 Task: Add an event with the title Meeting with Team HR, date '2023/22/06', time 7:00 AM to 9:00 AMand add a description: The meeting with Team HR was a highly anticipated and crucial gathering that brought together the members of the team to discuss important matters and collaborate on various projects. It took place in a well-appointed conference room, providing a professional and conducive environment for productive discussions., put the event into Tomato . Add location for the event as: 123 Main Street, City Center, New York, USA, logged in from the account softage.1@softage.netand send the event invitation to softage.2@softage.net and softage.3@softage.net. Set a reminder for the event Doesn't repeat
Action: Mouse moved to (55, 121)
Screenshot: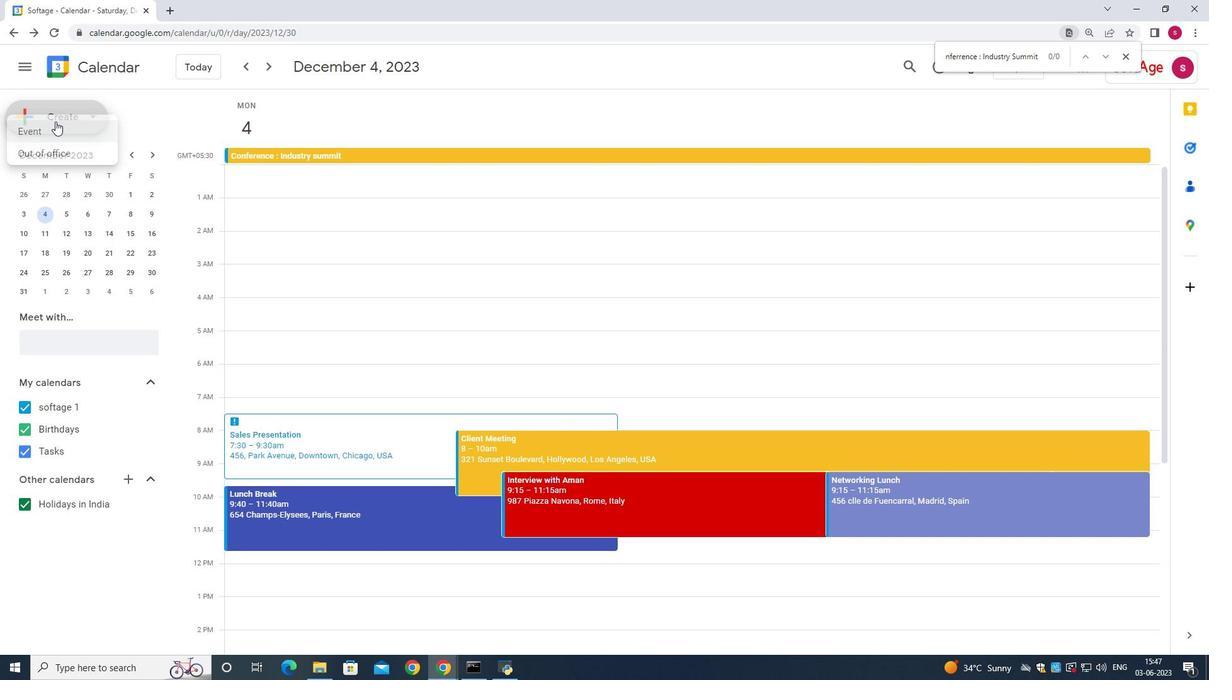 
Action: Mouse pressed left at (55, 121)
Screenshot: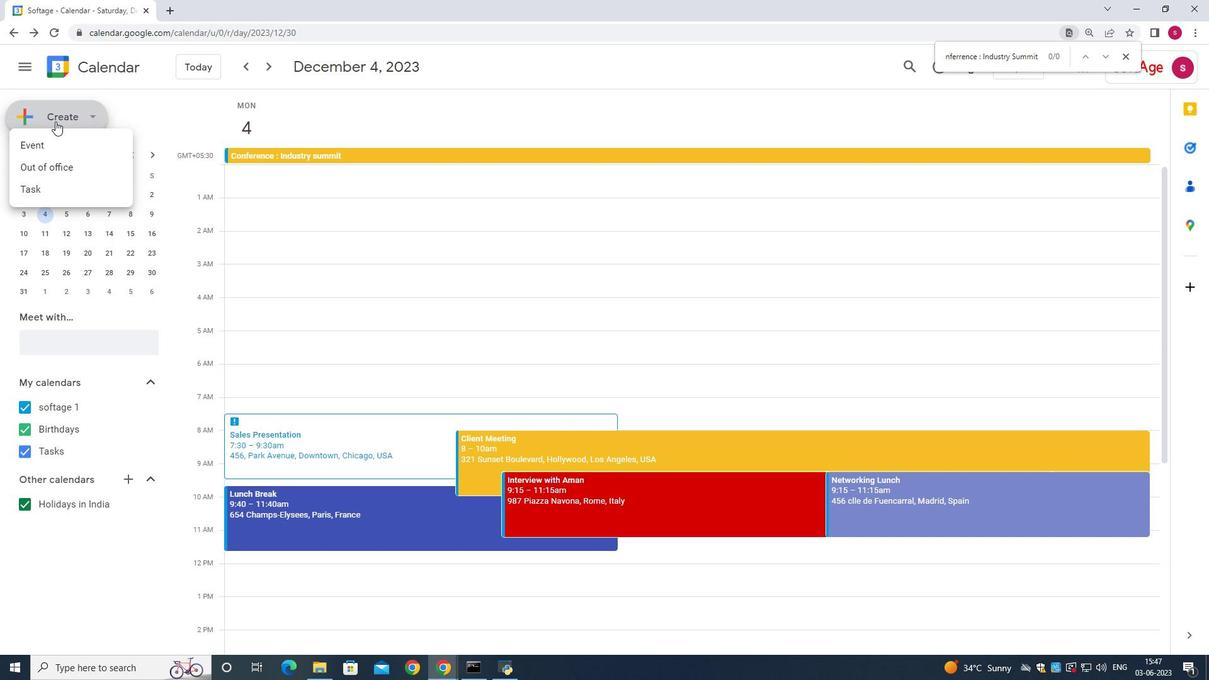 
Action: Mouse moved to (50, 167)
Screenshot: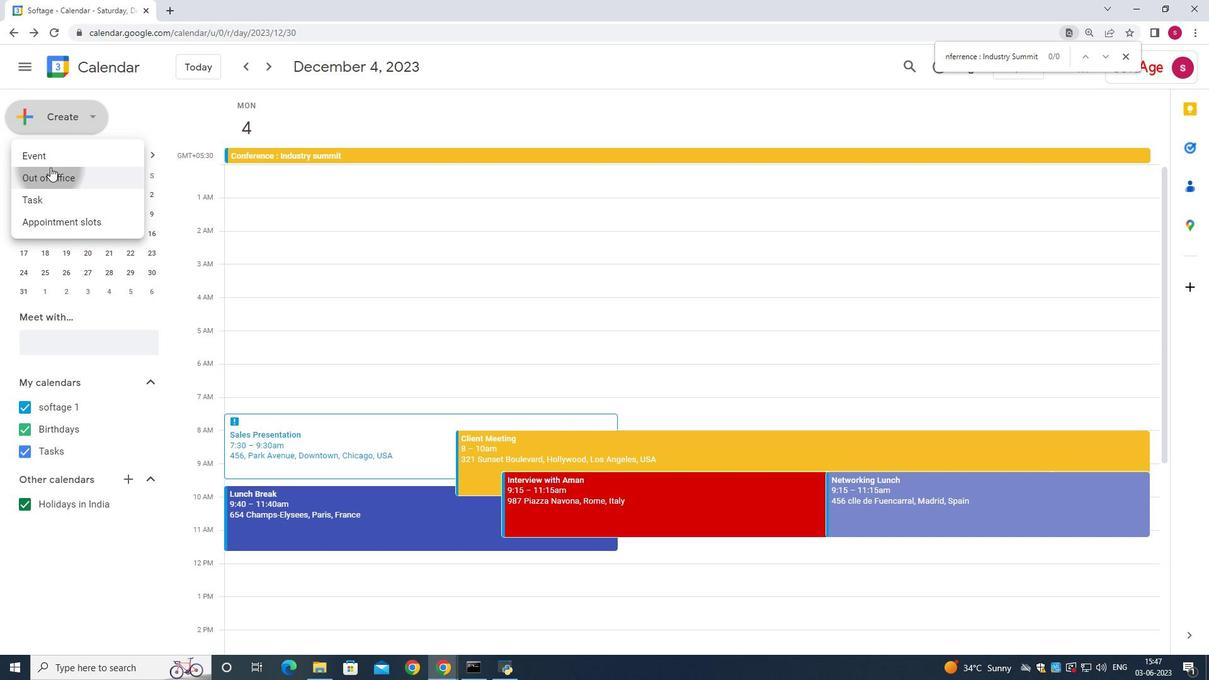 
Action: Mouse pressed left at (50, 167)
Screenshot: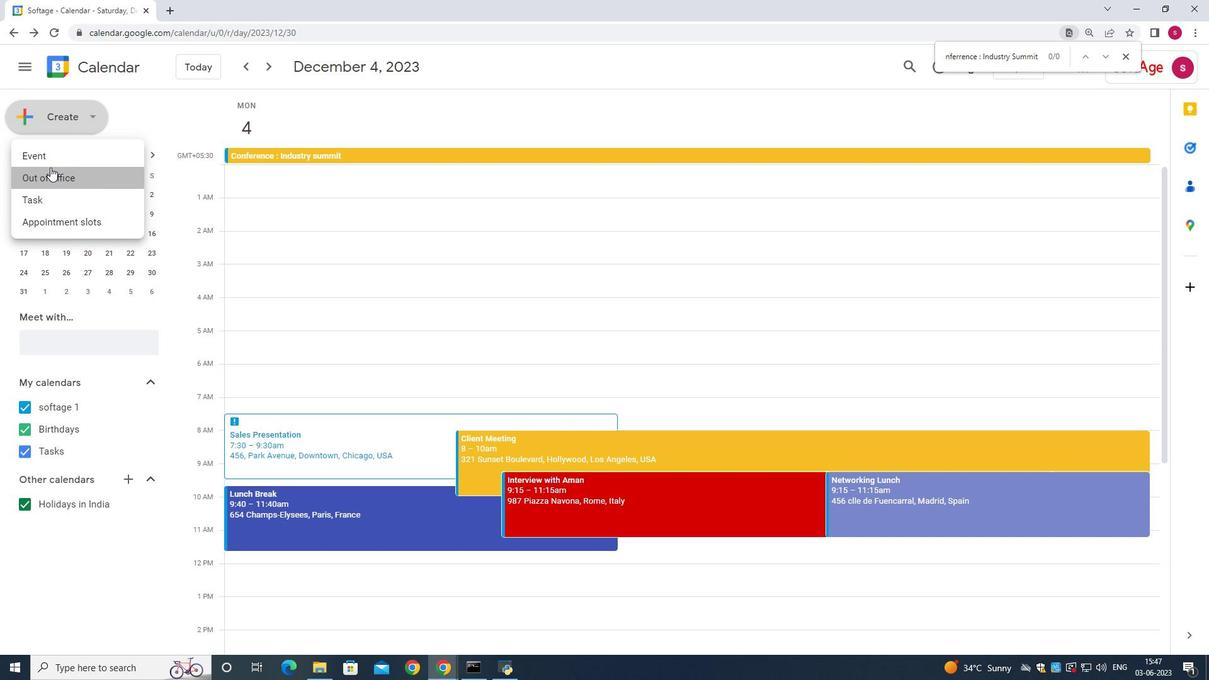 
Action: Mouse moved to (50, 120)
Screenshot: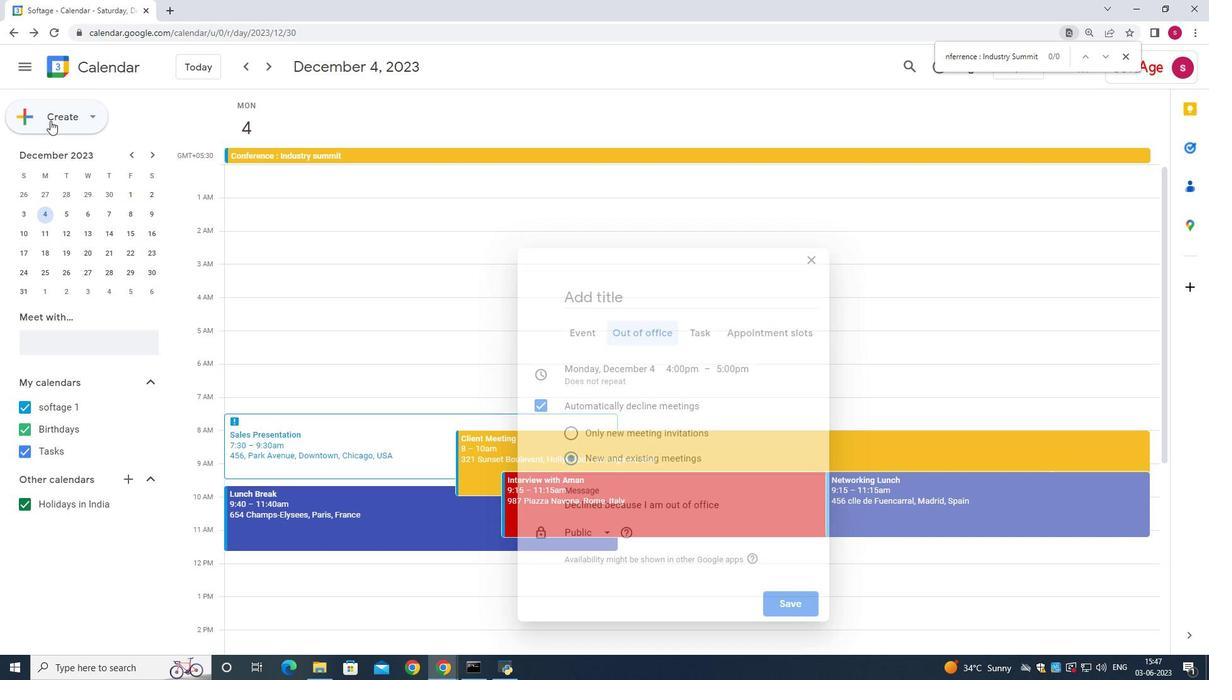 
Action: Mouse pressed left at (50, 120)
Screenshot: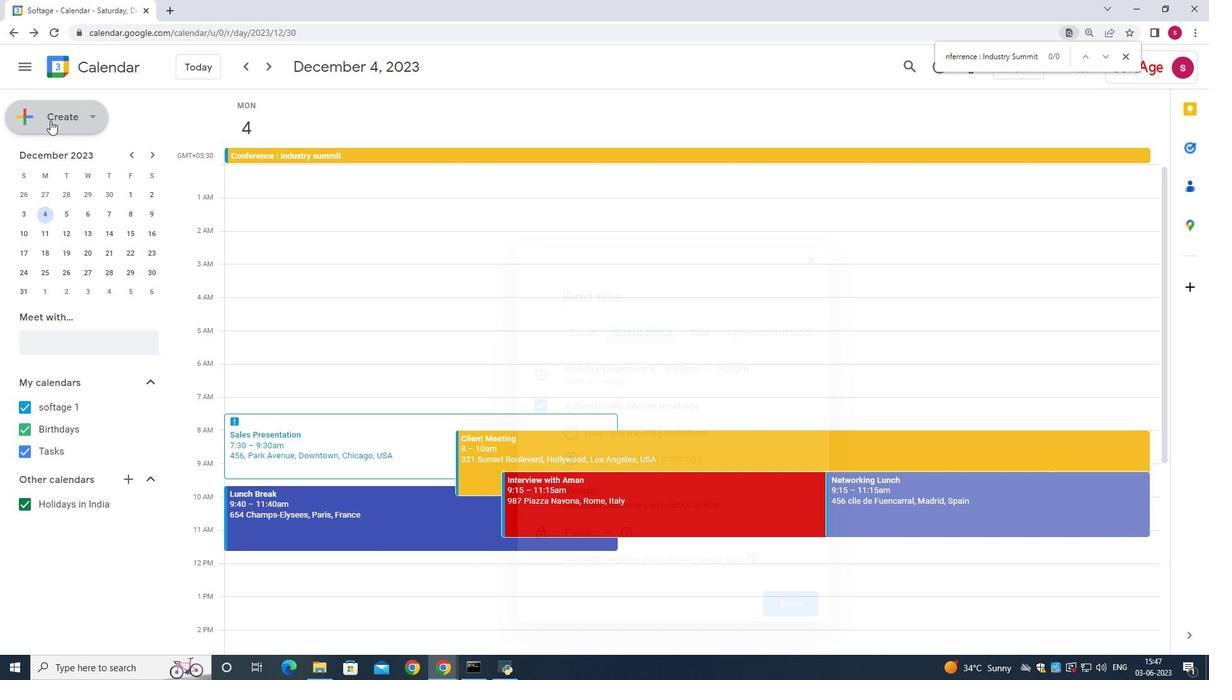 
Action: Mouse moved to (56, 151)
Screenshot: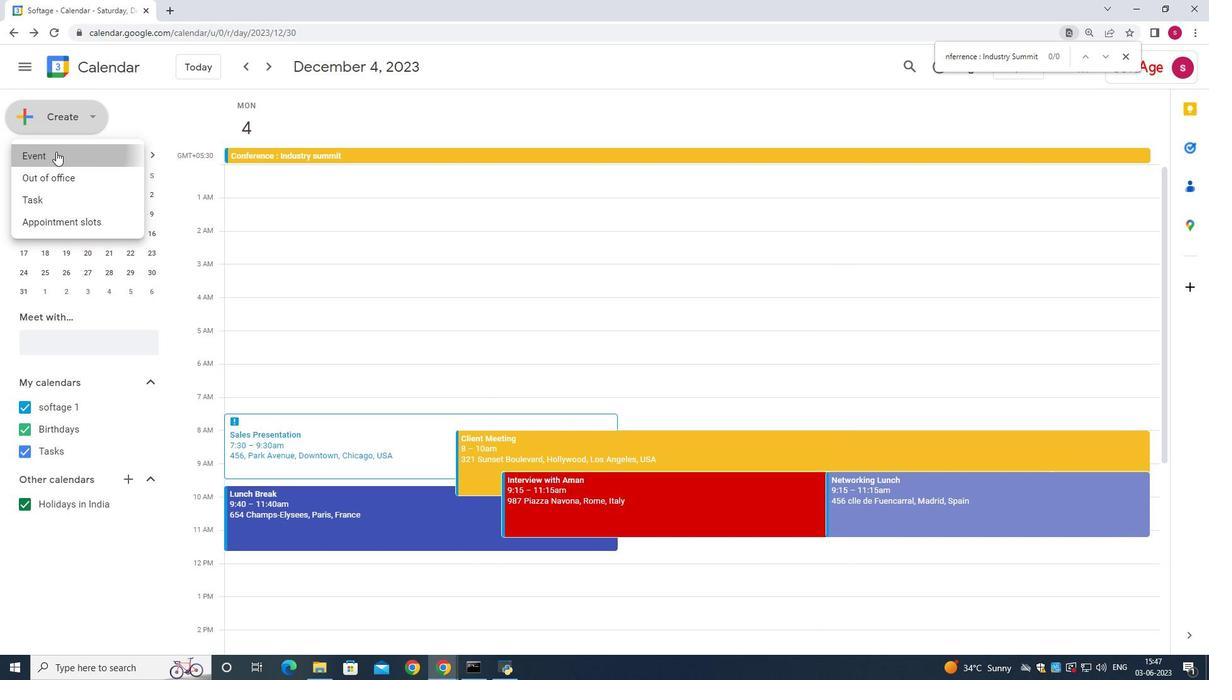 
Action: Mouse pressed left at (56, 151)
Screenshot: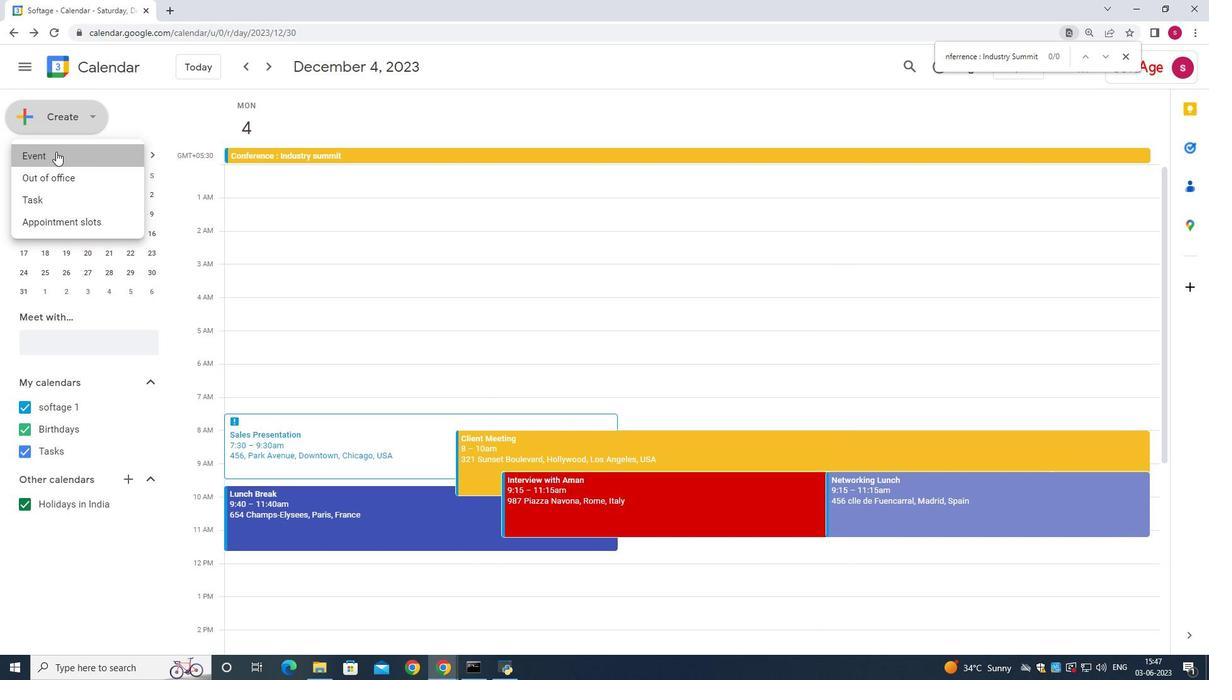 
Action: Mouse moved to (601, 335)
Screenshot: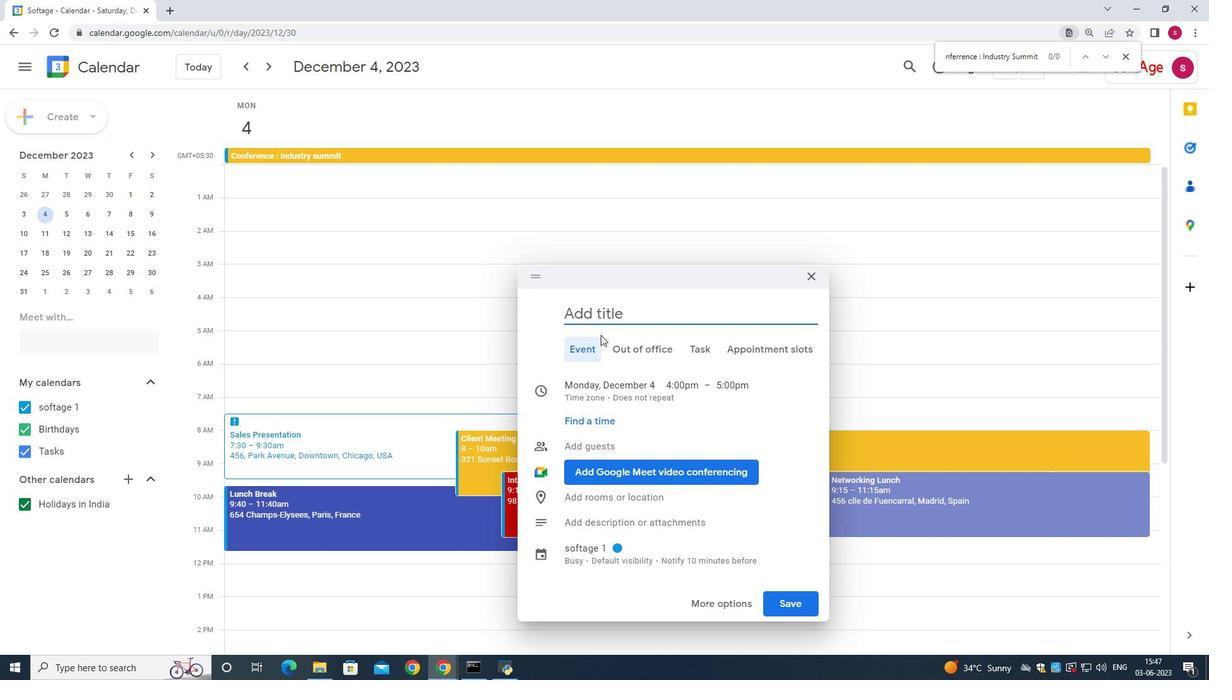 
Action: Key pressed <Key.shift>Monthly<Key.space><Key.shift><Key.shift><Key.shift><Key.shift>Financial<Key.space><Key.shift><Key.shift><Key.shift><Key.shift><Key.shift><Key.shift>Review
Screenshot: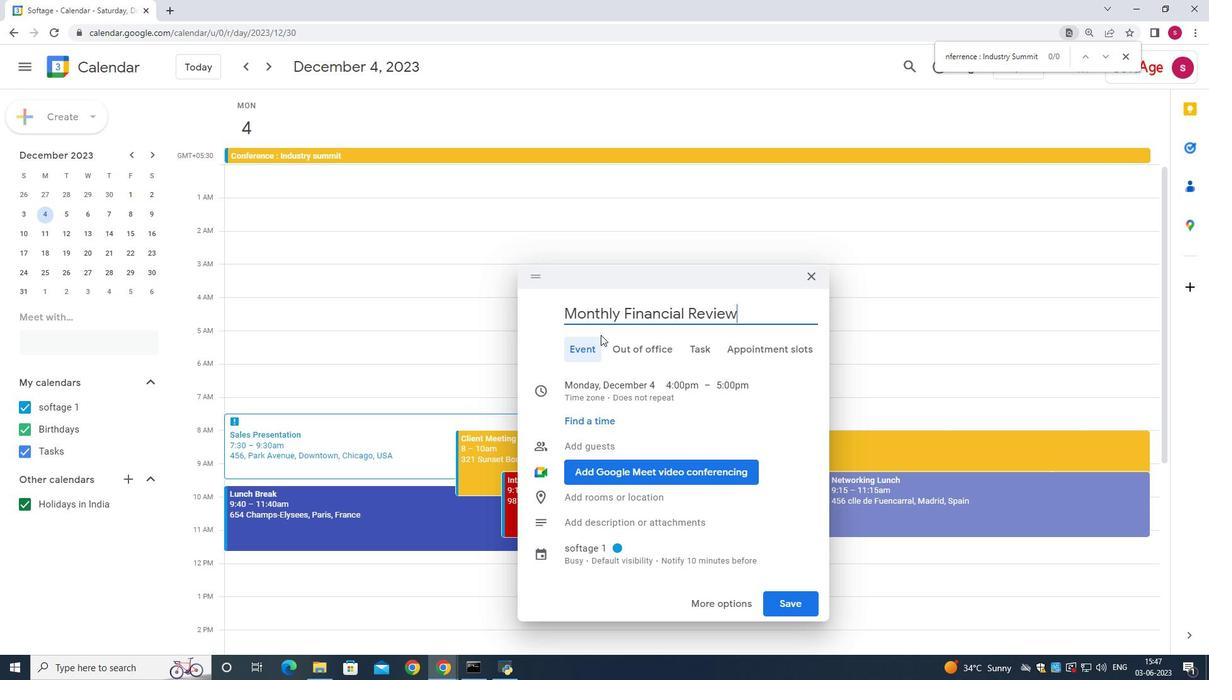 
Action: Mouse moved to (594, 384)
Screenshot: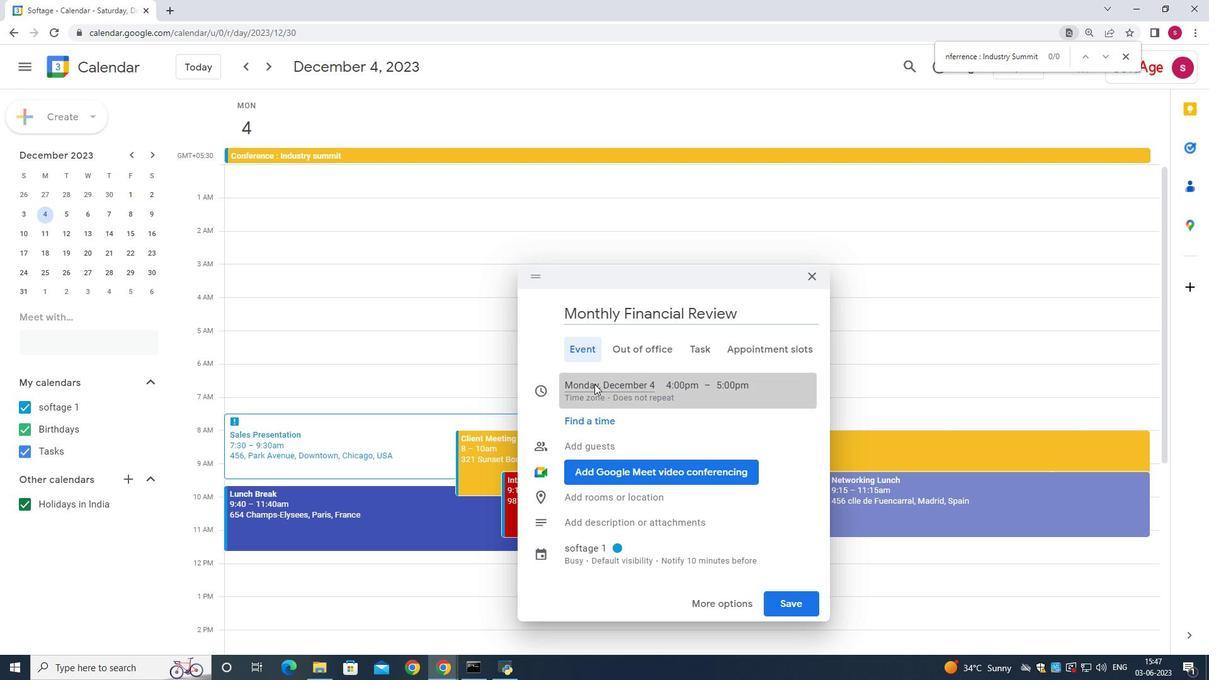 
Action: Mouse pressed left at (594, 384)
Screenshot: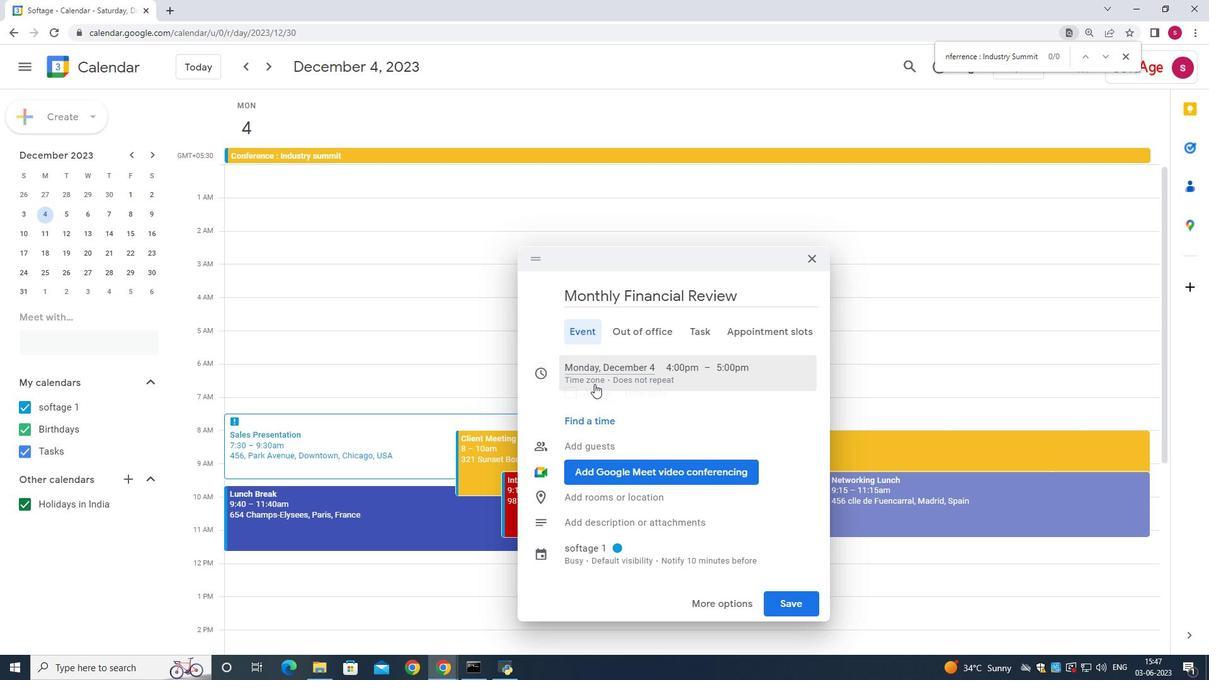 
Action: Mouse moved to (715, 374)
Screenshot: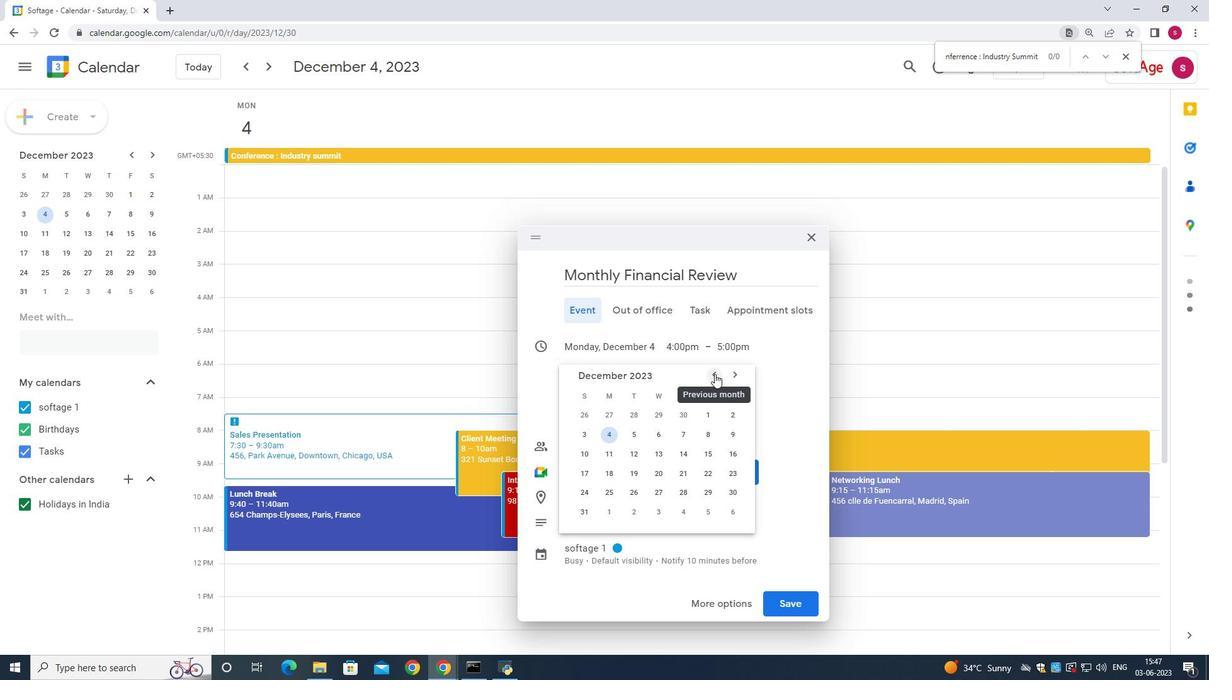 
Action: Mouse pressed left at (715, 374)
Screenshot: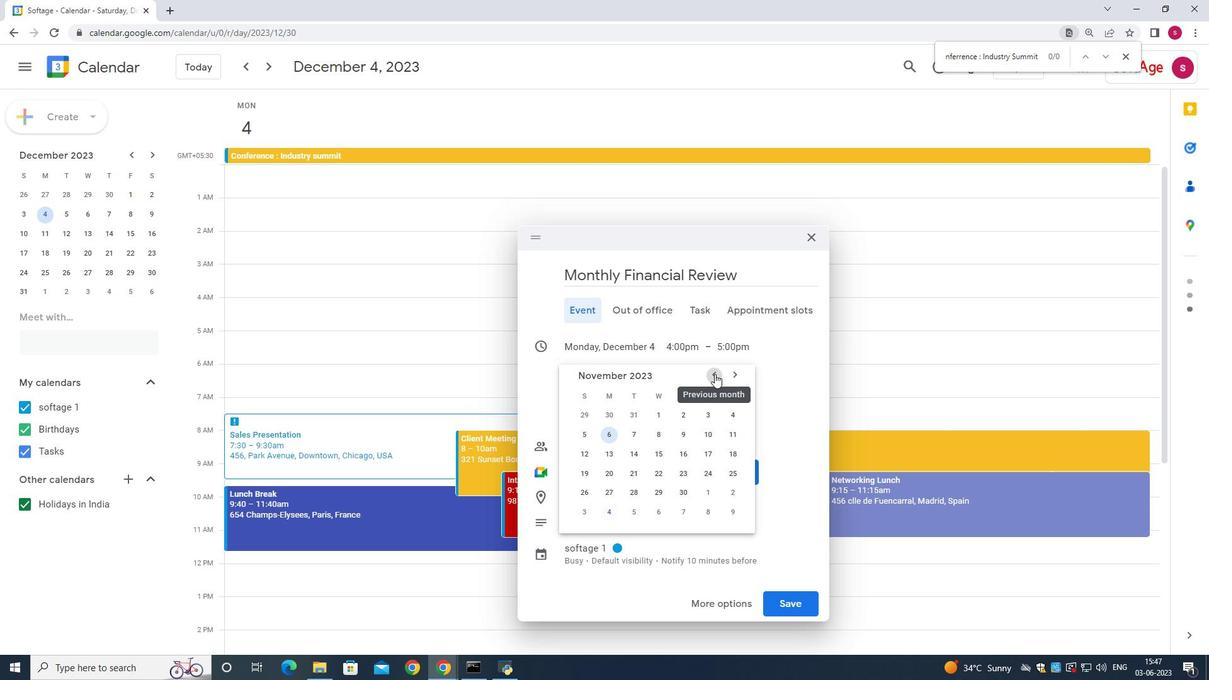 
Action: Mouse pressed left at (715, 374)
Screenshot: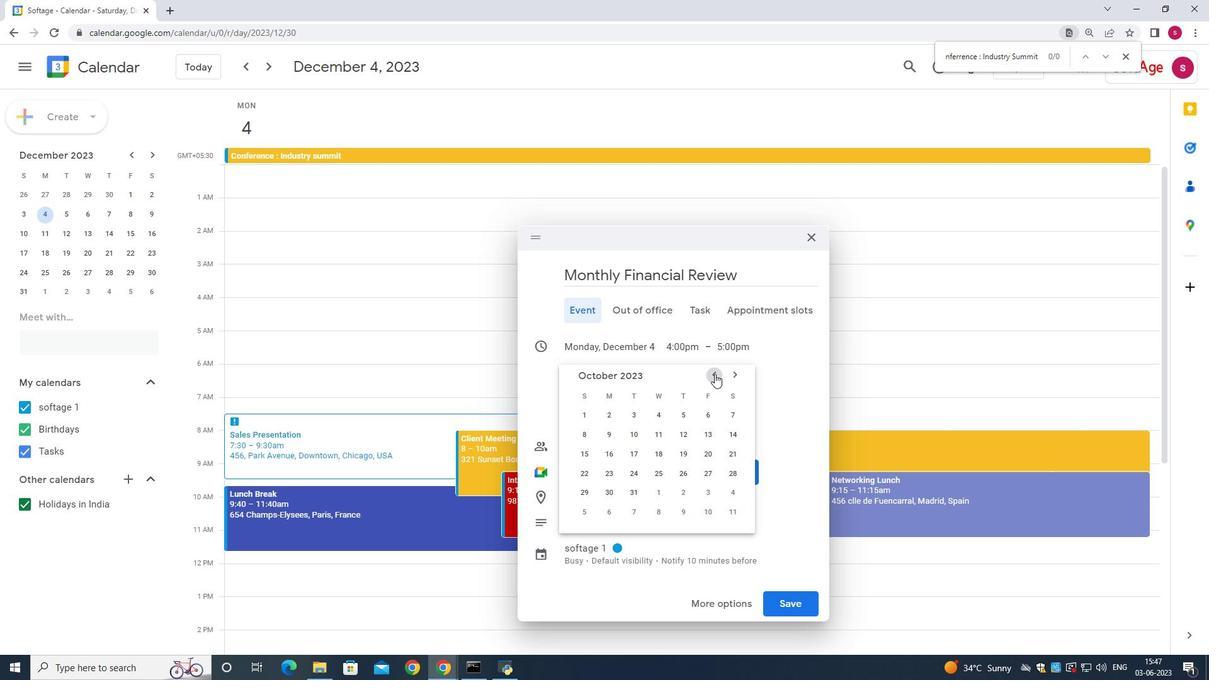 
Action: Mouse pressed left at (715, 374)
Screenshot: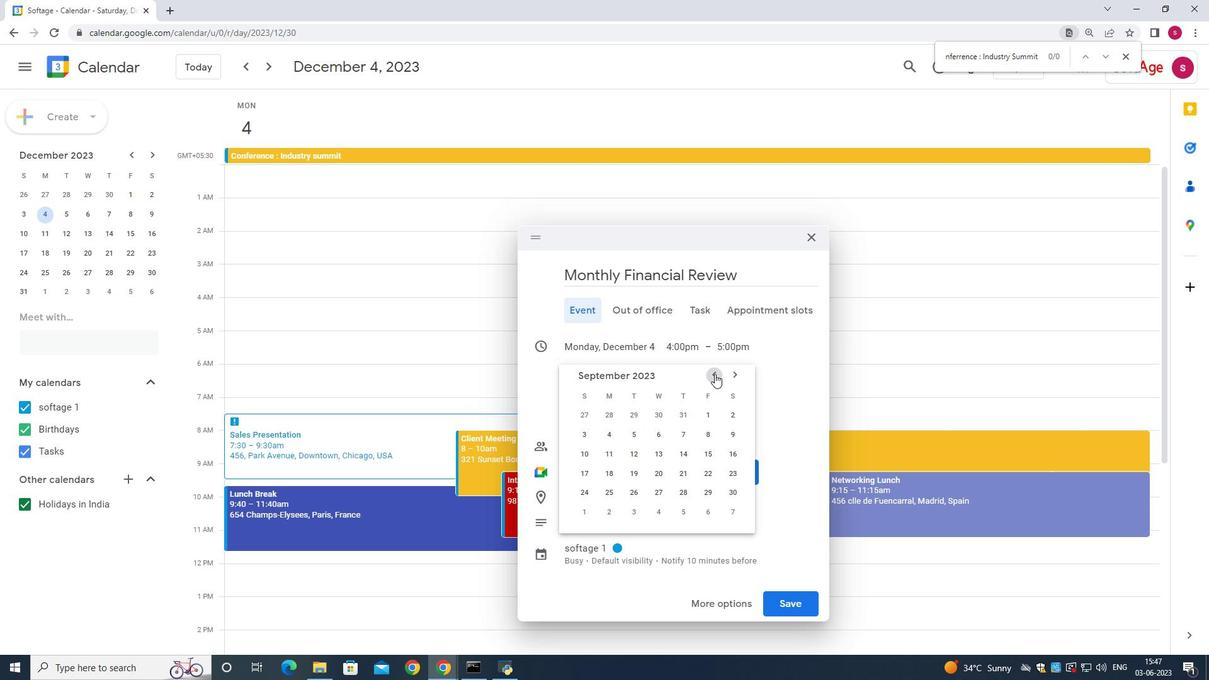 
Action: Mouse pressed left at (715, 374)
Screenshot: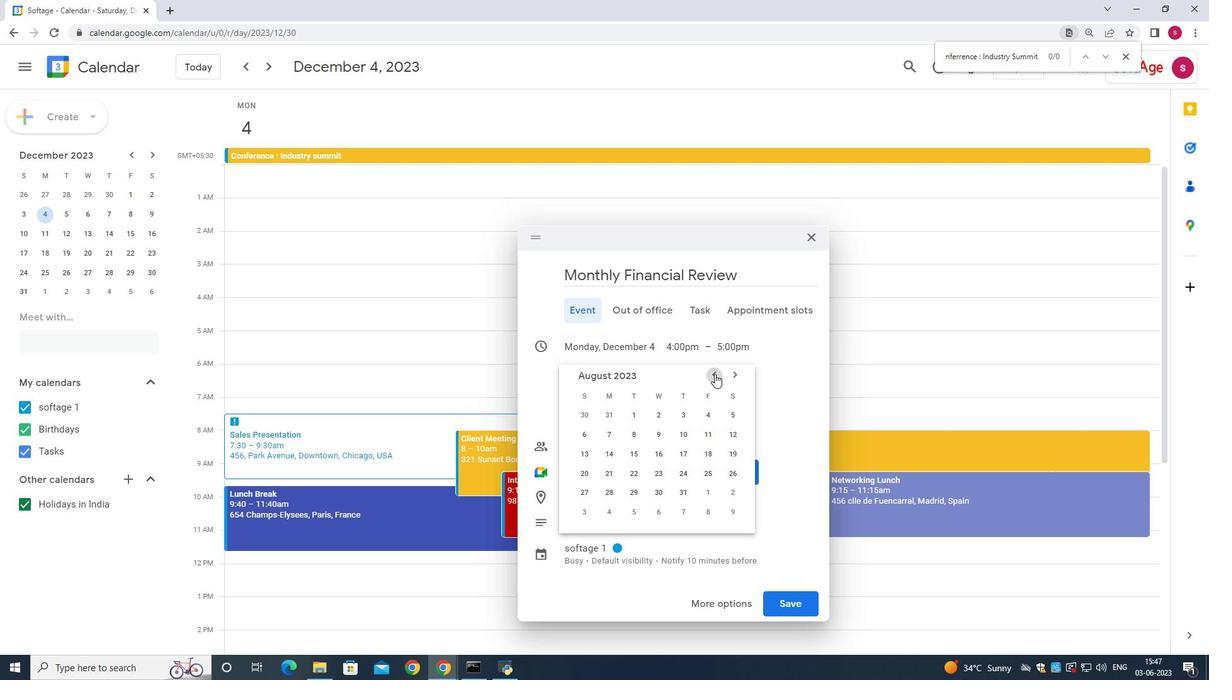 
Action: Mouse pressed left at (715, 374)
Screenshot: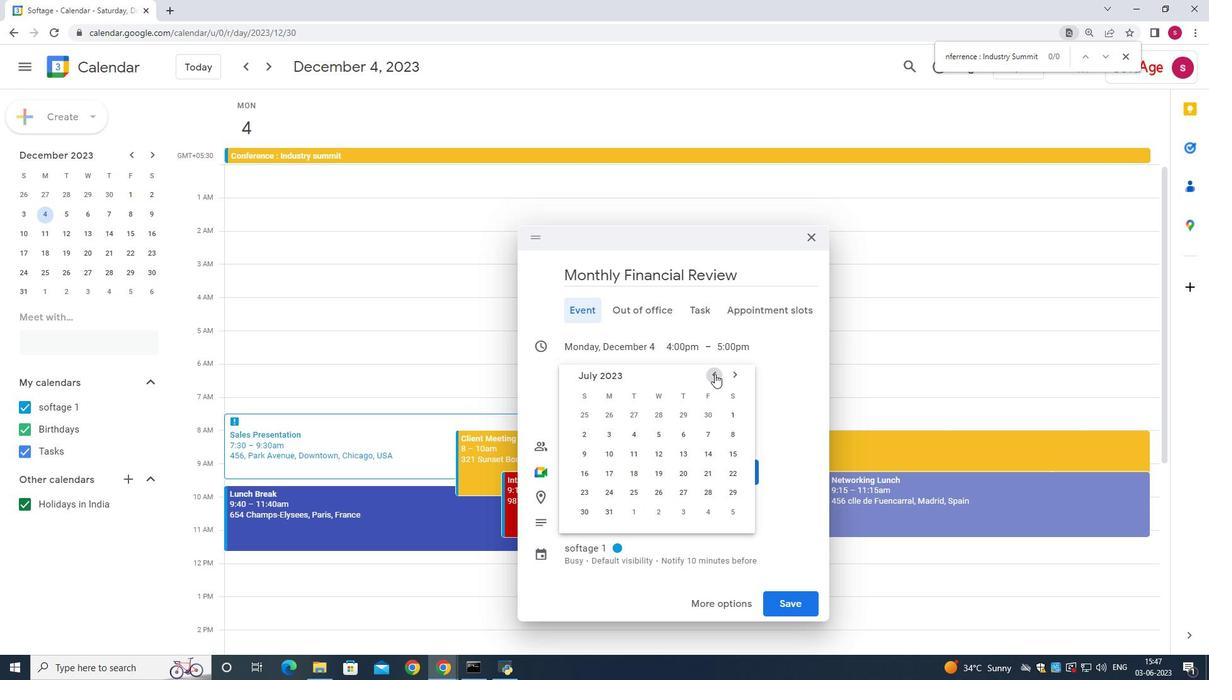 
Action: Mouse pressed left at (715, 374)
Screenshot: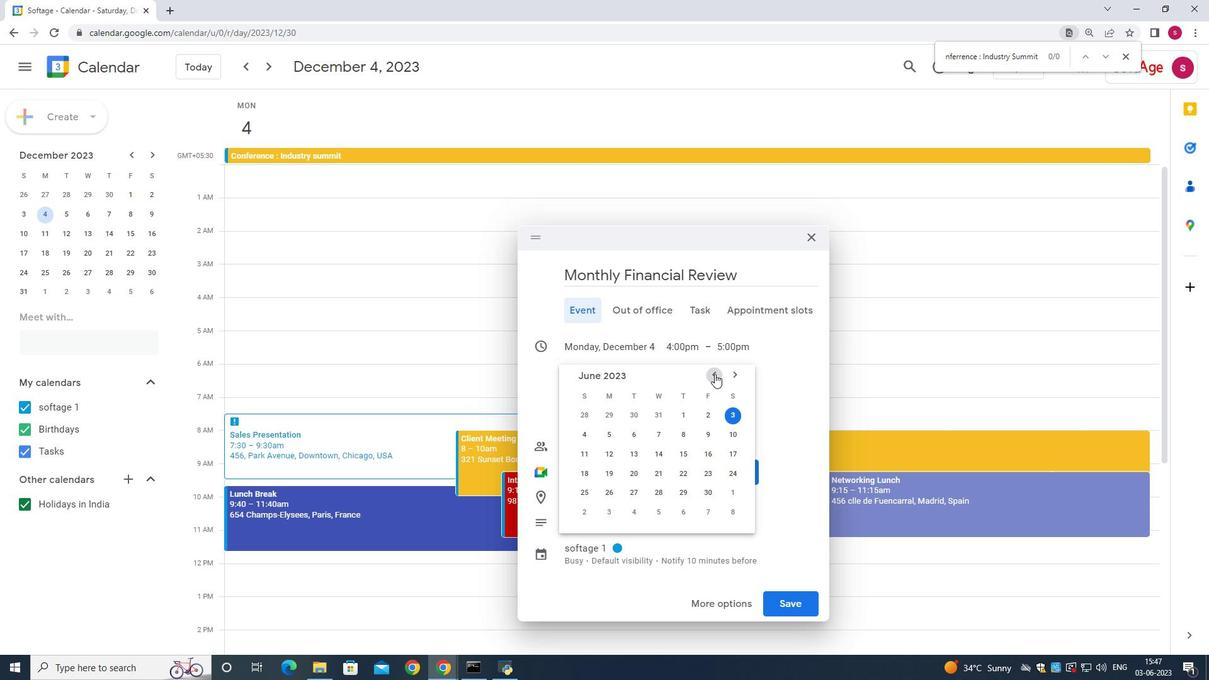 
Action: Mouse pressed left at (715, 374)
Screenshot: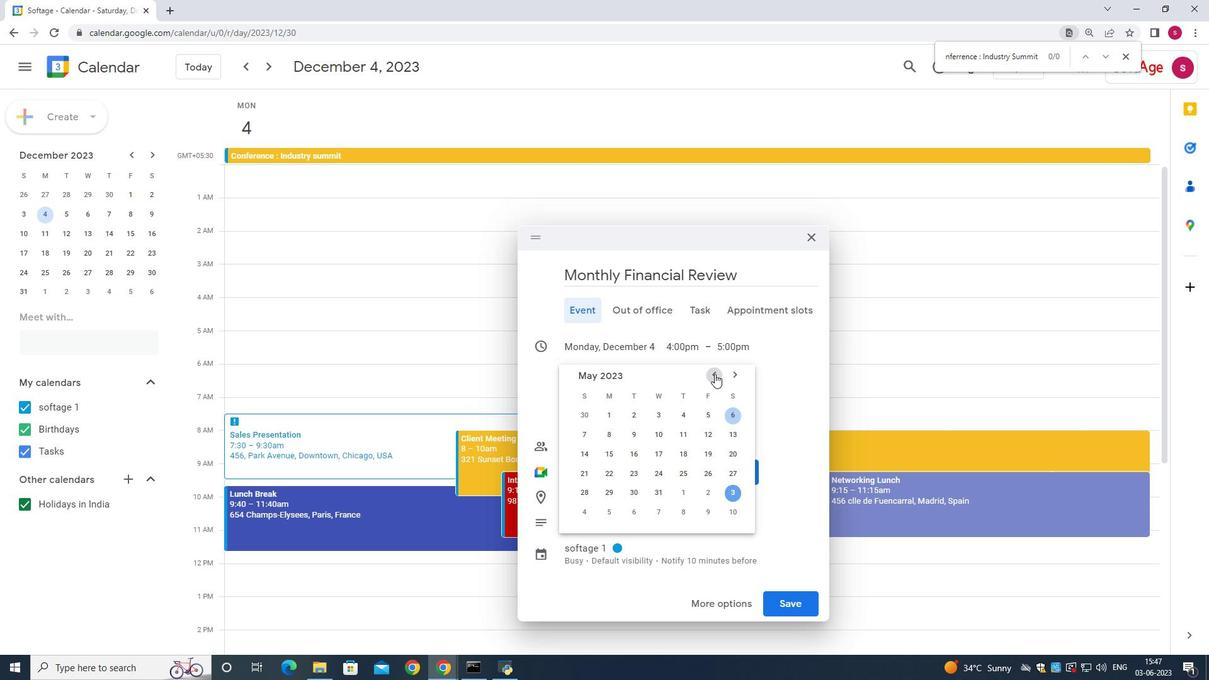 
Action: Mouse moved to (585, 491)
Screenshot: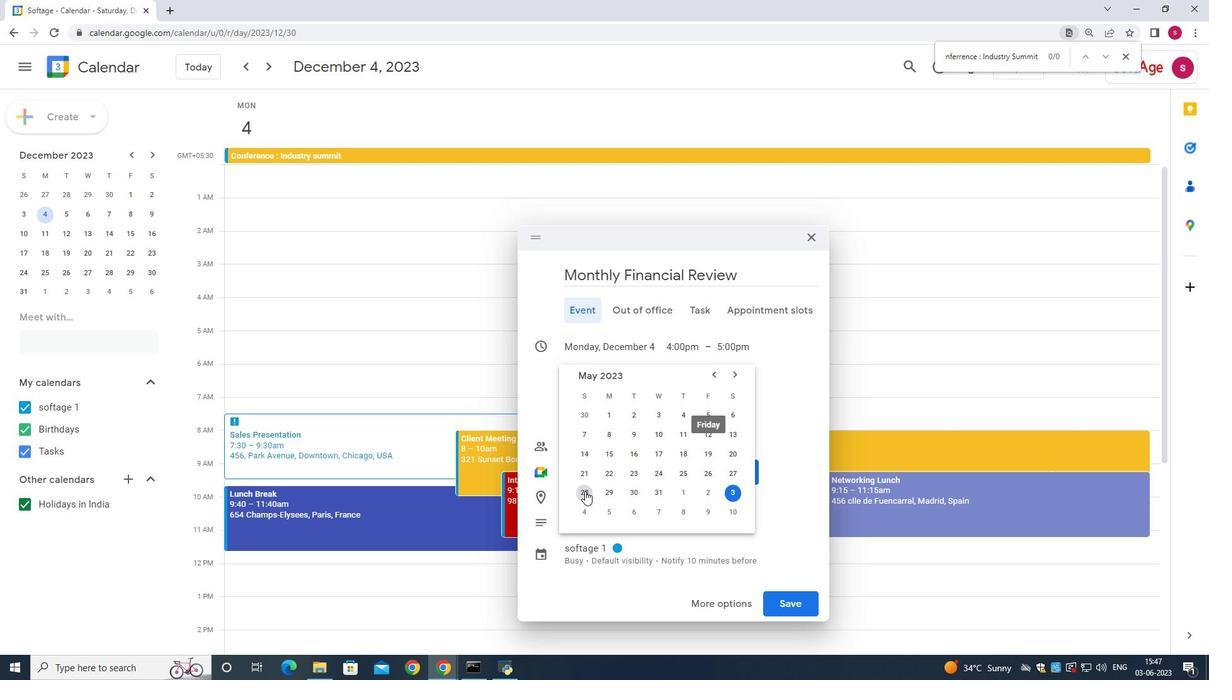 
Action: Mouse pressed left at (585, 491)
Screenshot: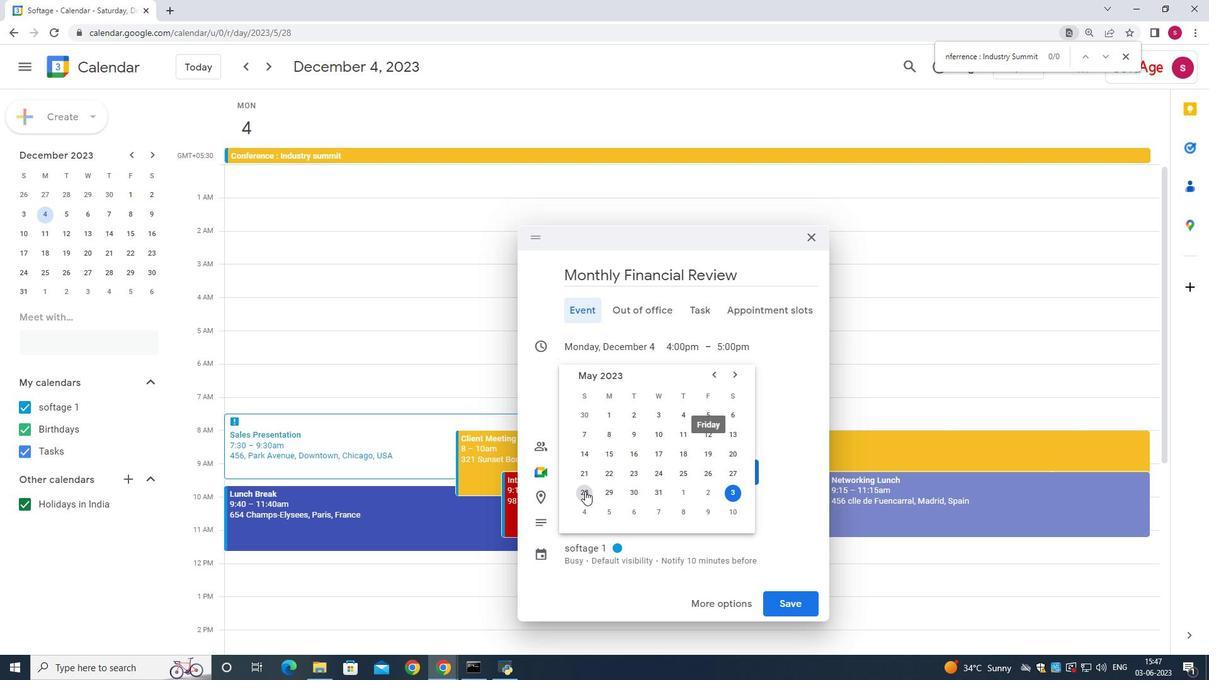 
Action: Mouse moved to (667, 293)
Screenshot: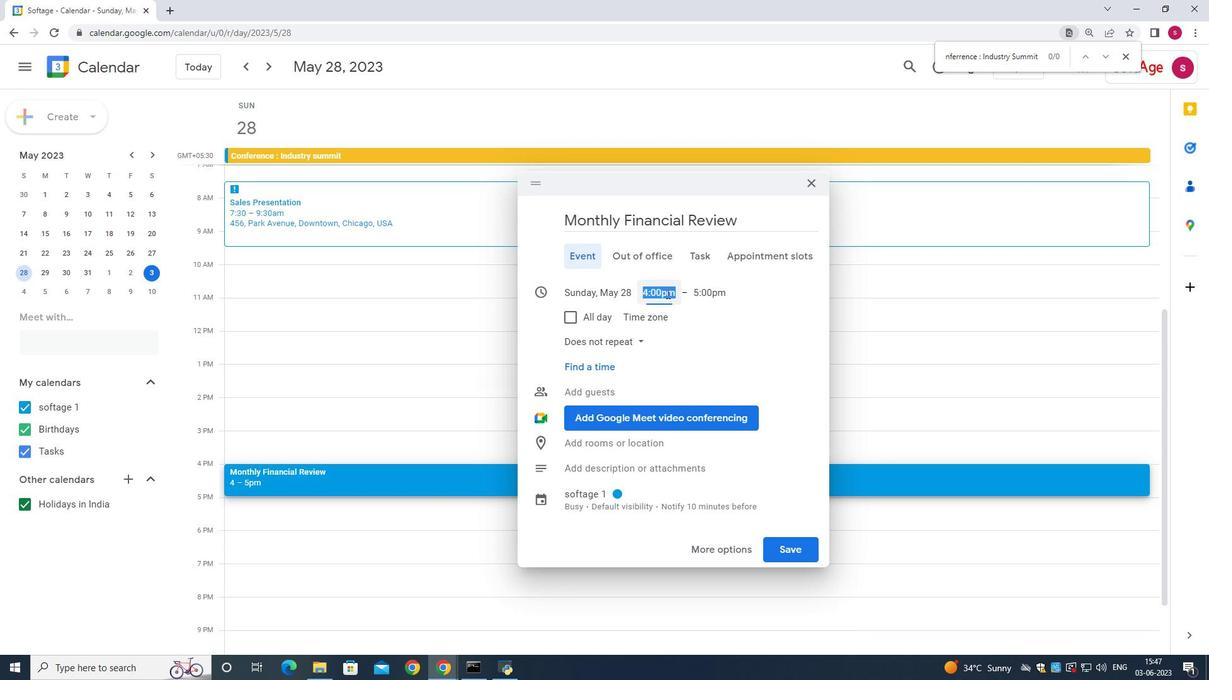 
Action: Mouse pressed left at (667, 293)
Screenshot: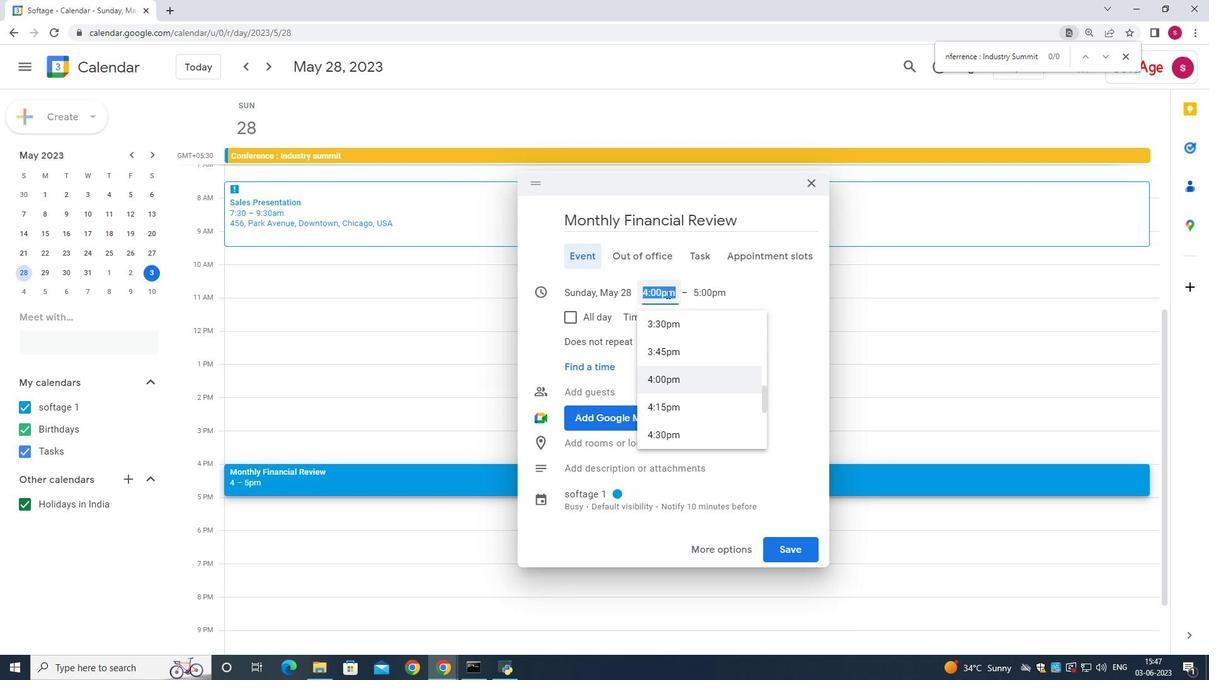 
Action: Mouse moved to (691, 388)
Screenshot: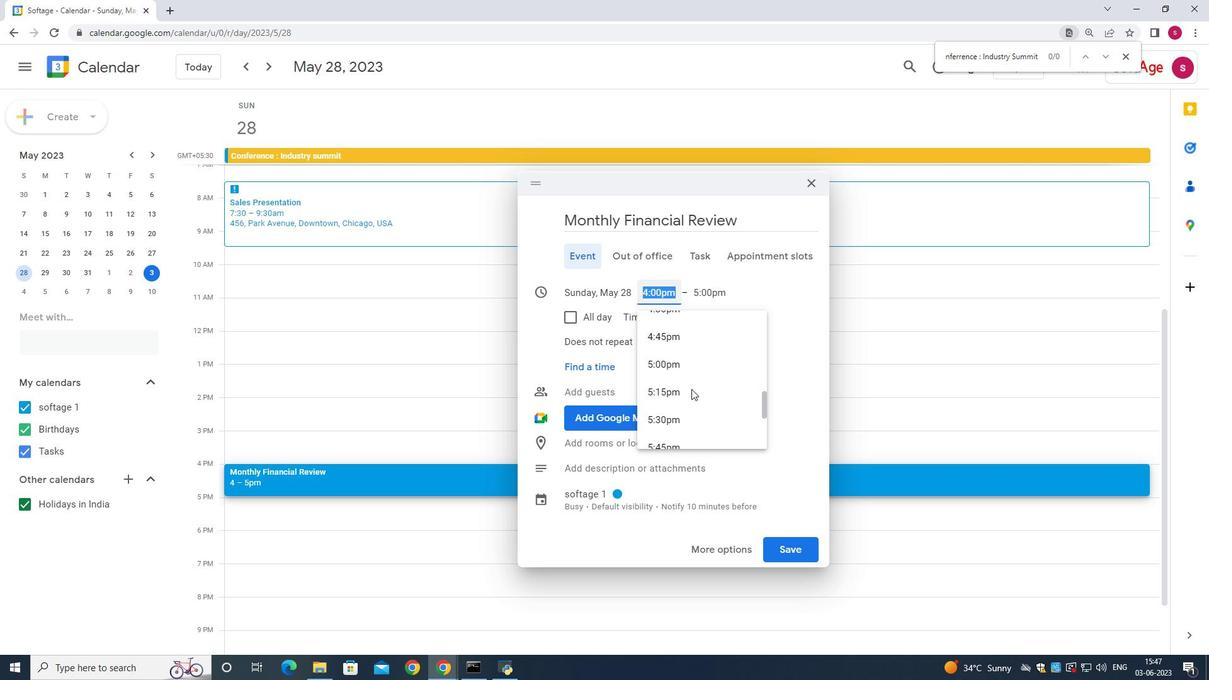 
Action: Mouse scrolled (691, 387) with delta (0, 0)
Screenshot: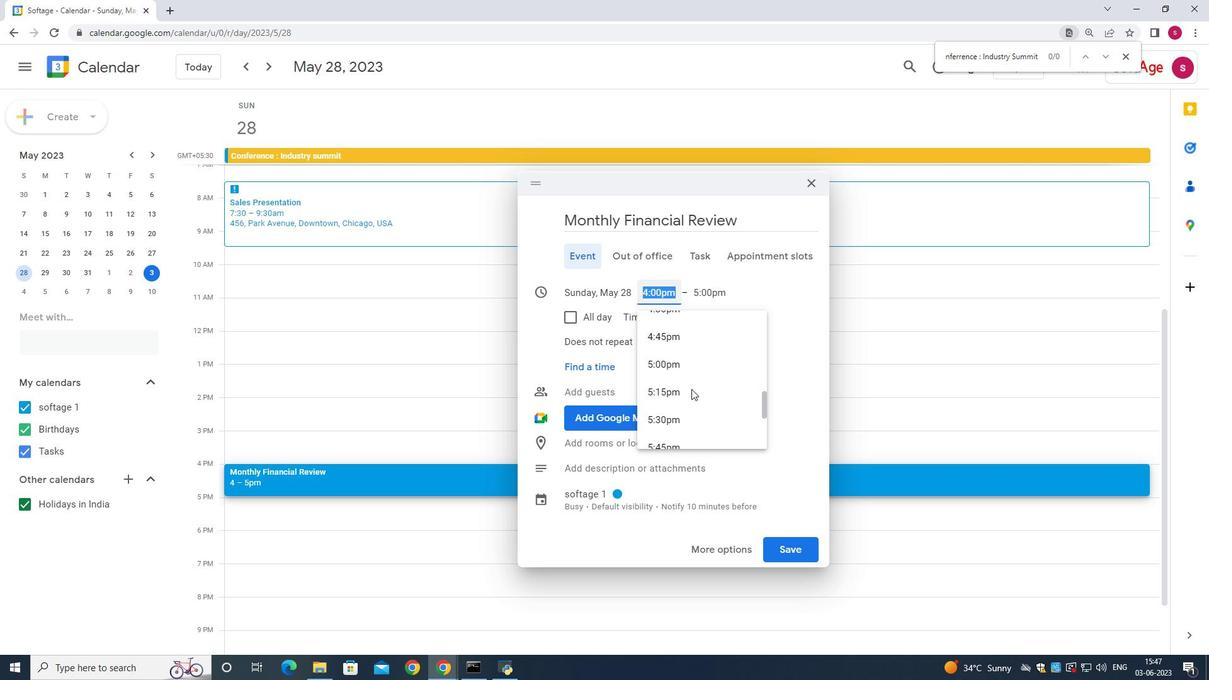 
Action: Mouse moved to (691, 389)
Screenshot: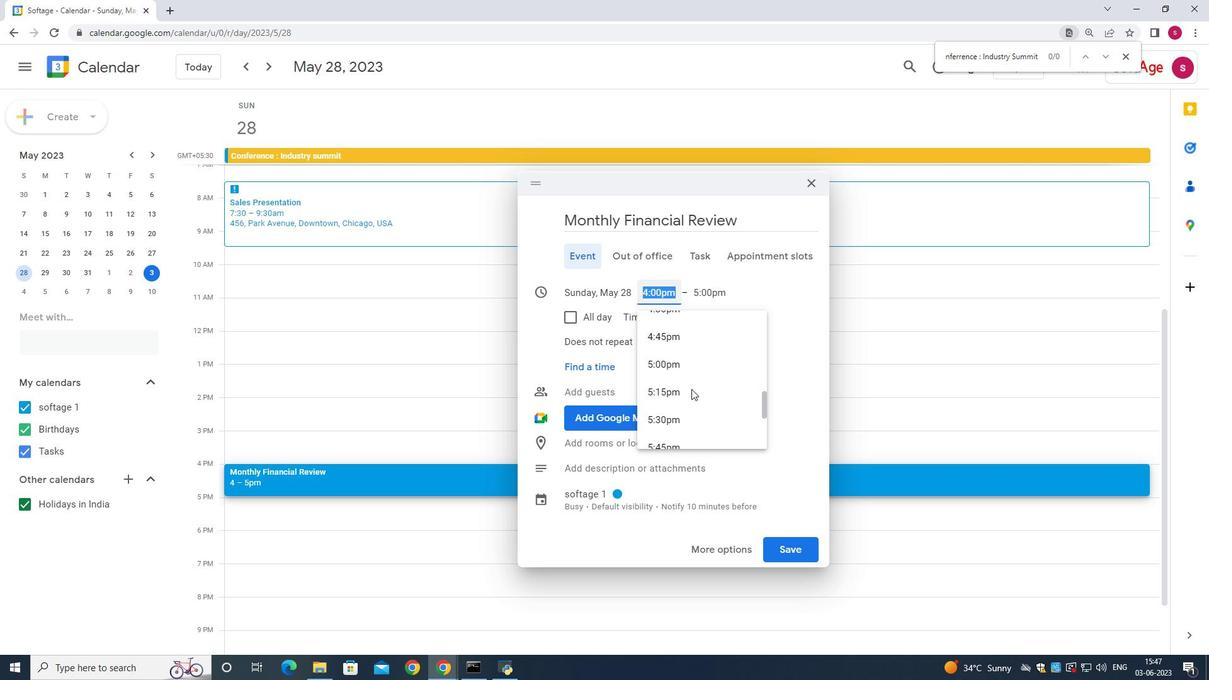
Action: Mouse scrolled (691, 388) with delta (0, 0)
Screenshot: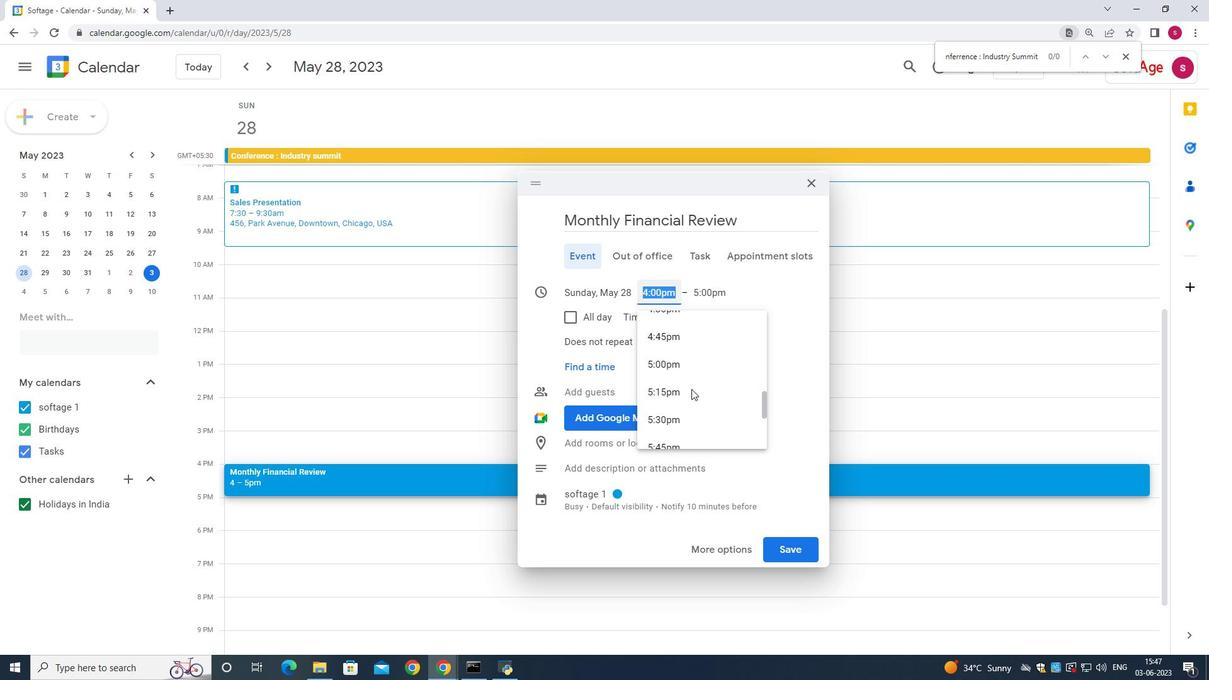 
Action: Mouse scrolled (691, 388) with delta (0, 0)
Screenshot: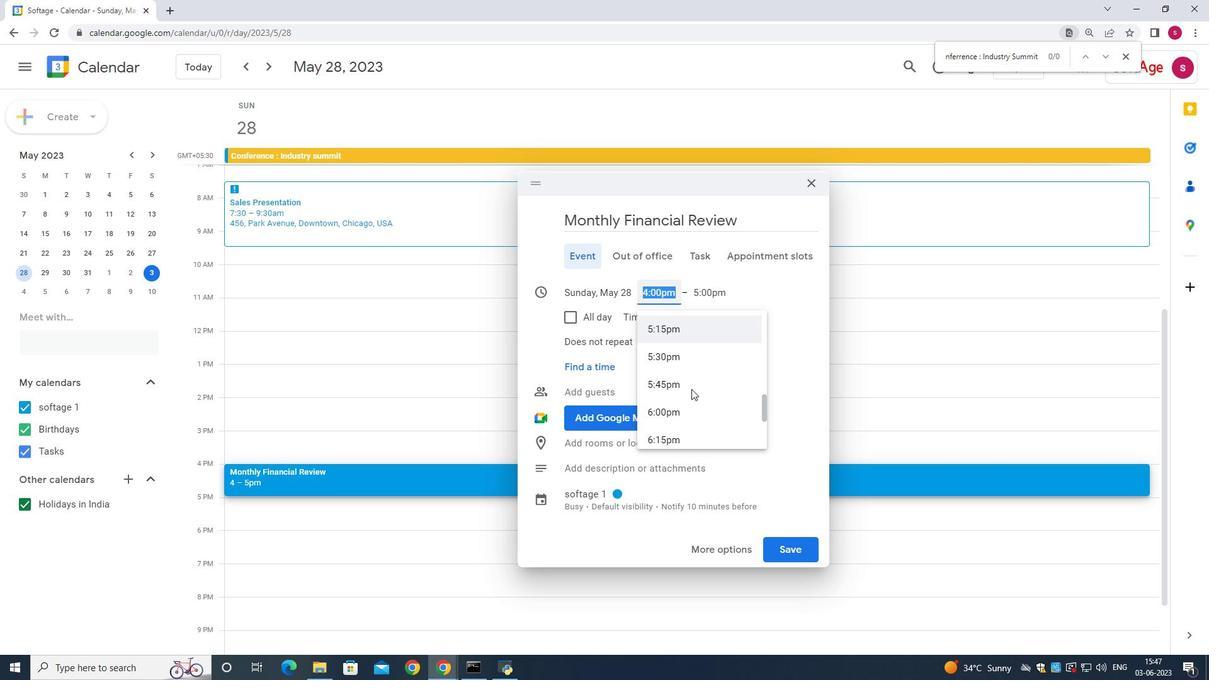 
Action: Mouse scrolled (691, 388) with delta (0, 0)
Screenshot: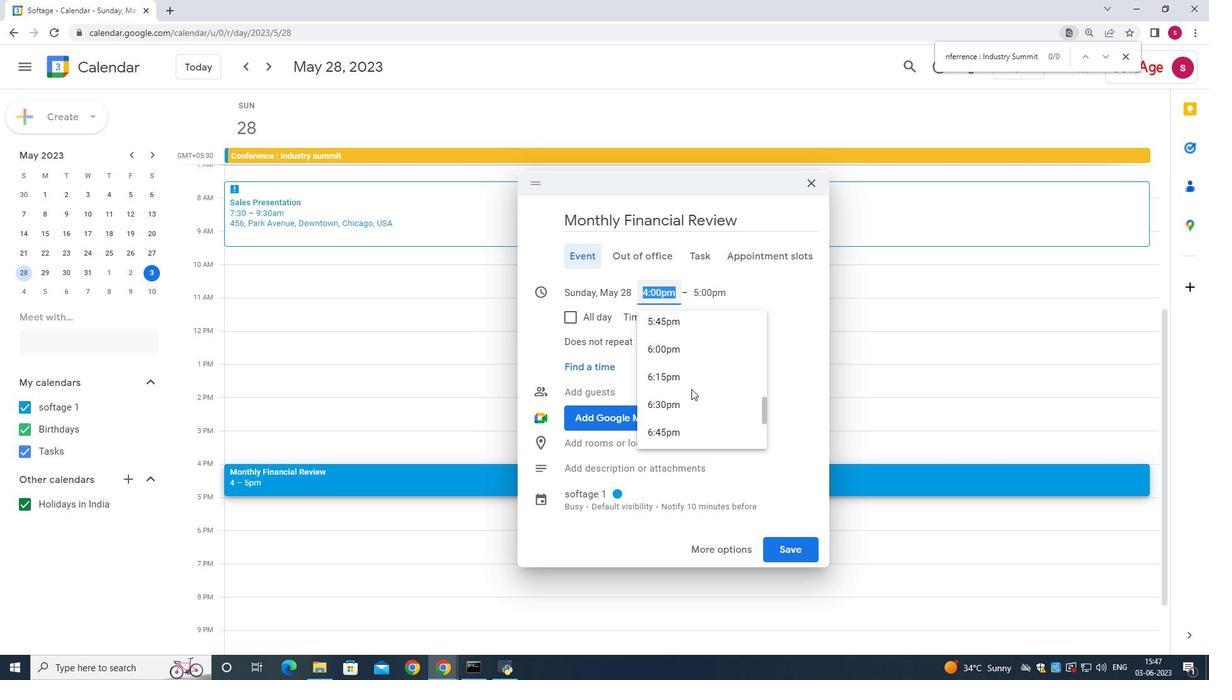 
Action: Mouse scrolled (691, 388) with delta (0, 0)
Screenshot: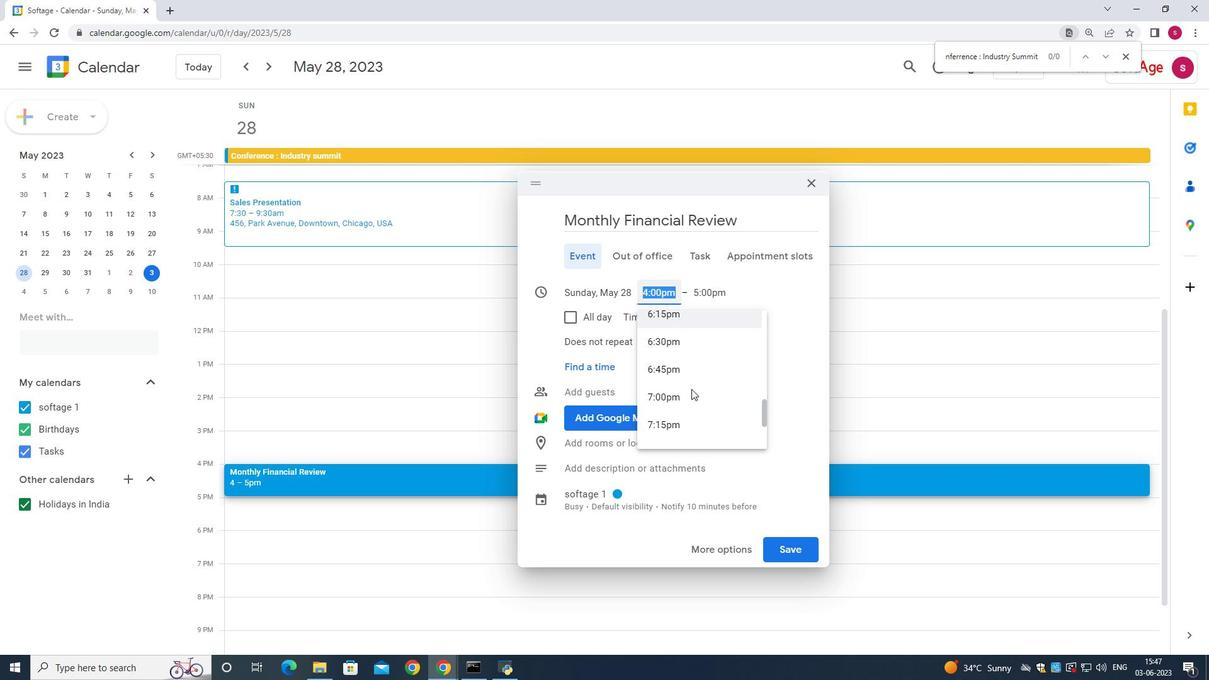 
Action: Mouse scrolled (691, 388) with delta (0, 0)
Screenshot: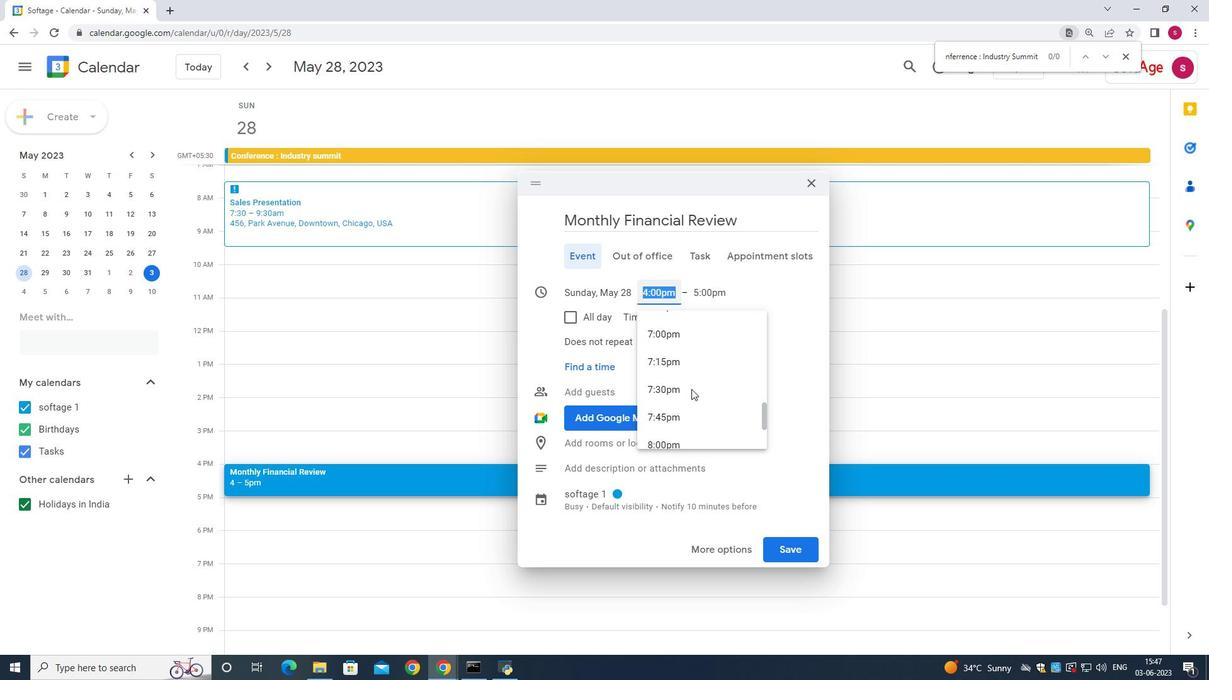 
Action: Mouse scrolled (691, 388) with delta (0, 0)
Screenshot: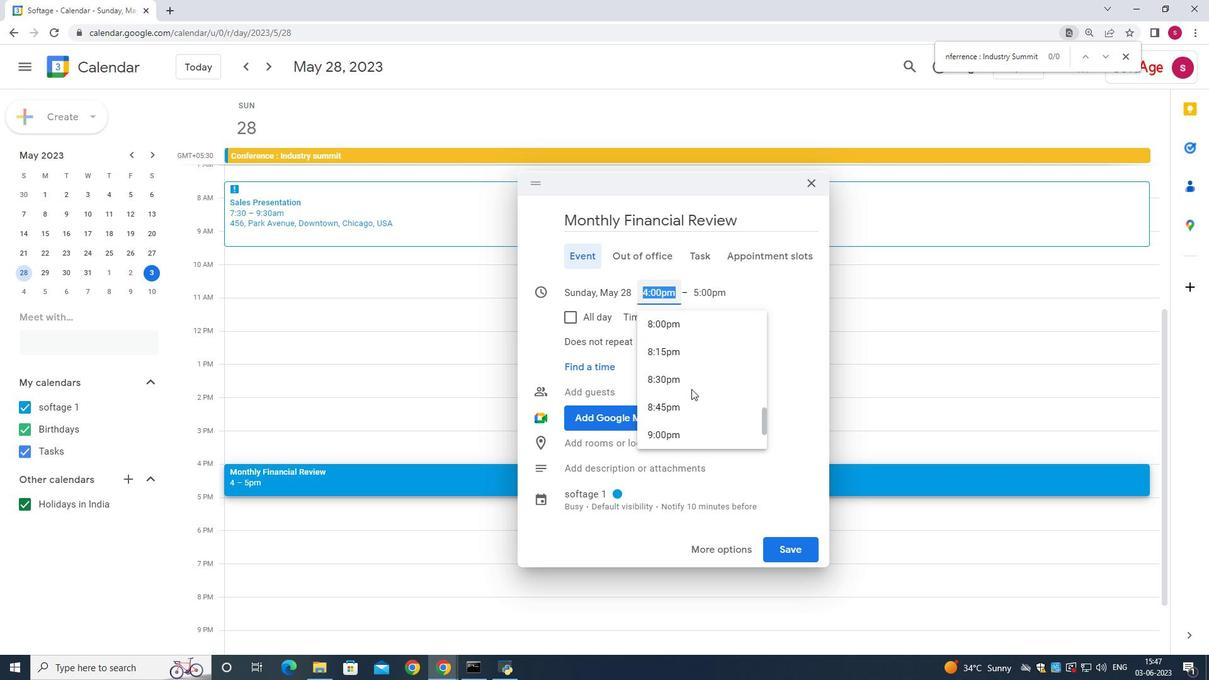 
Action: Mouse scrolled (691, 388) with delta (0, 0)
Screenshot: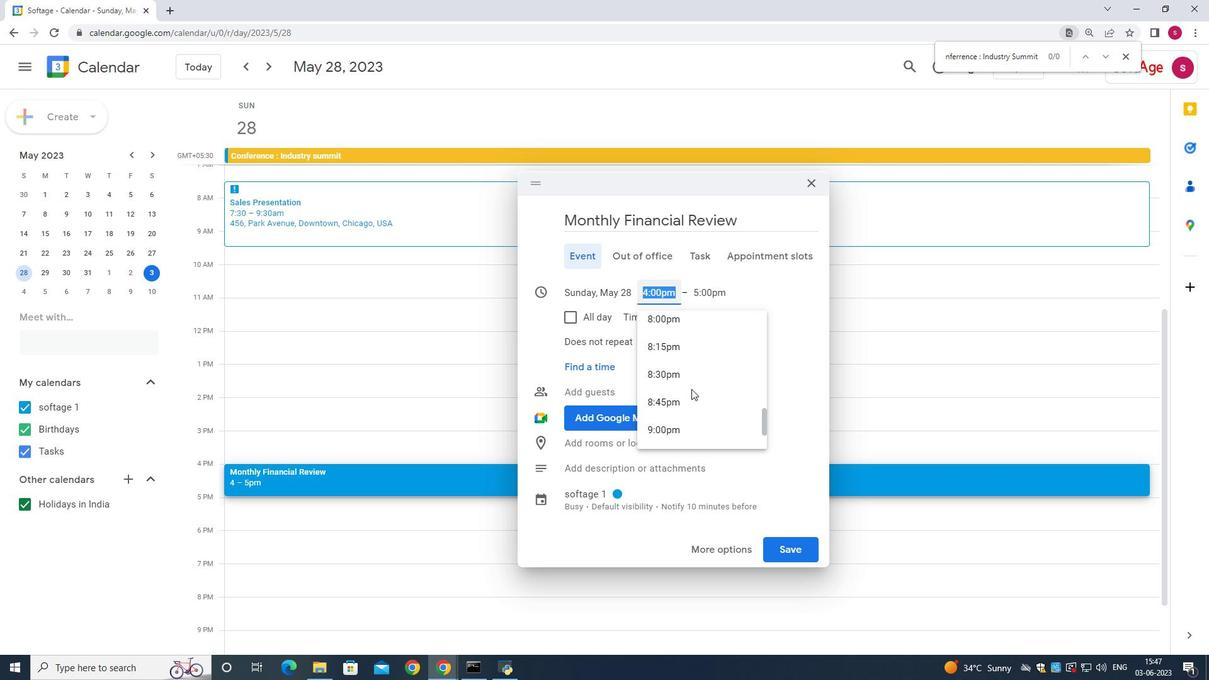 
Action: Mouse scrolled (691, 388) with delta (0, 0)
Screenshot: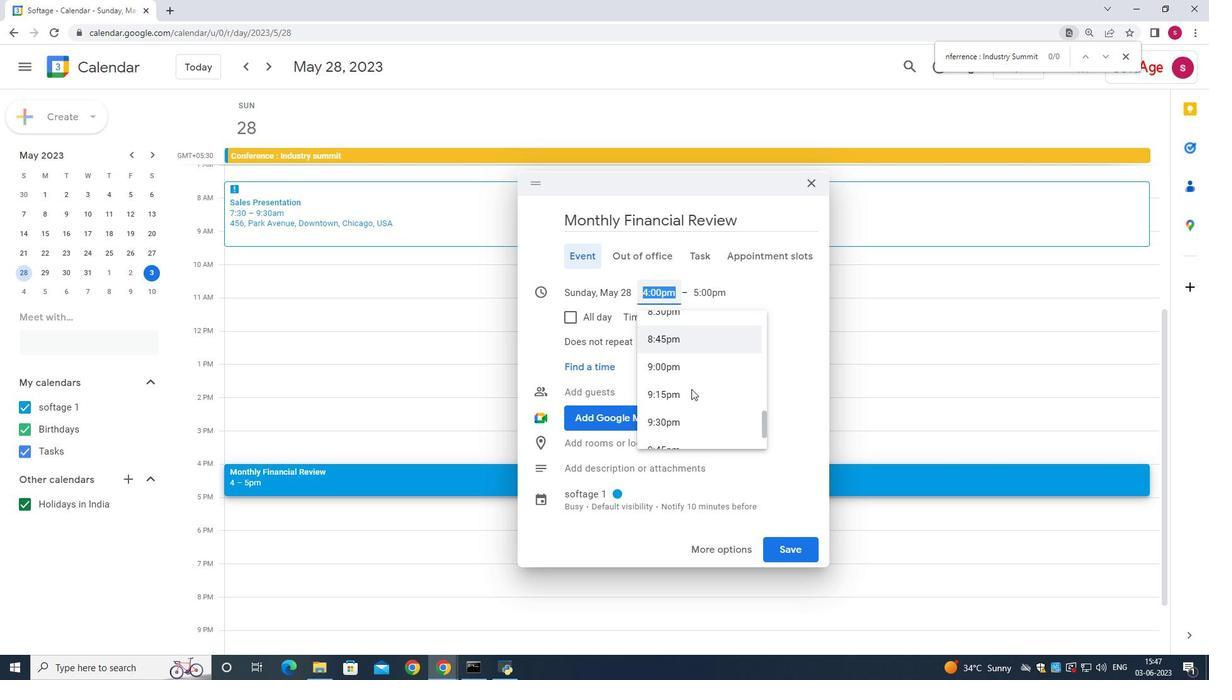 
Action: Mouse moved to (686, 339)
Screenshot: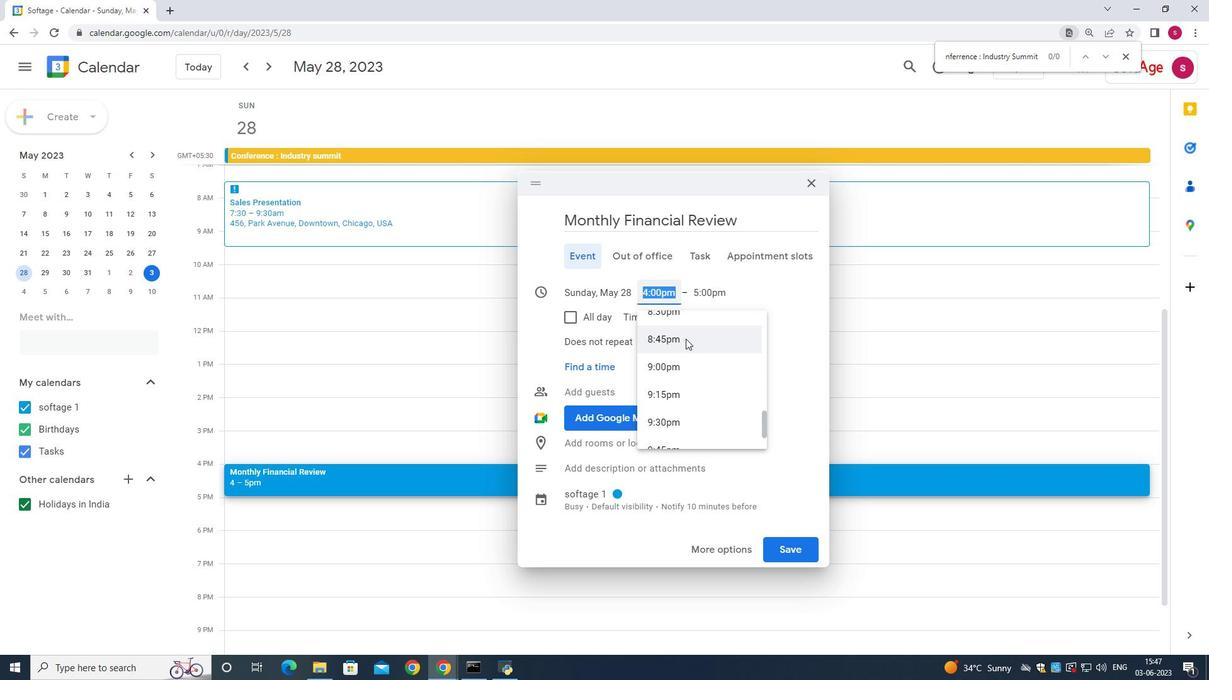 
Action: Mouse pressed left at (686, 339)
Screenshot: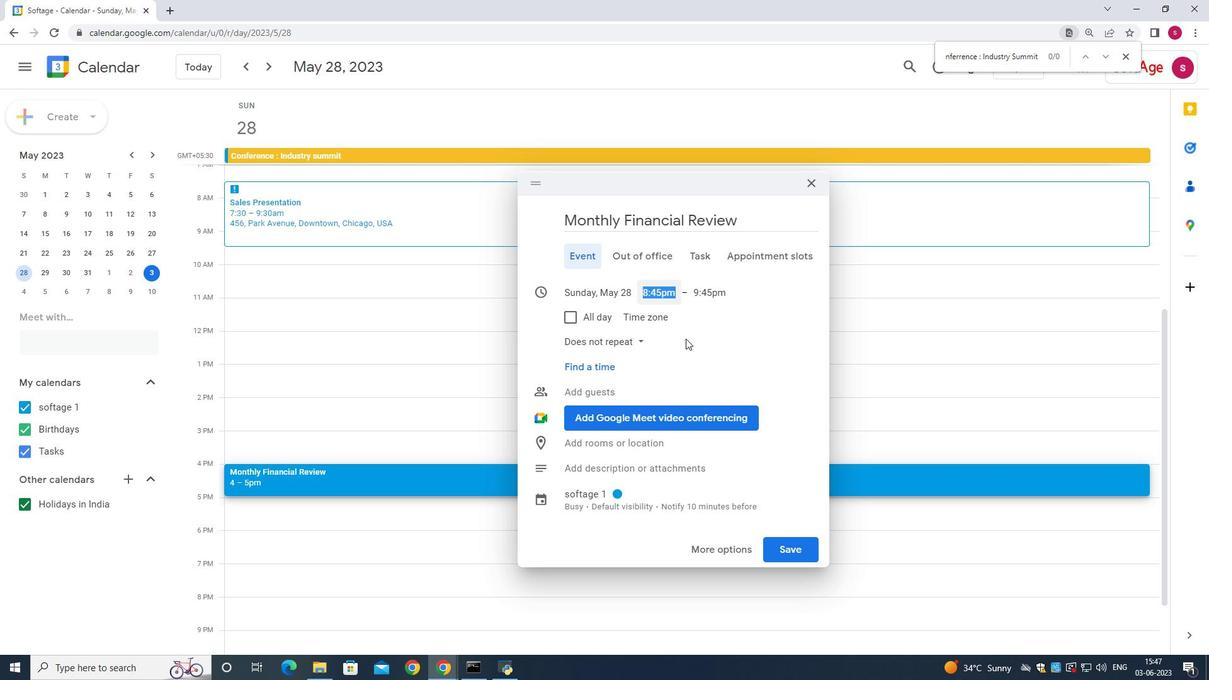 
Action: Mouse moved to (652, 349)
Screenshot: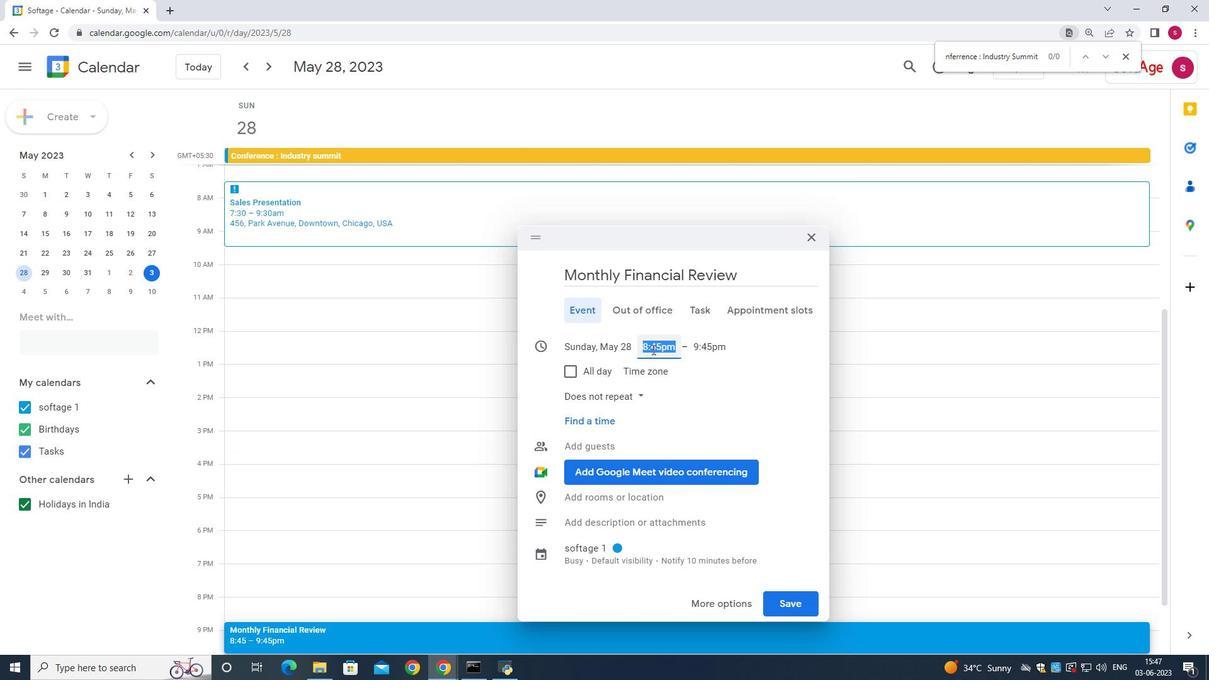 
Action: Mouse pressed left at (652, 349)
Screenshot: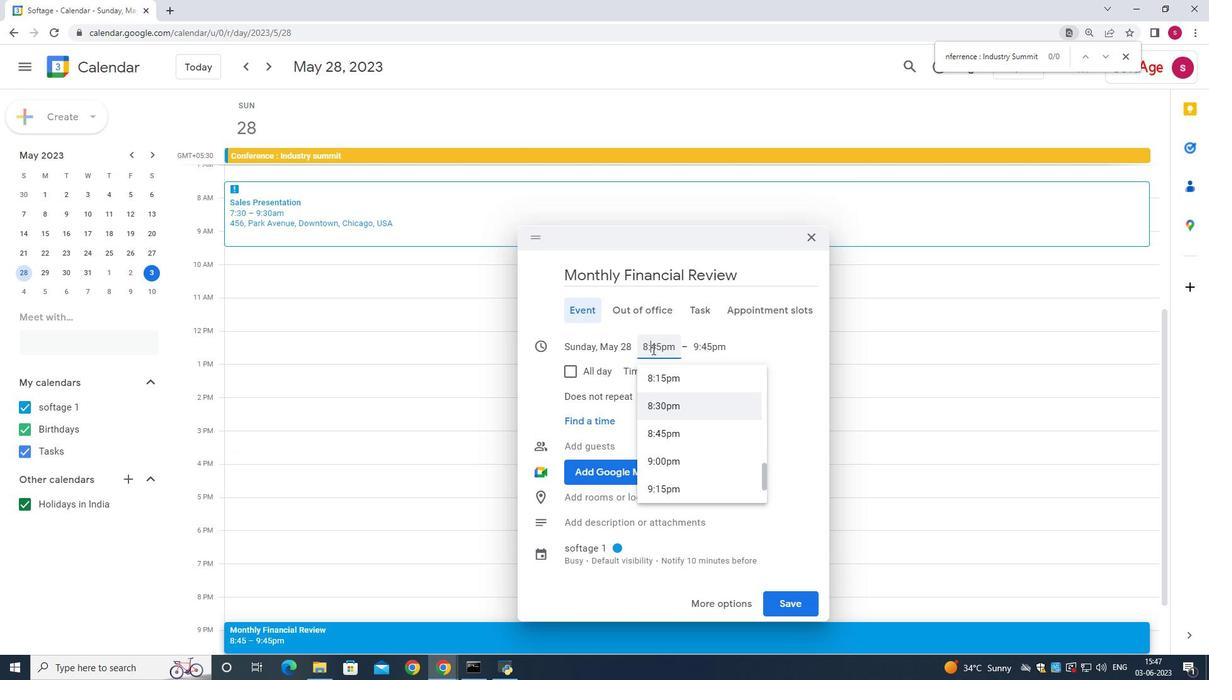 
Action: Mouse moved to (647, 345)
Screenshot: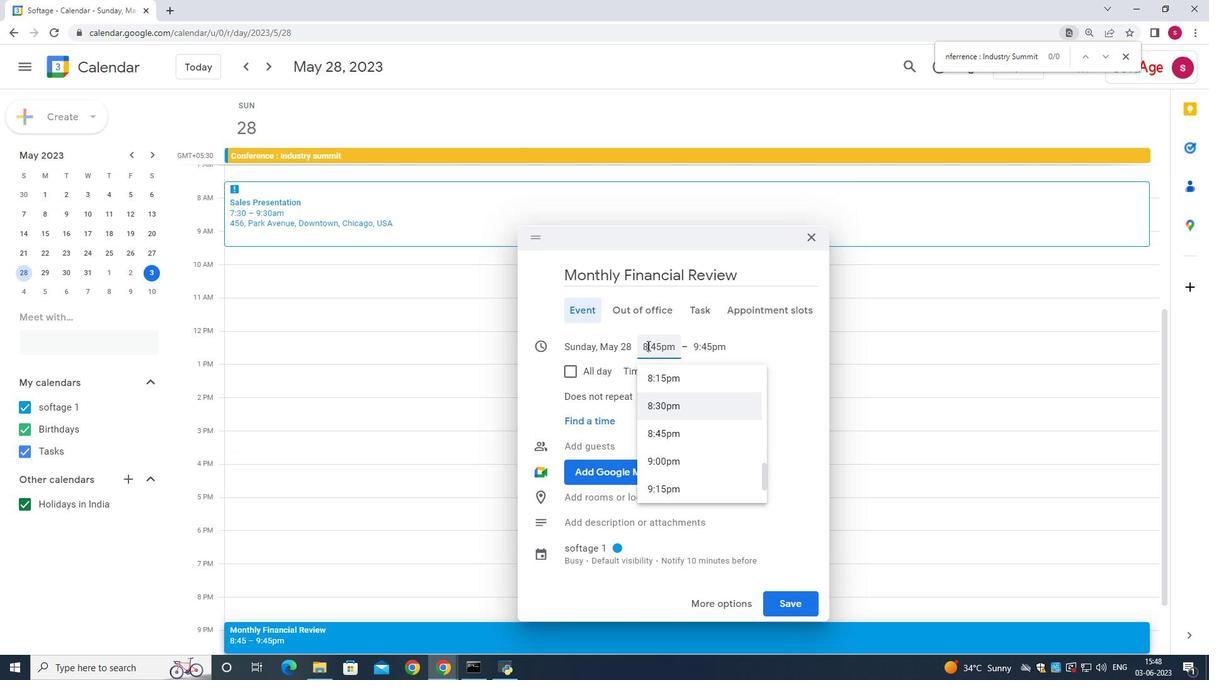 
Action: Mouse pressed left at (647, 345)
Screenshot: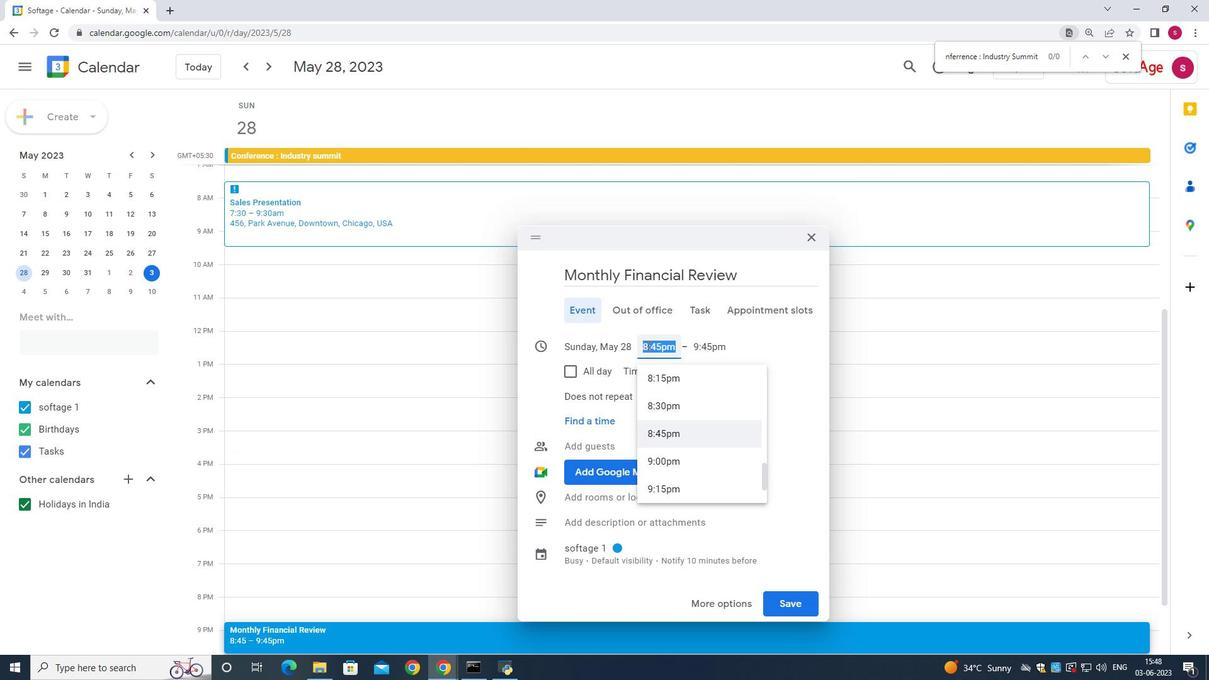 
Action: Mouse pressed left at (647, 345)
Screenshot: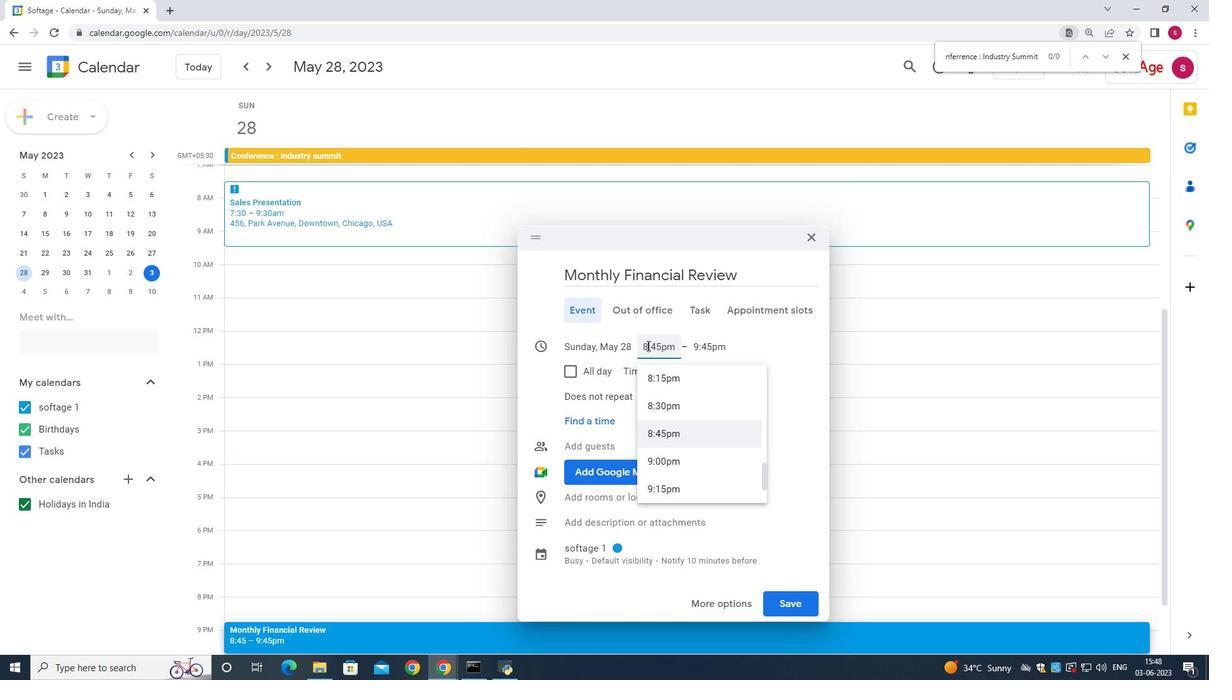
Action: Mouse moved to (652, 357)
Screenshot: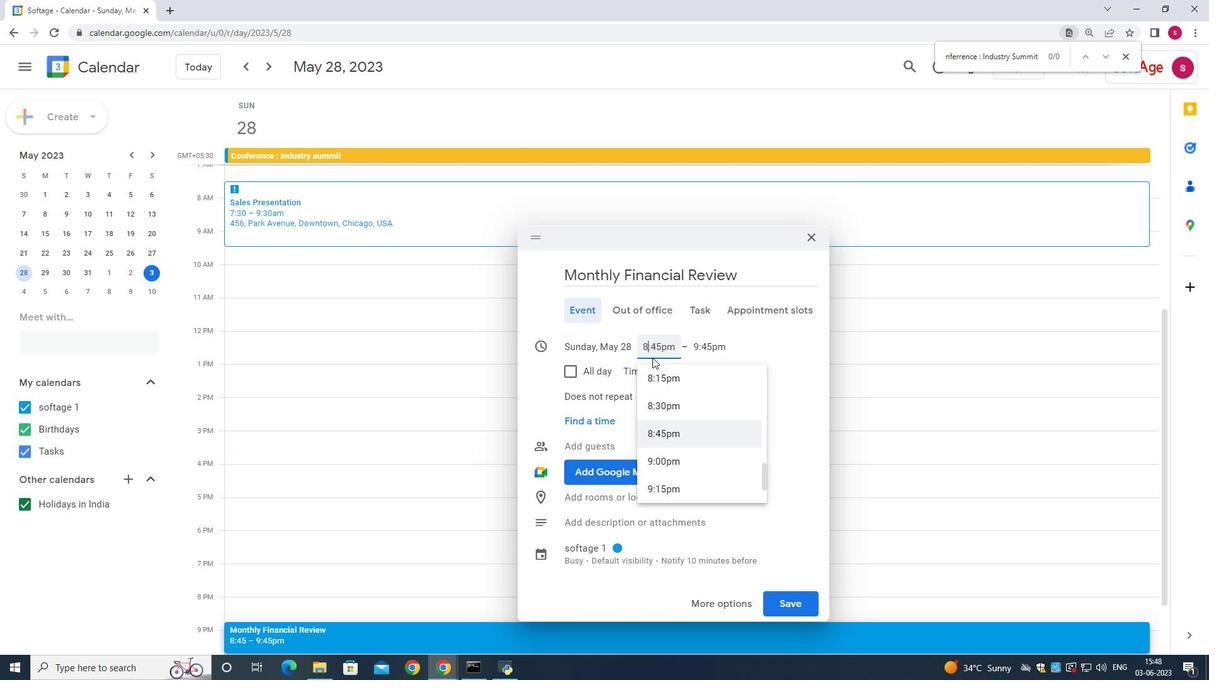 
Action: Key pressed <Key.backspace>9
Screenshot: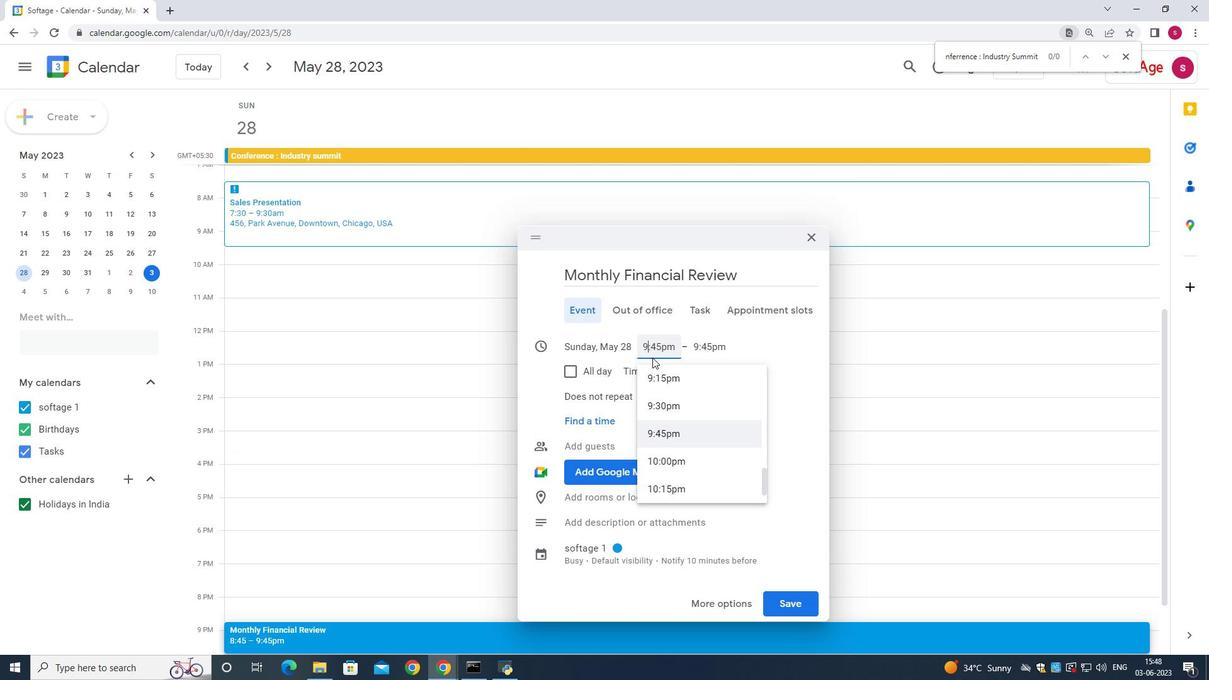 
Action: Mouse moved to (661, 349)
Screenshot: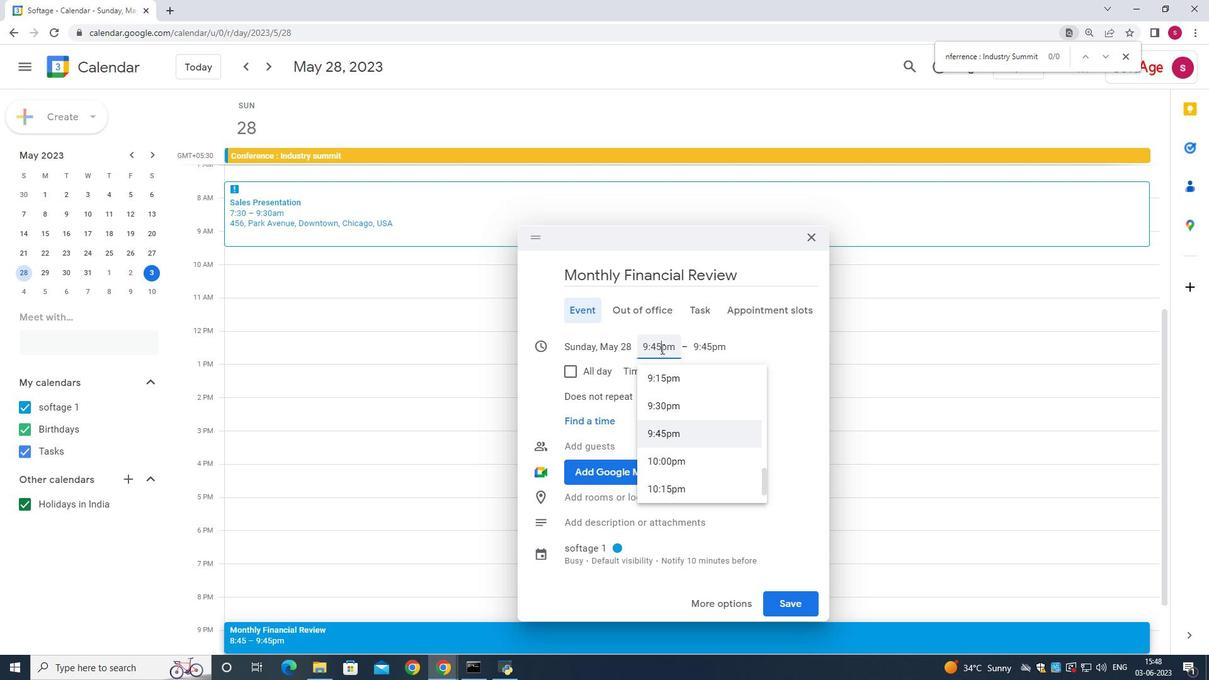 
Action: Mouse pressed left at (661, 349)
Screenshot: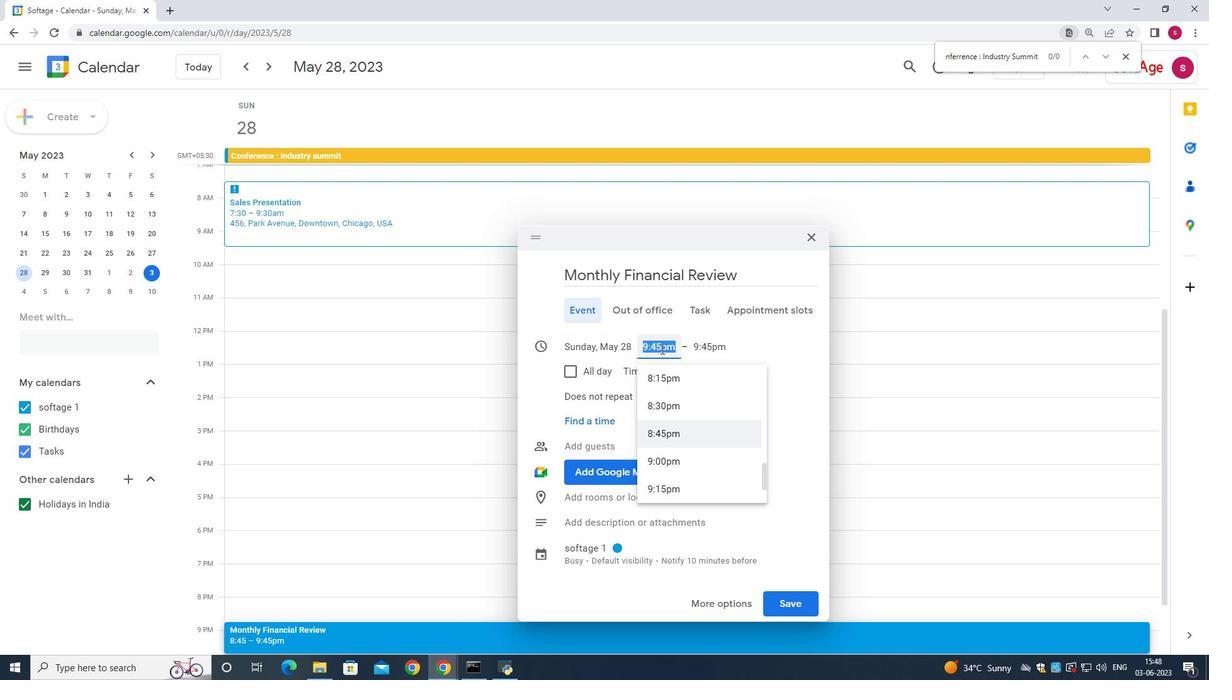 
Action: Mouse pressed left at (661, 349)
Screenshot: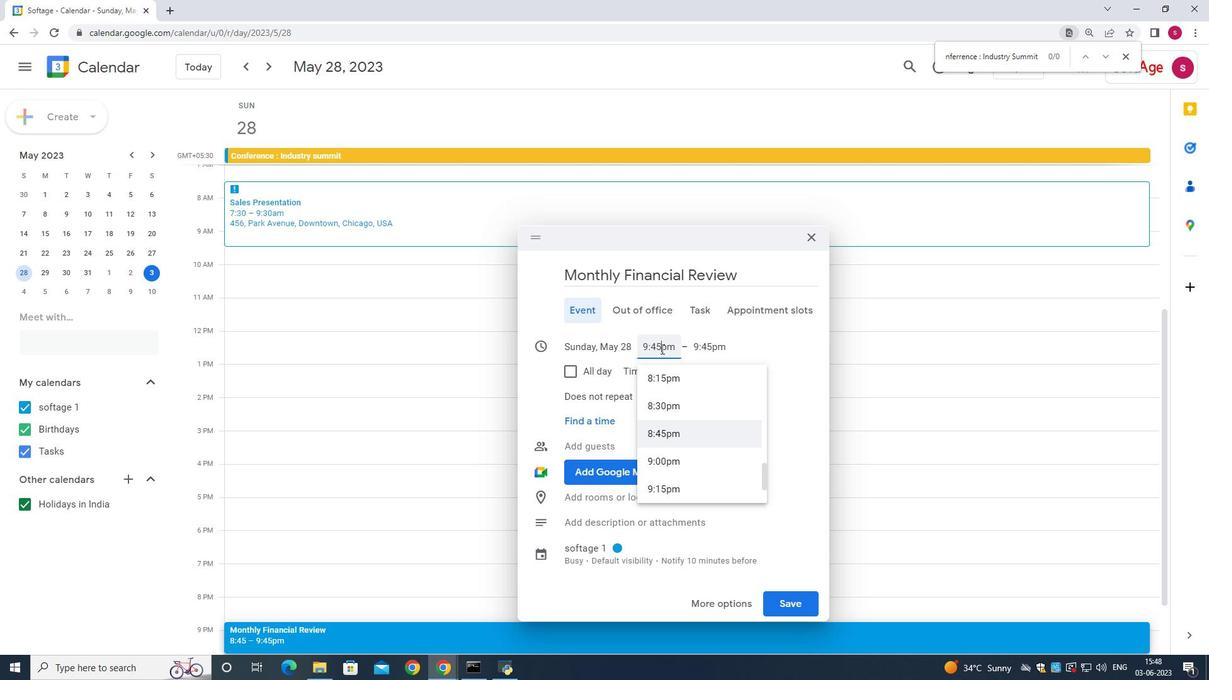 
Action: Key pressed <Key.backspace>0
Screenshot: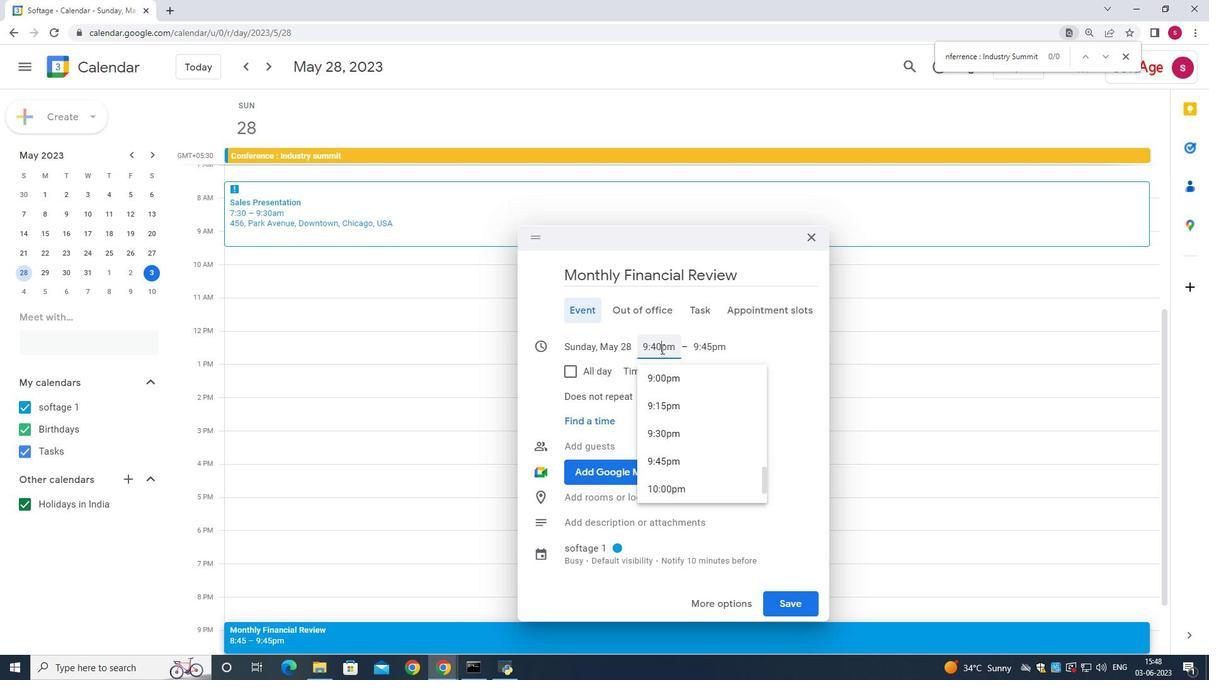 
Action: Mouse moved to (713, 345)
Screenshot: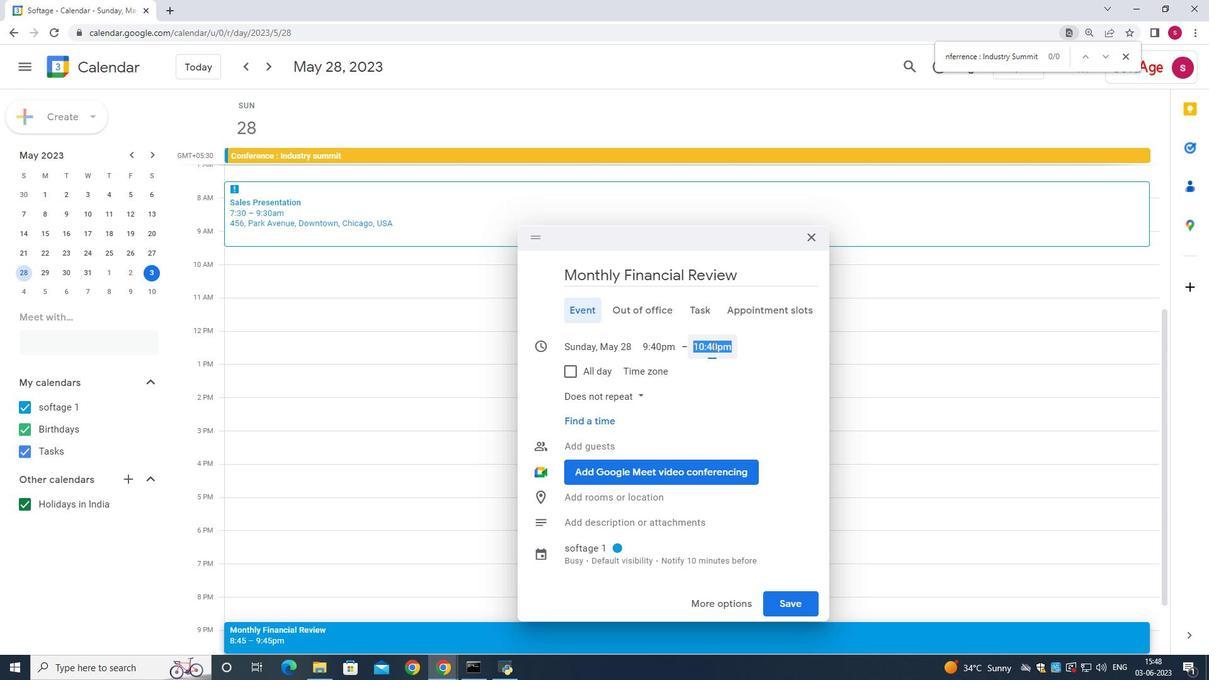 
Action: Mouse pressed left at (713, 345)
Screenshot: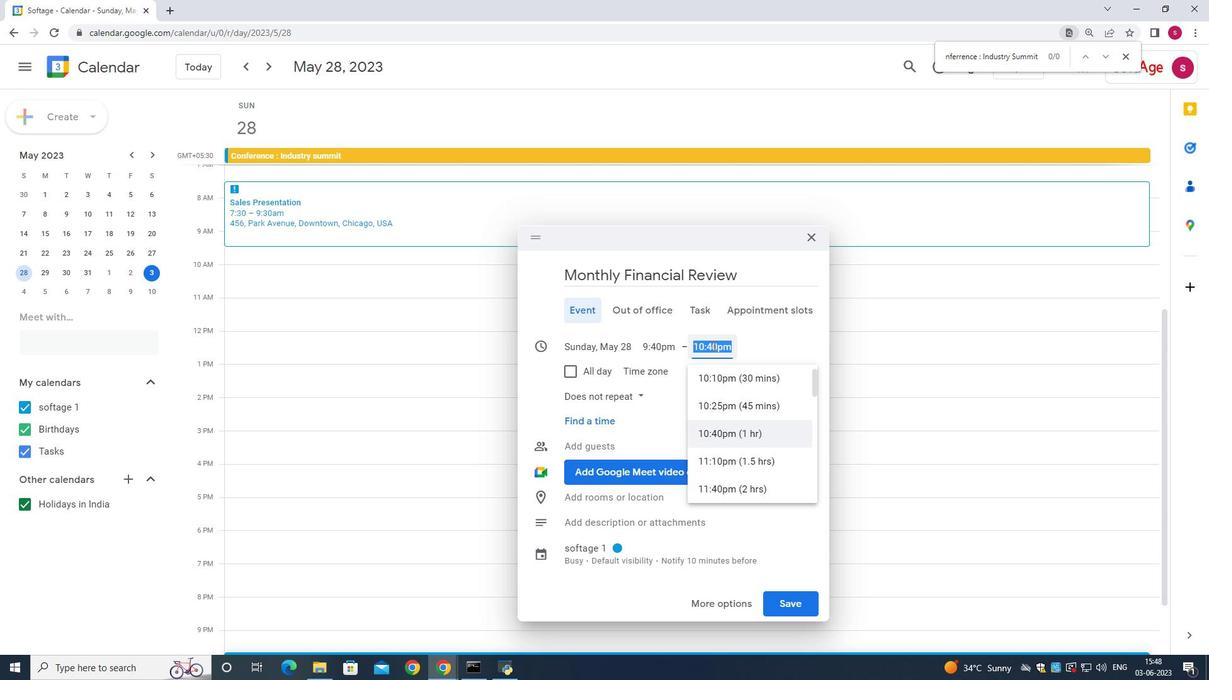 
Action: Mouse moved to (707, 347)
Screenshot: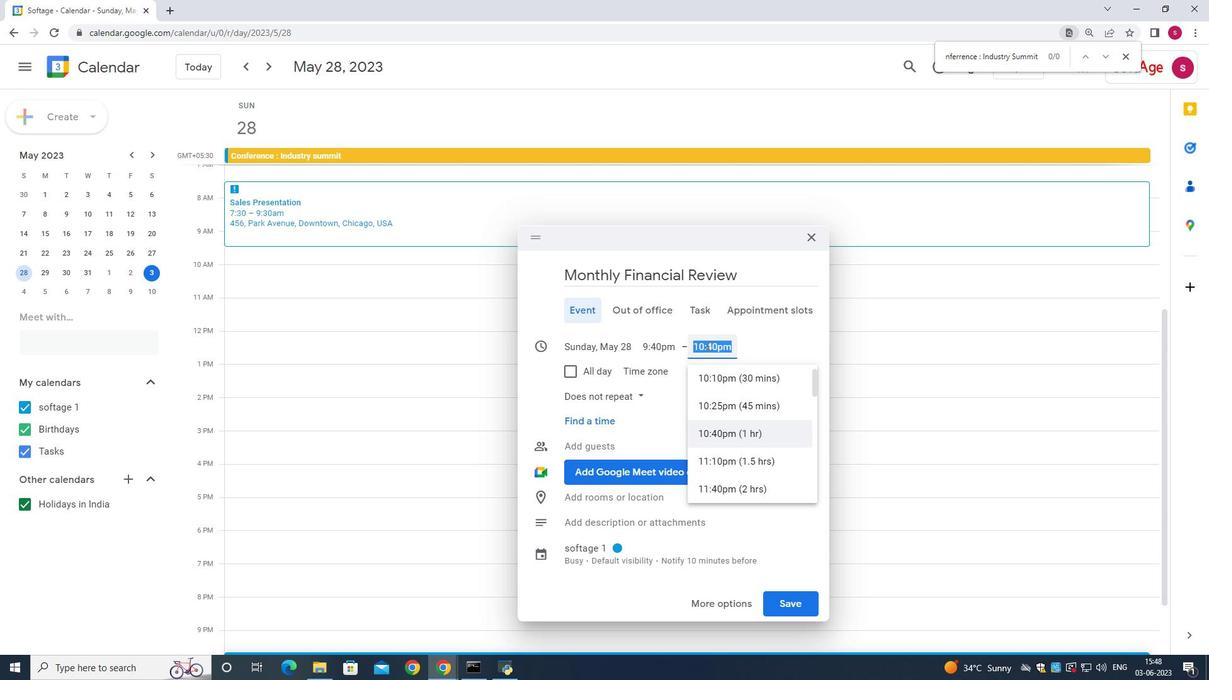 
Action: Mouse pressed left at (707, 347)
Screenshot: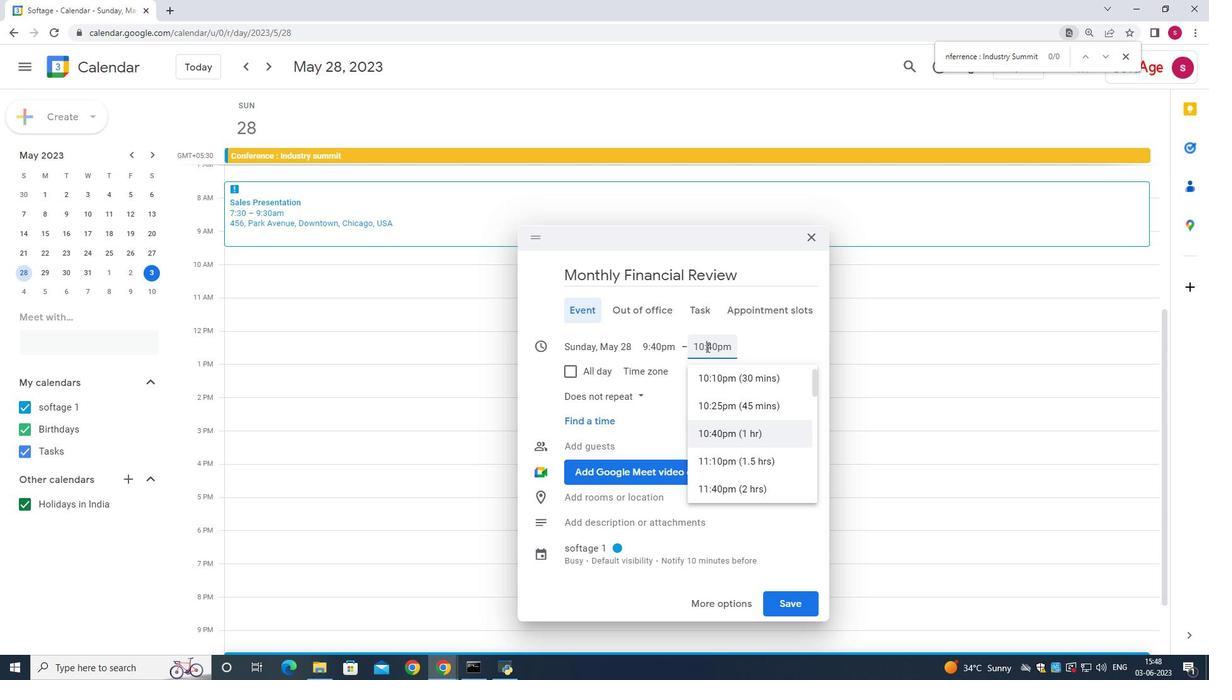 
Action: Mouse moved to (705, 349)
Screenshot: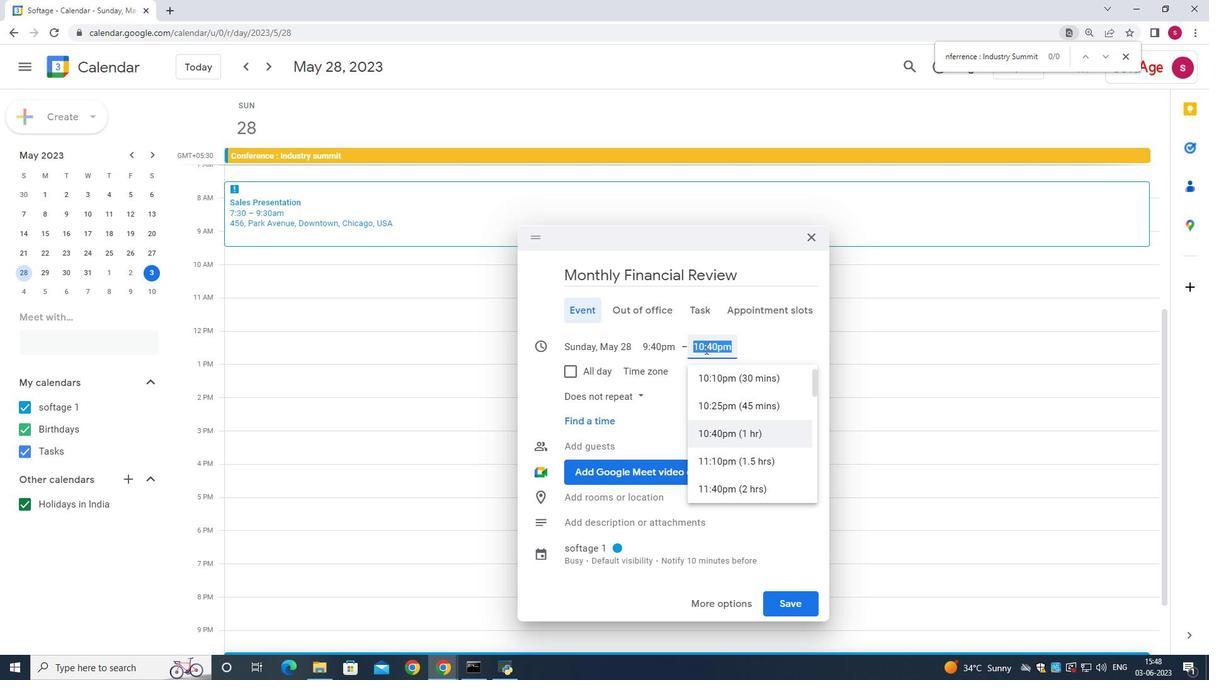 
Action: Mouse pressed left at (705, 349)
Screenshot: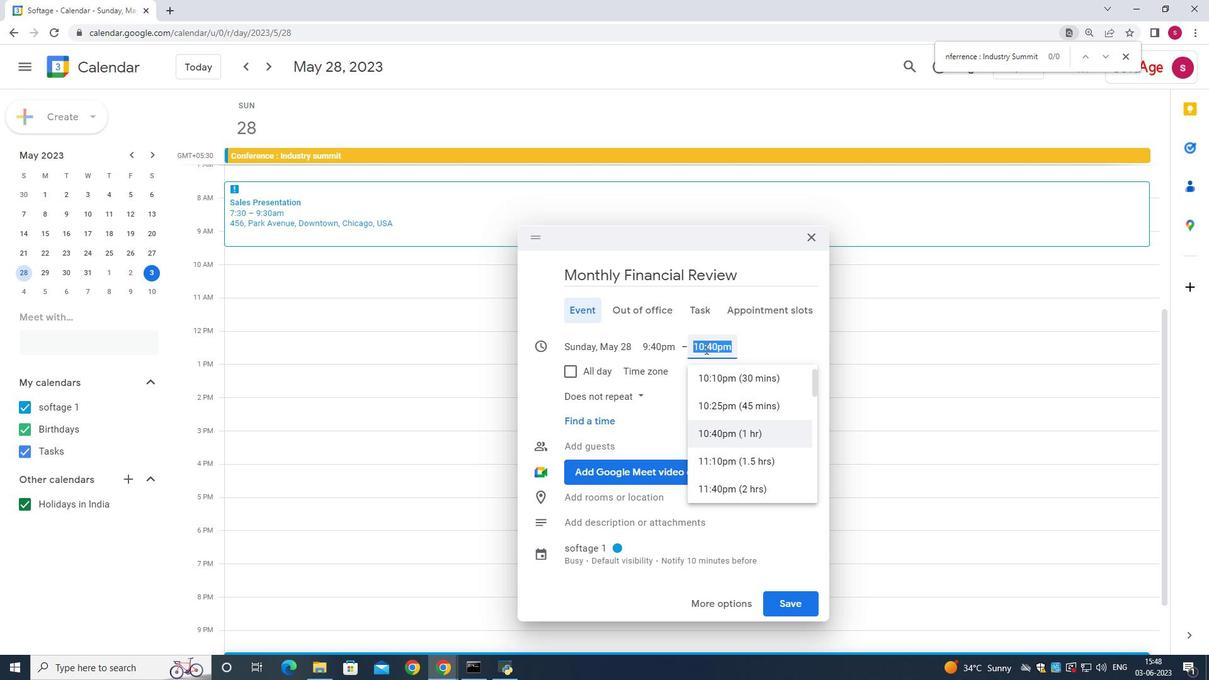 
Action: Mouse moved to (698, 349)
Screenshot: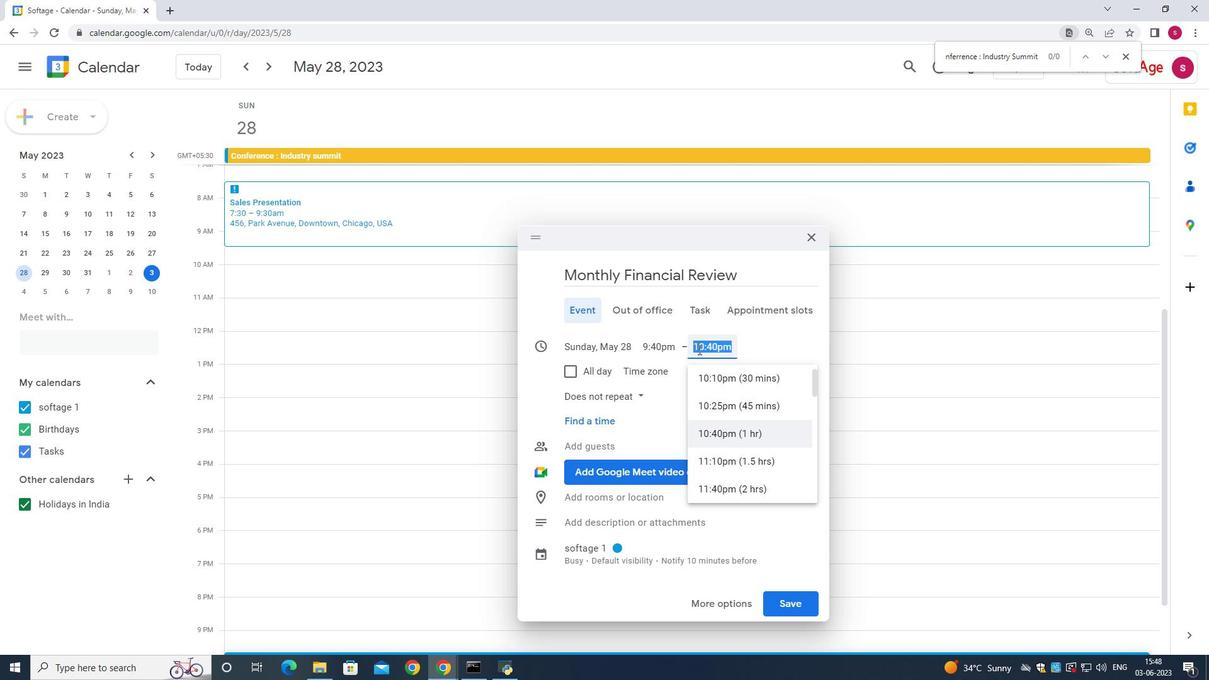 
Action: Mouse pressed left at (698, 349)
Screenshot: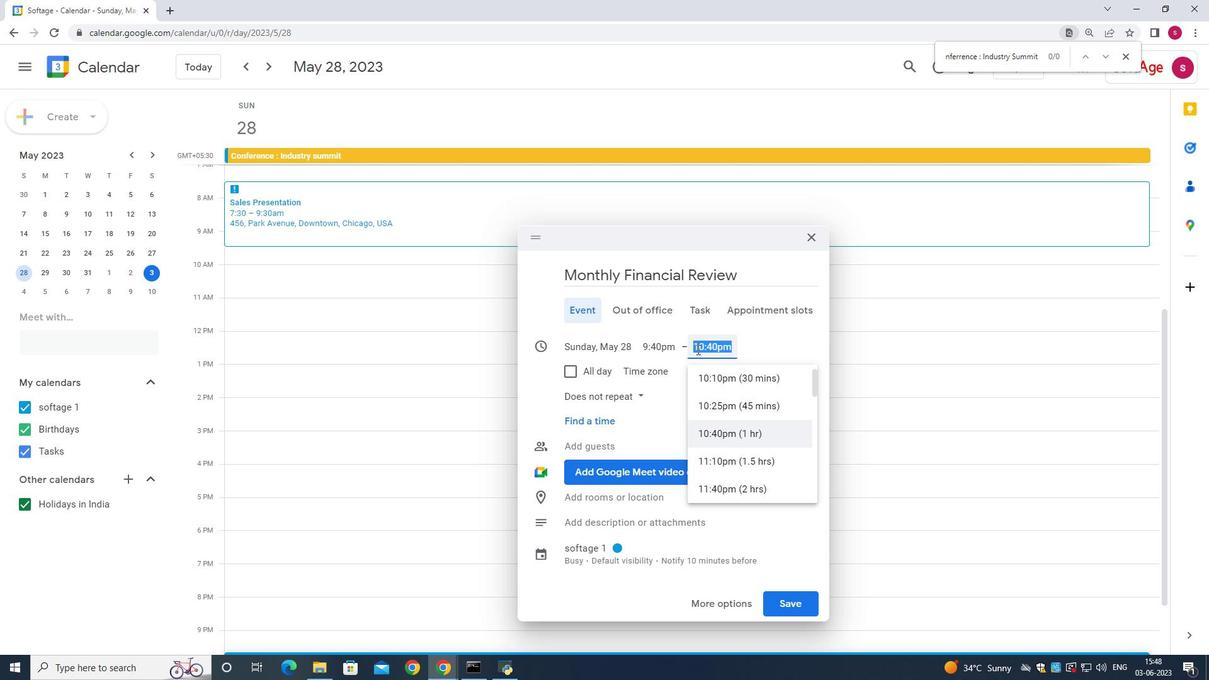 
Action: Mouse moved to (703, 344)
Screenshot: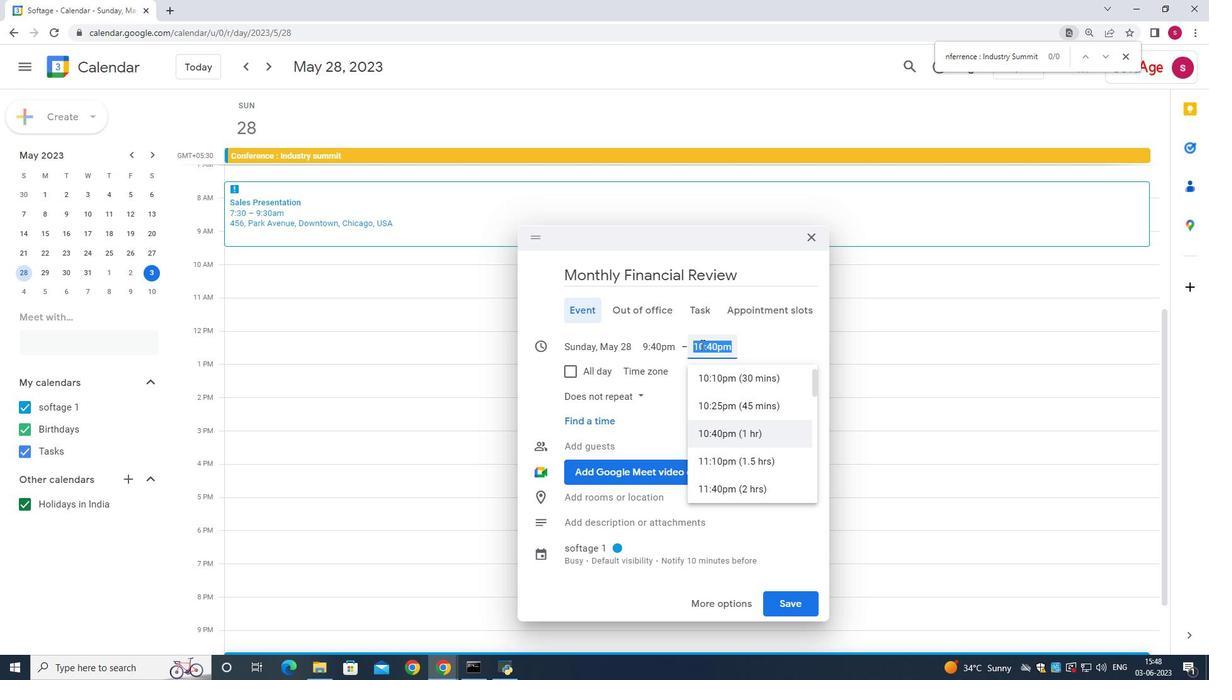 
Action: Mouse pressed left at (703, 344)
Screenshot: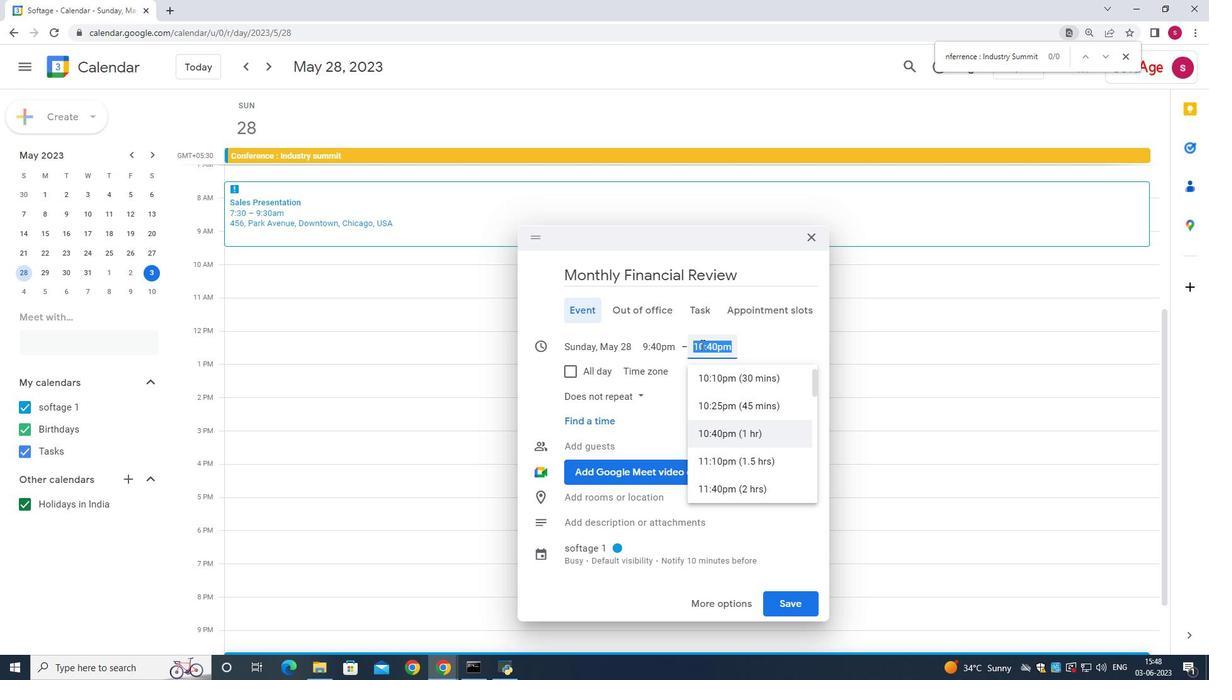 
Action: Mouse moved to (701, 344)
Screenshot: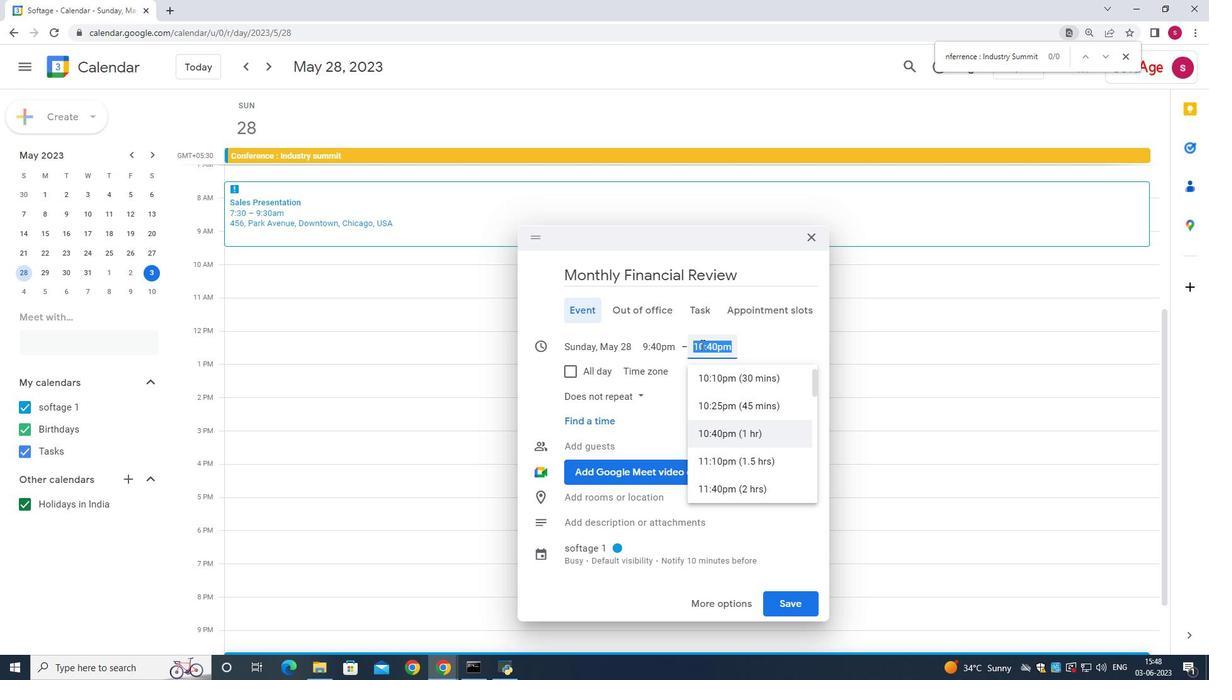 
Action: Mouse pressed left at (701, 344)
Screenshot: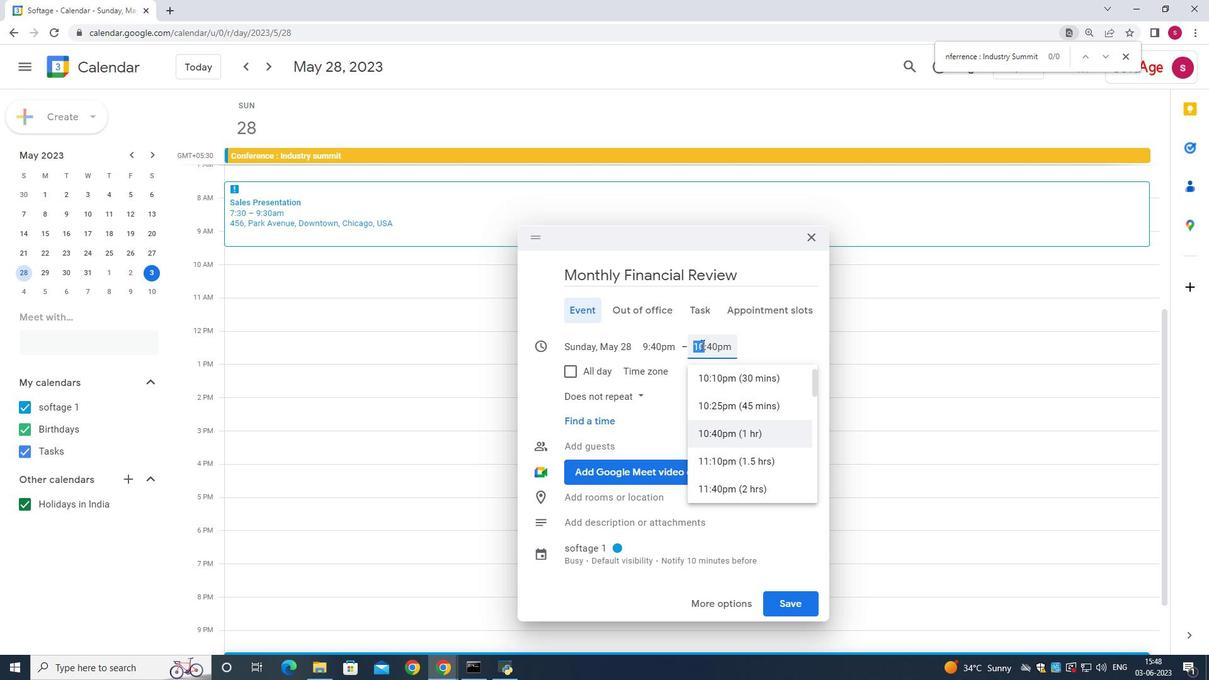 
Action: Mouse pressed left at (701, 344)
Screenshot: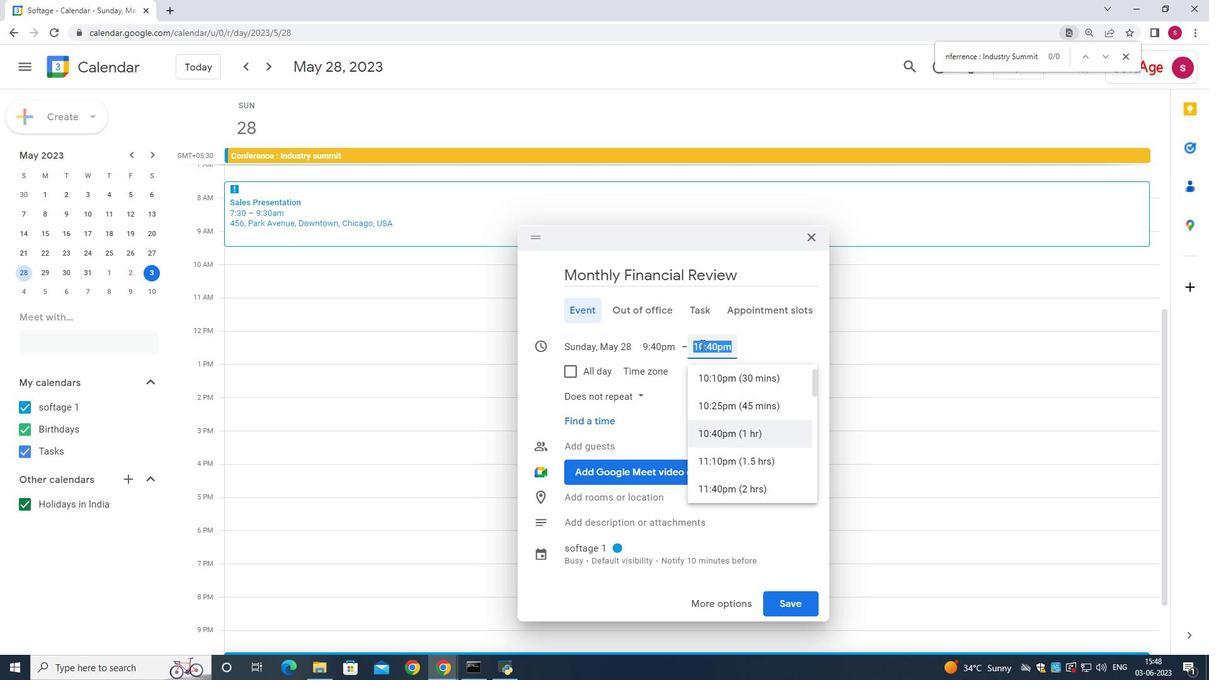 
Action: Mouse pressed left at (701, 344)
Screenshot: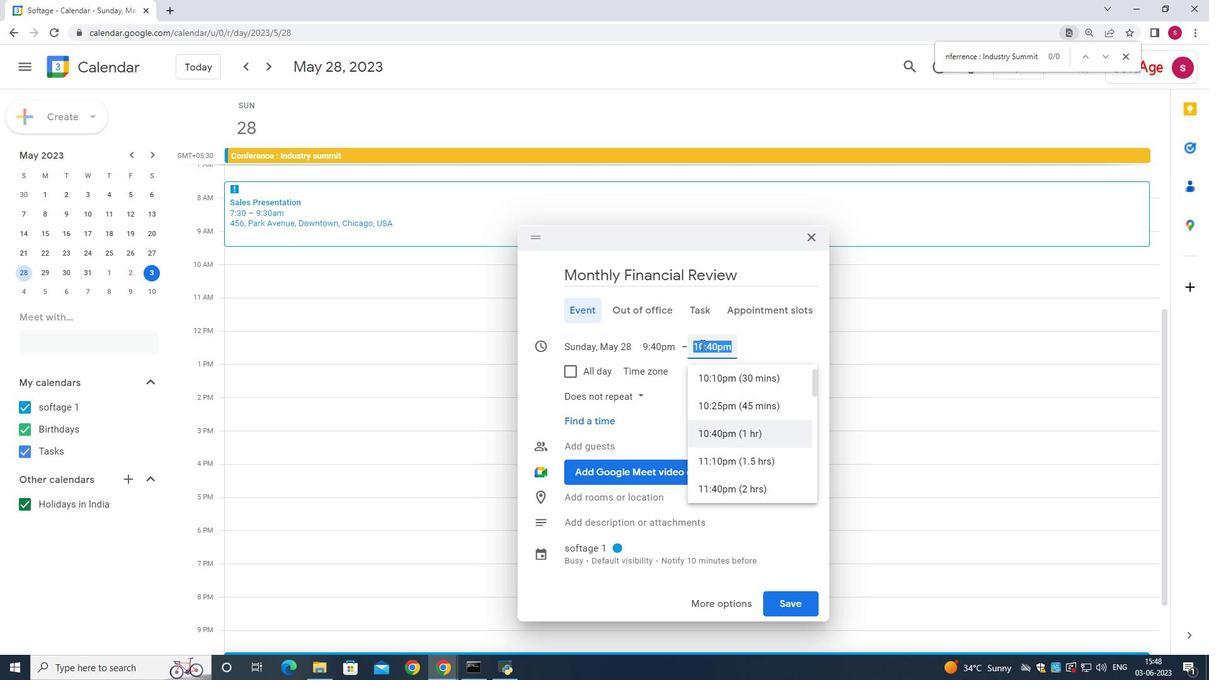 
Action: Mouse pressed left at (701, 344)
Screenshot: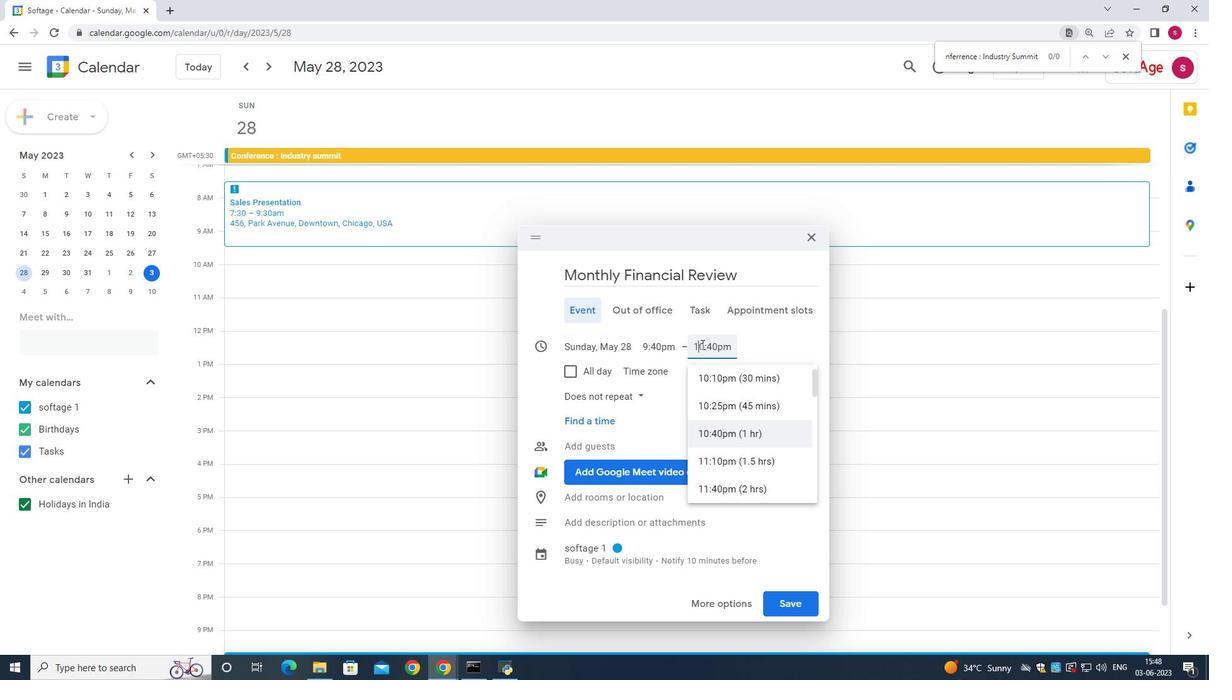 
Action: Mouse moved to (705, 344)
Screenshot: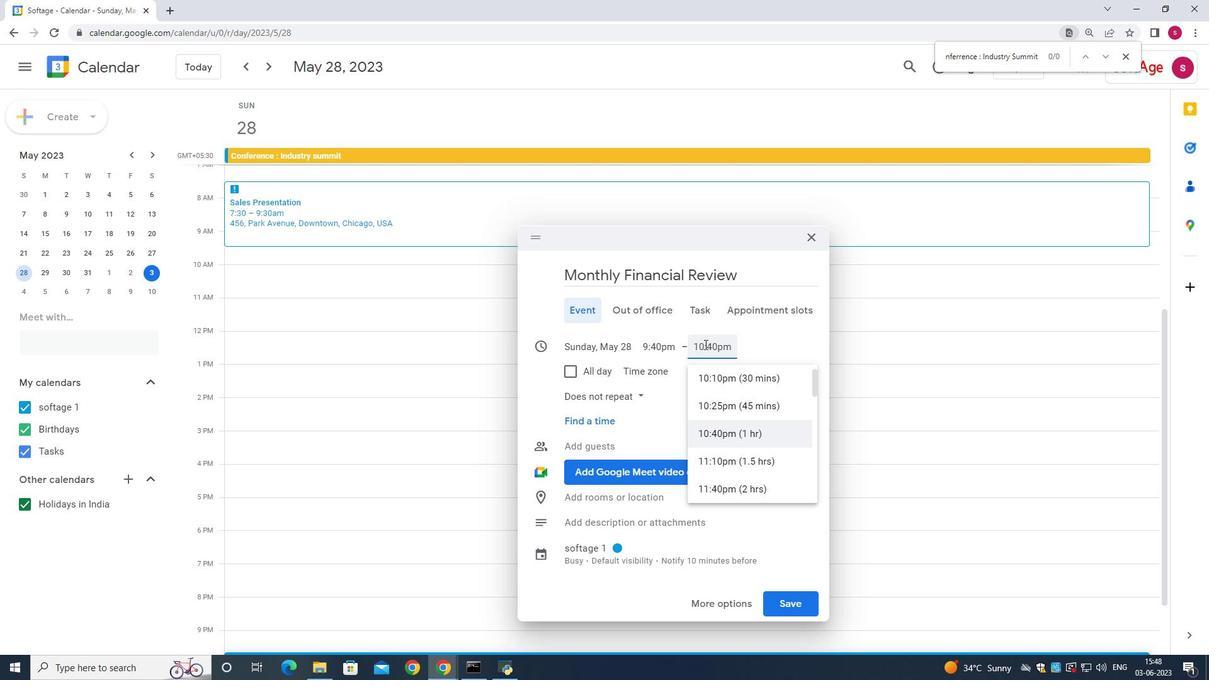 
Action: Mouse pressed left at (705, 344)
Screenshot: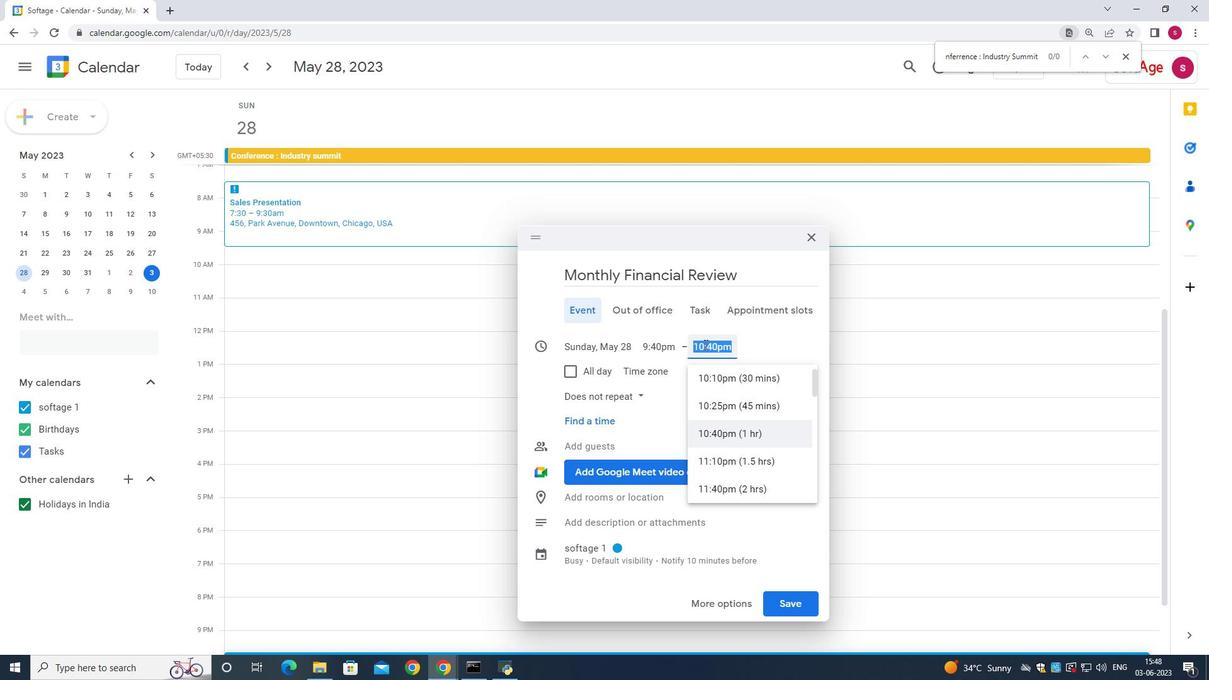 
Action: Mouse moved to (700, 347)
Screenshot: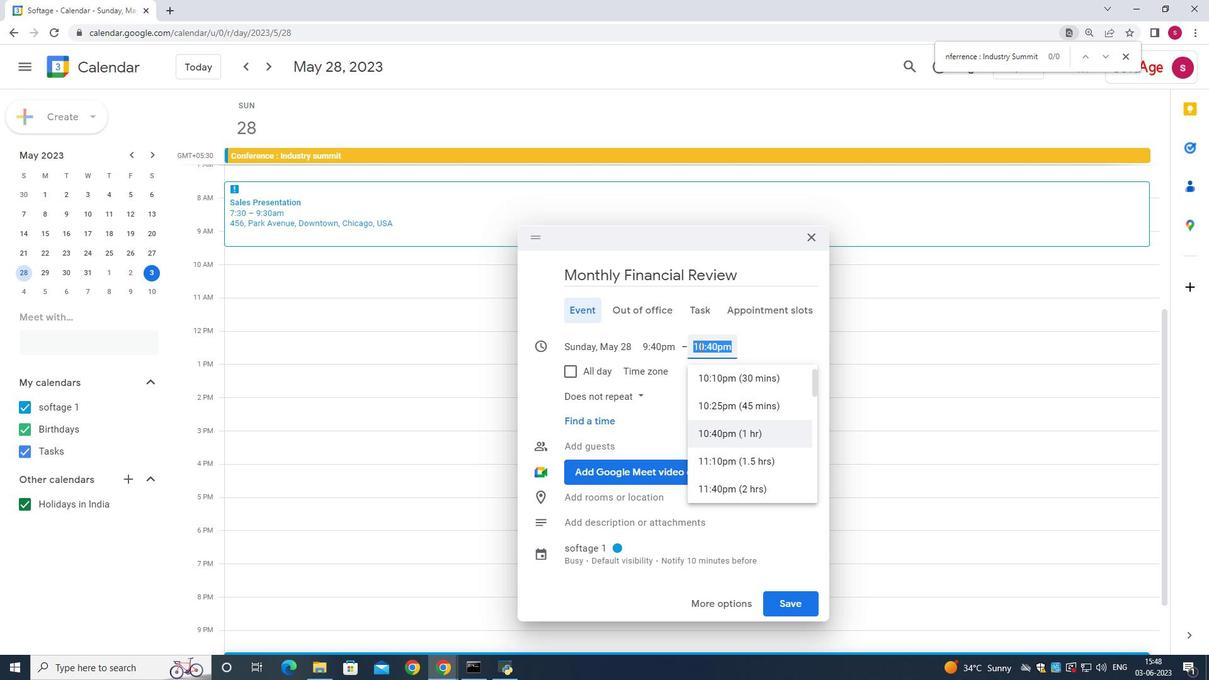 
Action: Mouse pressed left at (700, 347)
Screenshot: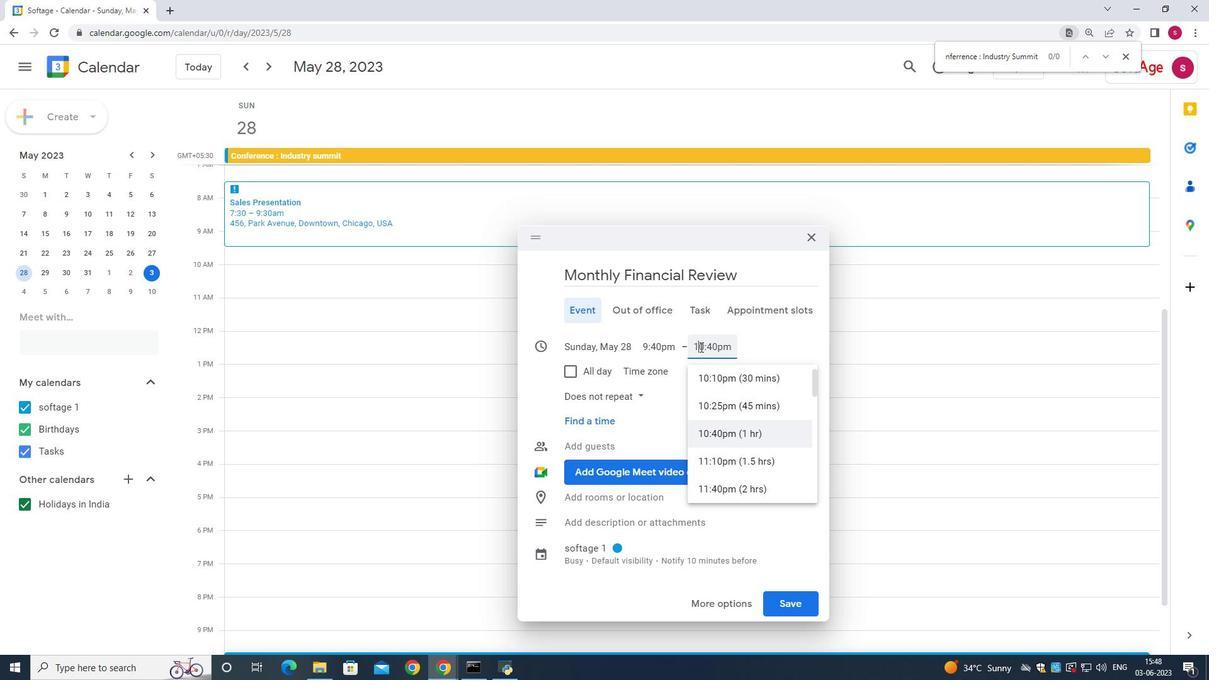 
Action: Mouse moved to (704, 347)
Screenshot: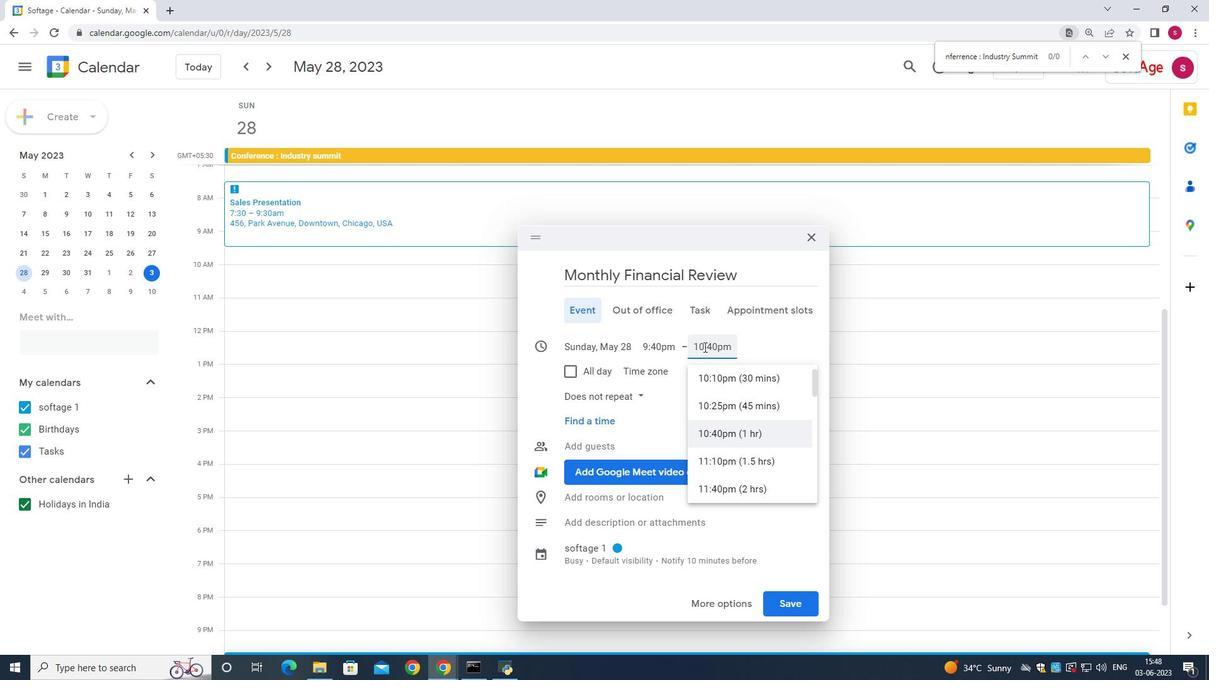 
Action: Mouse pressed left at (704, 347)
Screenshot: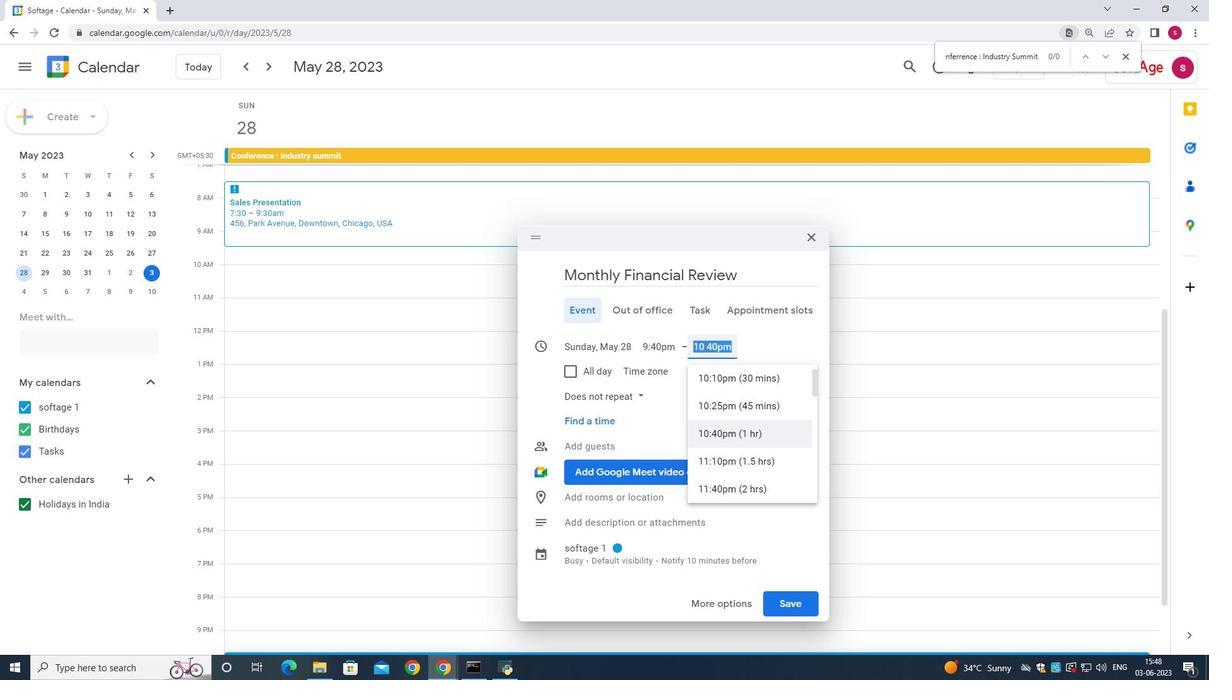
Action: Mouse pressed left at (704, 347)
Screenshot: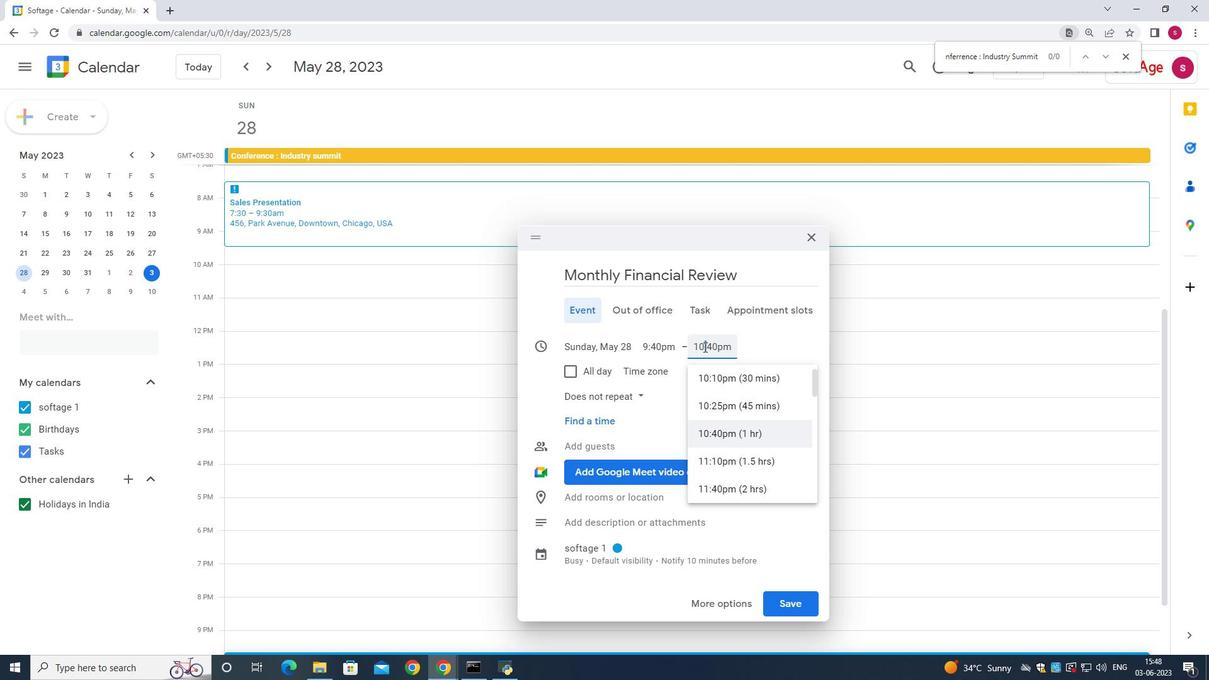 
Action: Mouse pressed left at (704, 347)
Screenshot: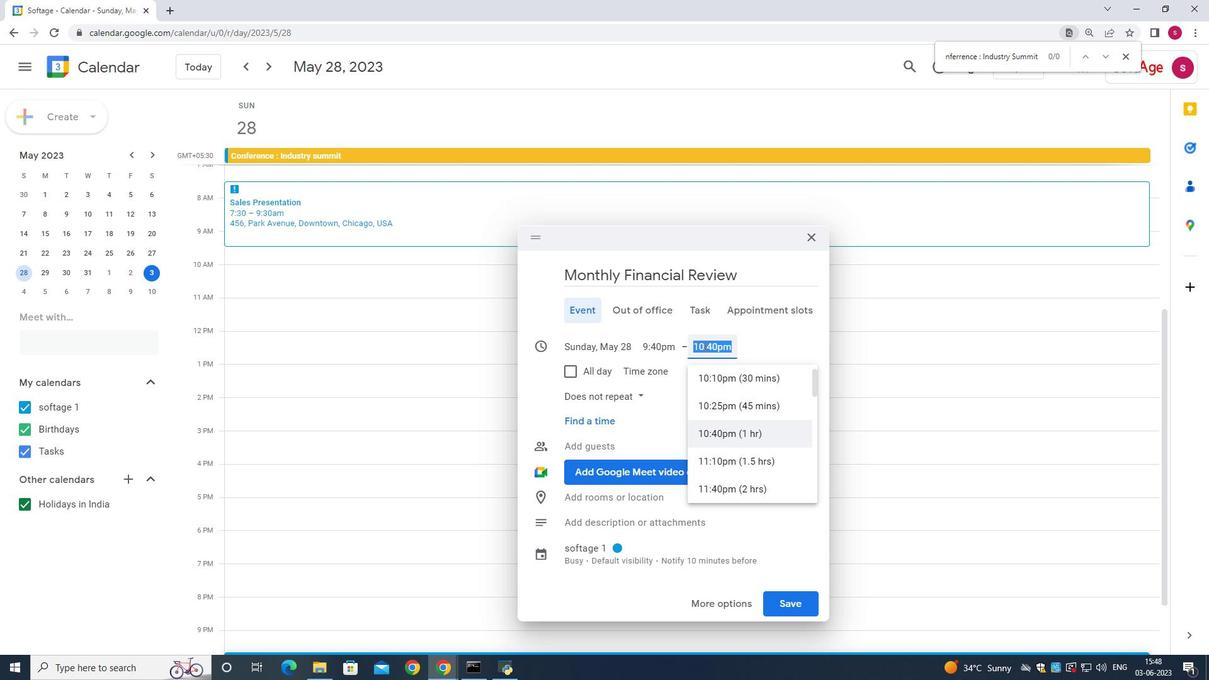 
Action: Mouse pressed left at (704, 347)
Screenshot: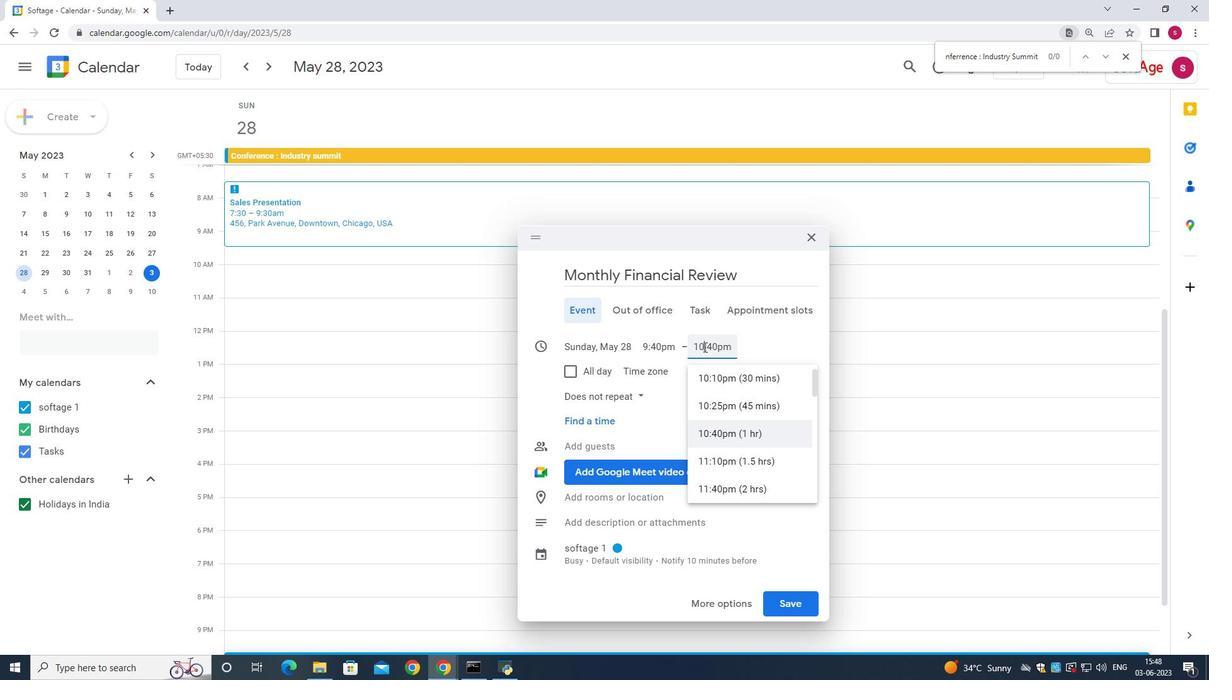 
Action: Key pressed <Key.backspace>1
Screenshot: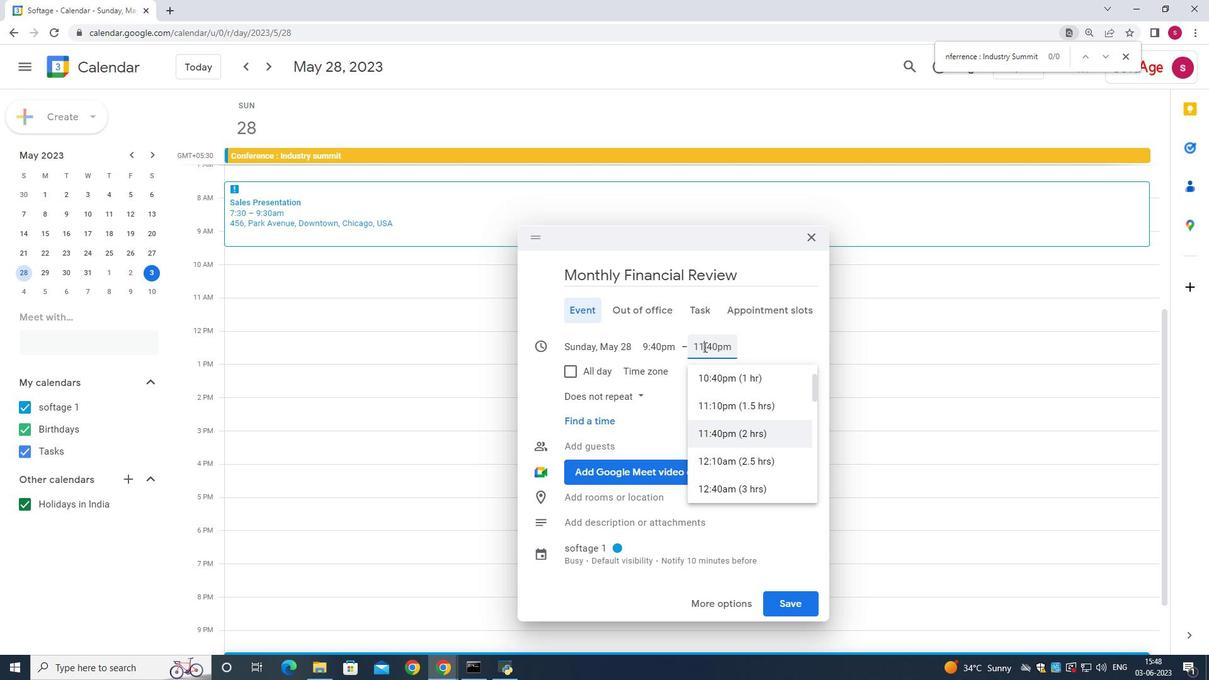 
Action: Mouse moved to (768, 346)
Screenshot: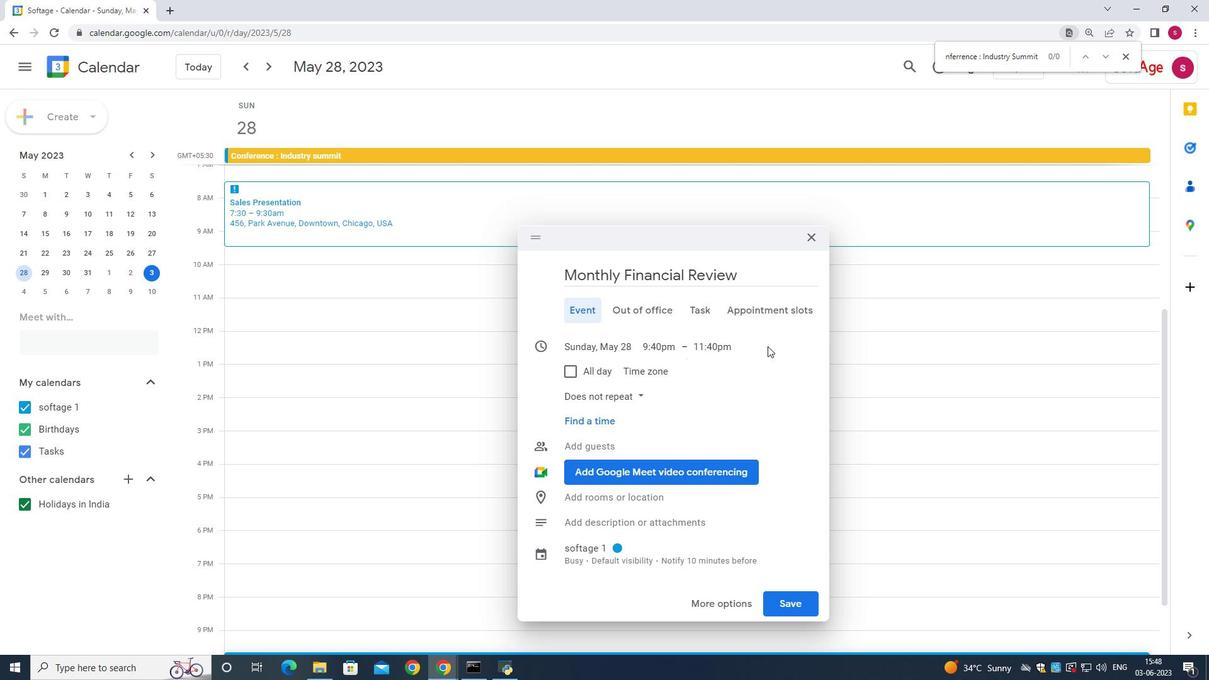 
Action: Mouse pressed left at (768, 346)
Screenshot: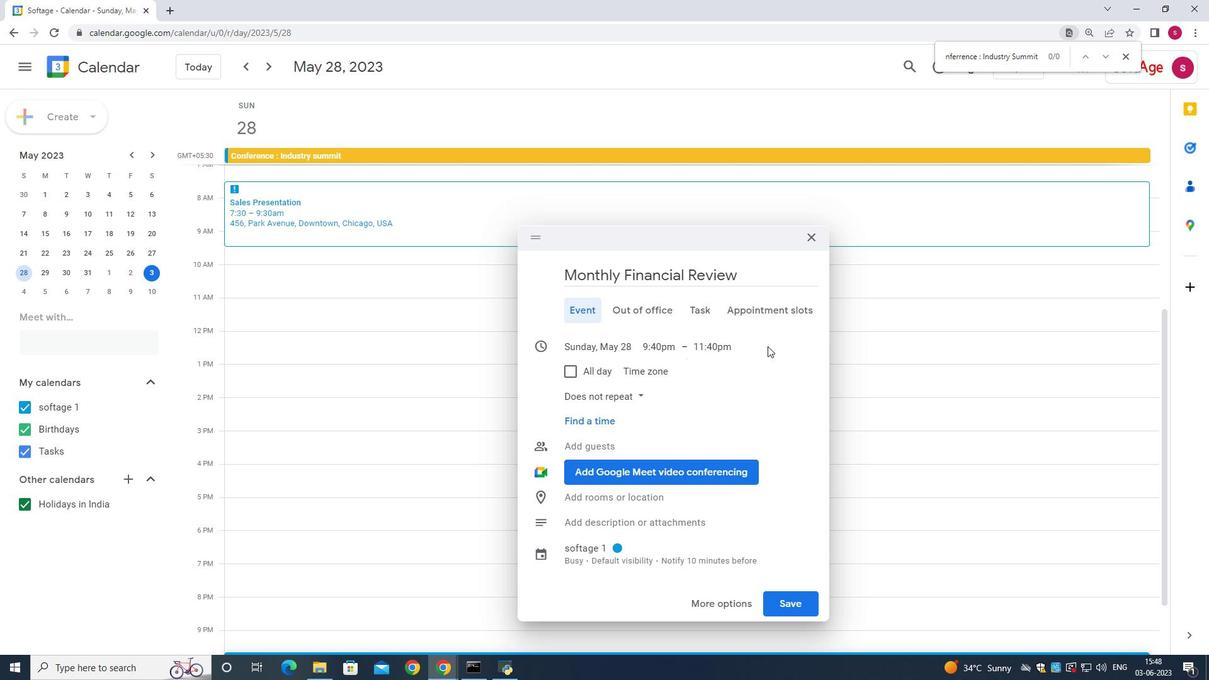 
Action: Mouse moved to (667, 373)
Screenshot: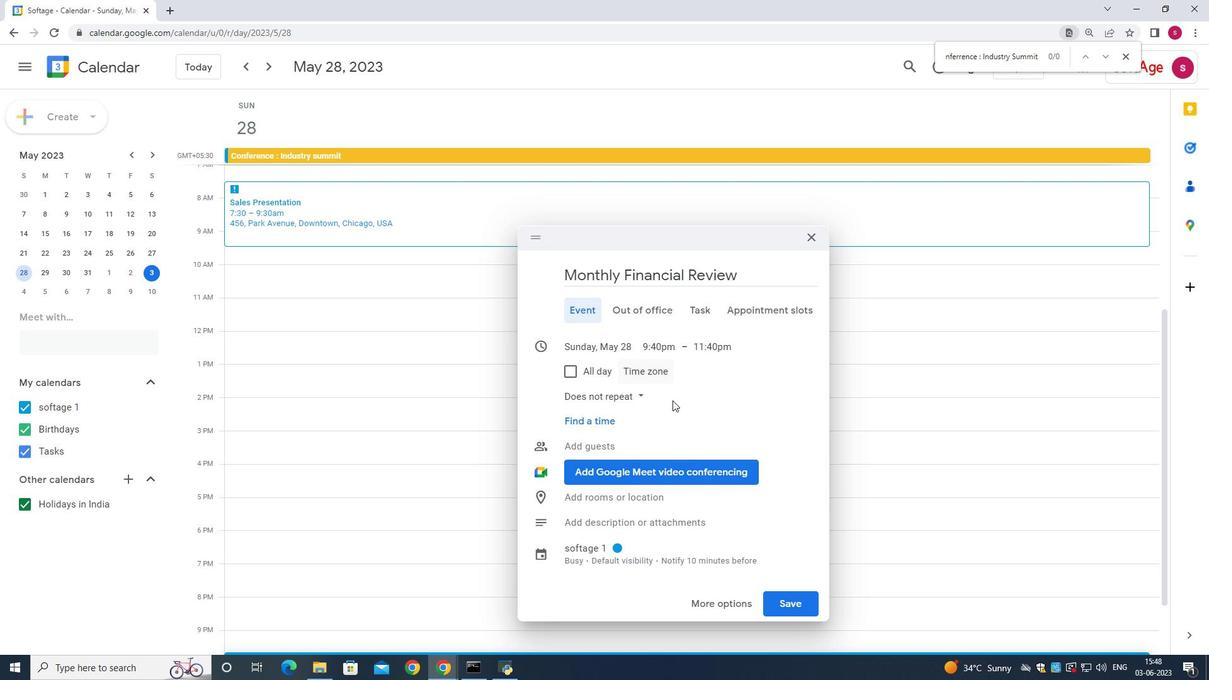 
Action: Mouse scrolled (667, 372) with delta (0, 0)
Screenshot: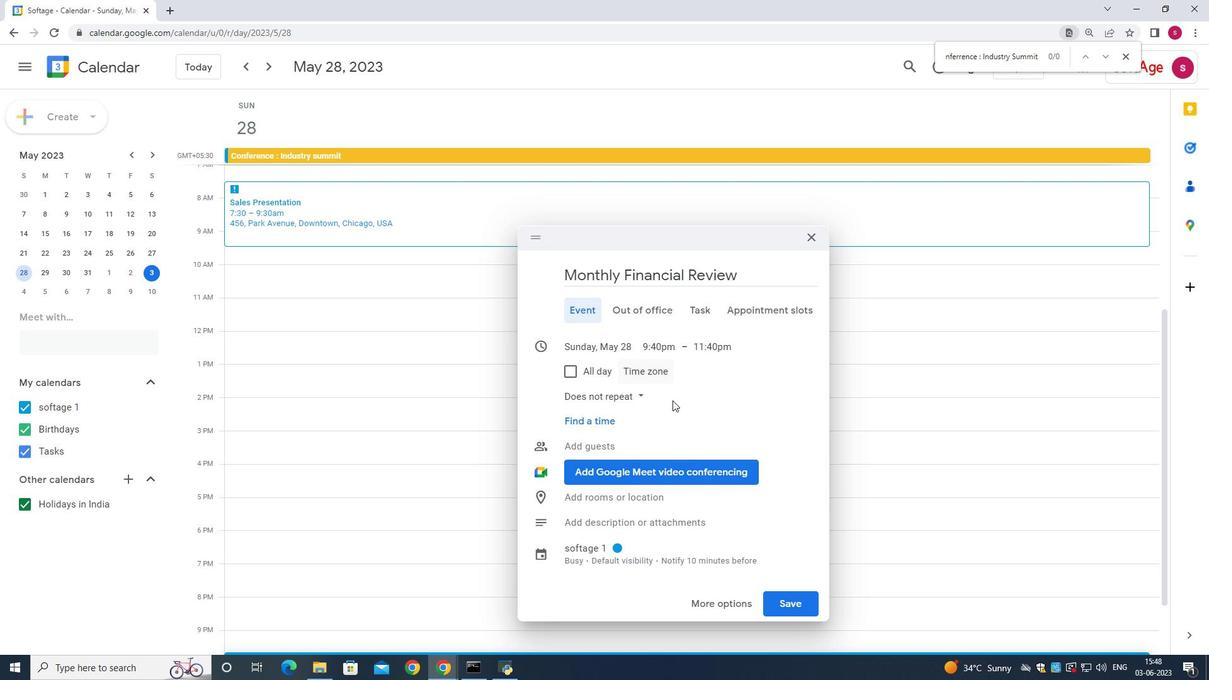 
Action: Mouse moved to (591, 521)
Screenshot: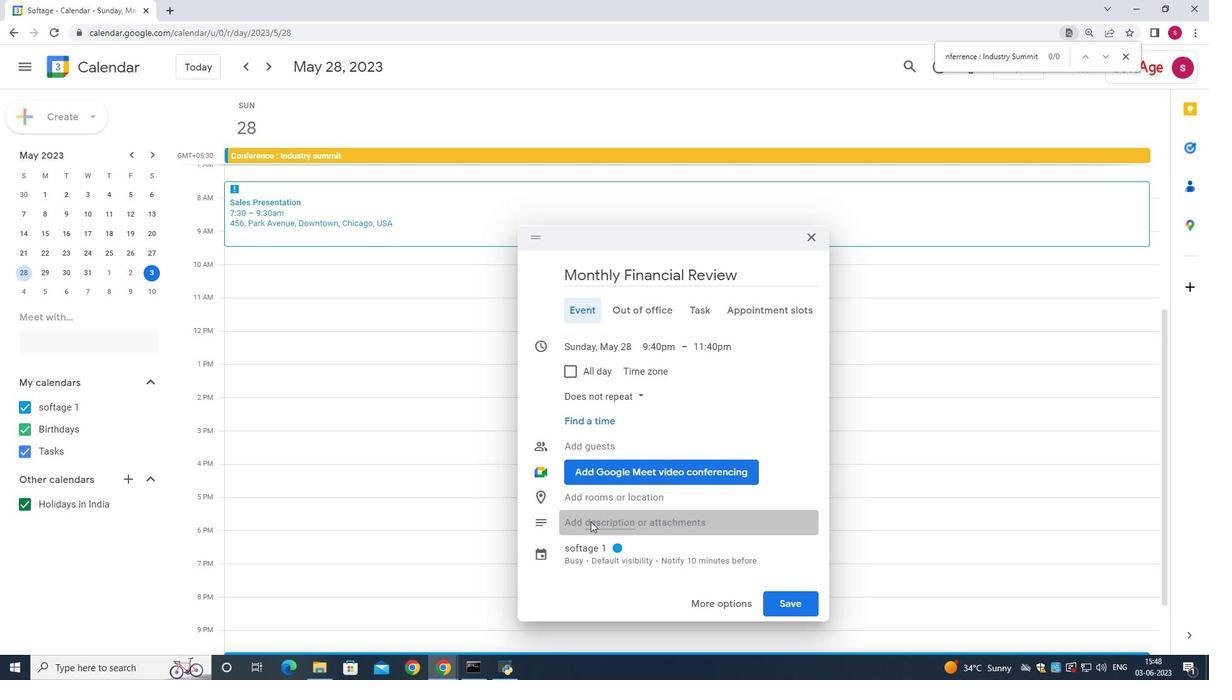 
Action: Mouse pressed left at (591, 521)
Screenshot: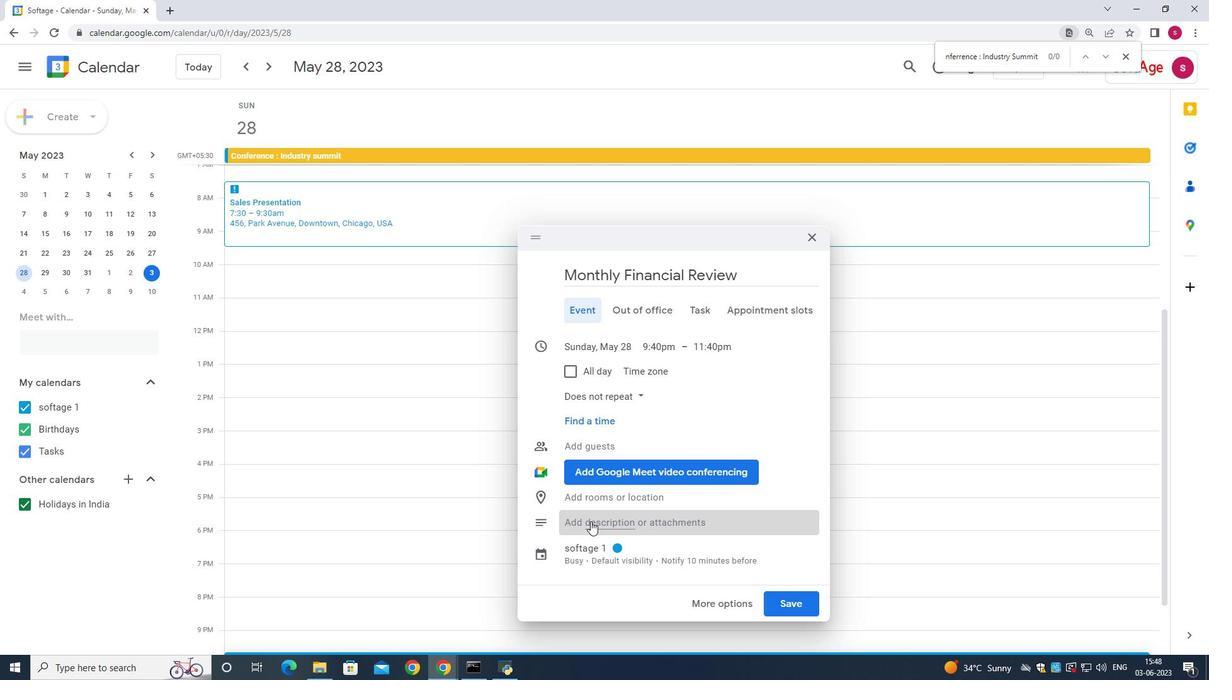 
Action: Mouse moved to (596, 451)
Screenshot: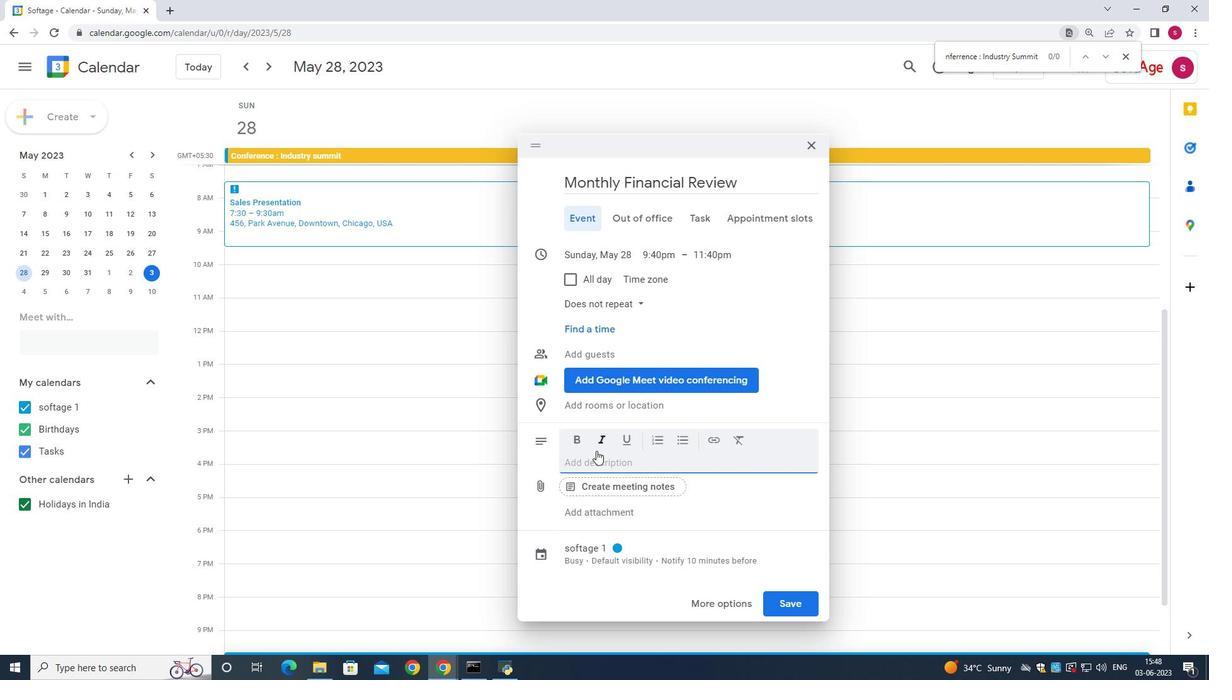 
Action: Key pressed <Key.shift>A<Key.space><Key.shift>Monthly<Key.space>
Screenshot: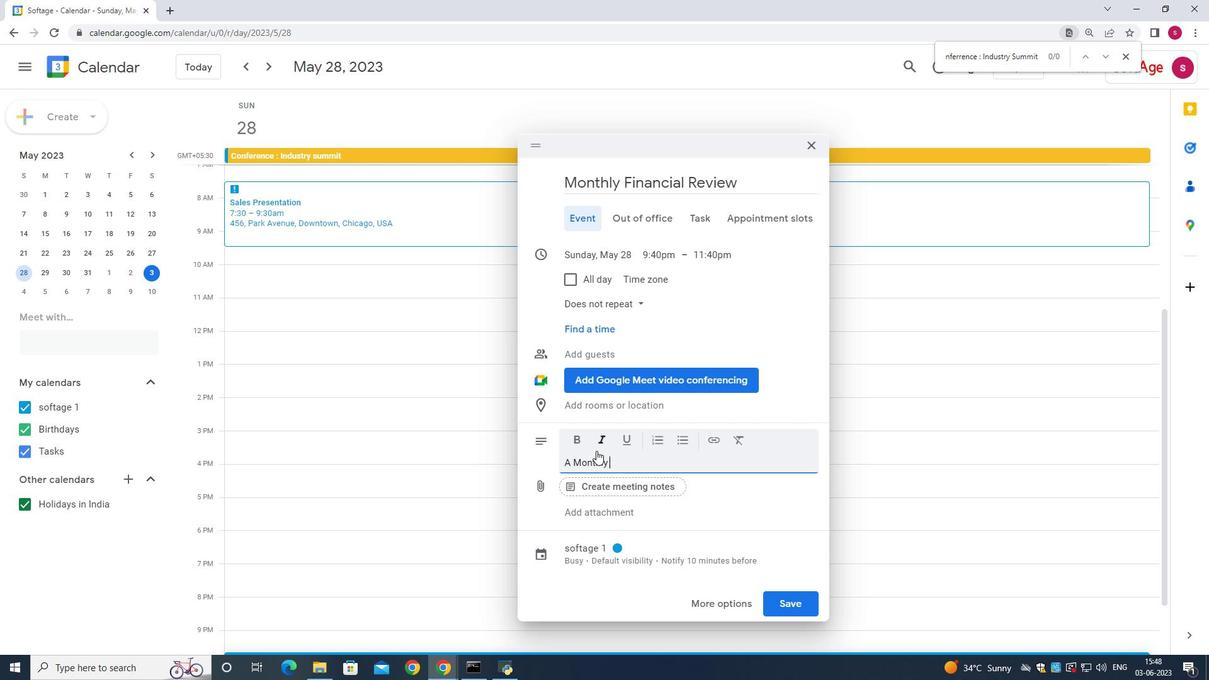 
Action: Mouse moved to (1213, 476)
Screenshot: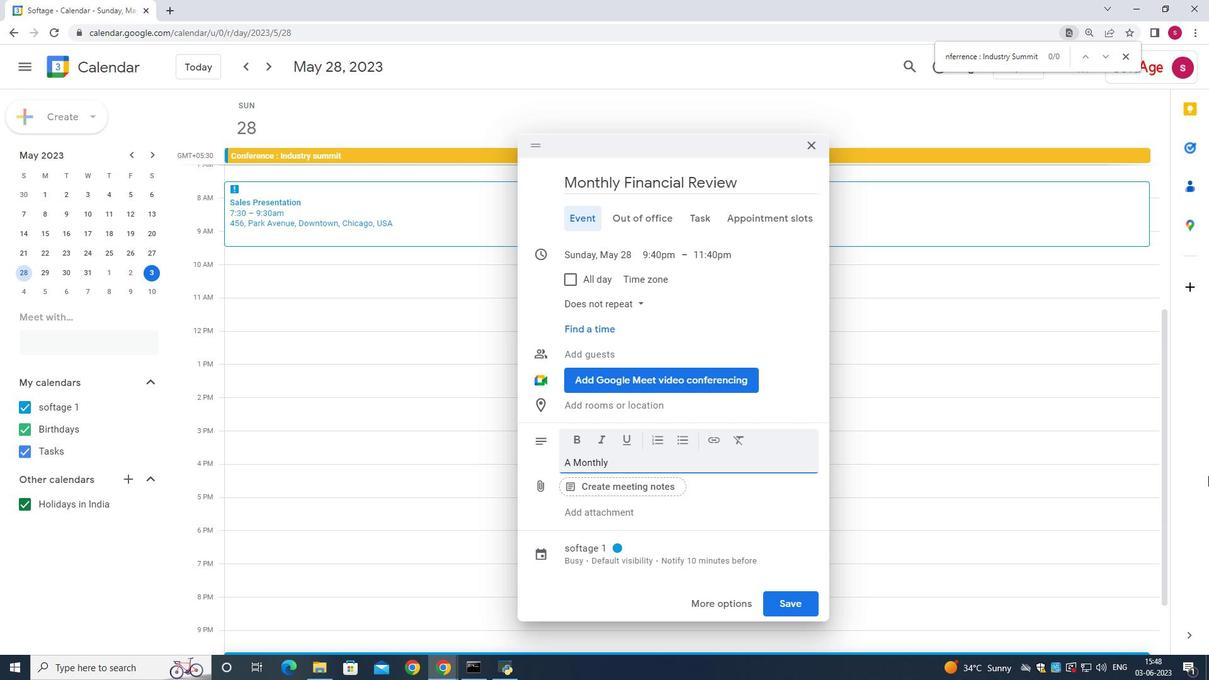 
Action: Key pressed <Key.shift>Financial<Key.space><Key.shift>Review<Key.space>is<Key.space>a<Key.space>recurring<Key.space>meeting<Key.space>or<Key.space>process<Key.space>where<Key.space>the<Key.space>financial<Key.space>performance<Key.space>and<Key.space>health<Key.space>of<Key.space>an<Key.space>organization<Key.space>are<Key.space>assesses<Key.backspace>d<Key.space>and<Key.space>analyzed<Key.space>.<Key.space><Key.shift>It<Key.space>provides<Key.space>a<Key.space>comprehensive<Key.space>overview<Key.space>of<Key.space>the<Key.space>company<Key.space><Key.backspace>'s<Key.space>financial<Key.space>status,<Key.space>including<Key.space>revenue,<Key.space>expenses,<Key.space>profitability,<Key.space>cash<Key.space>flow,<Key.space>and<Key.space>key<Key.space>financial<Key.space>ma<Key.backspace>etrics<Key.space>.<Key.space><Key.shift>Select<Key.space><Key.backspace><Key.backspace><Key.backspace><Key.backspace><Key.backspace><Key.backspace><Key.backspace>
Screenshot: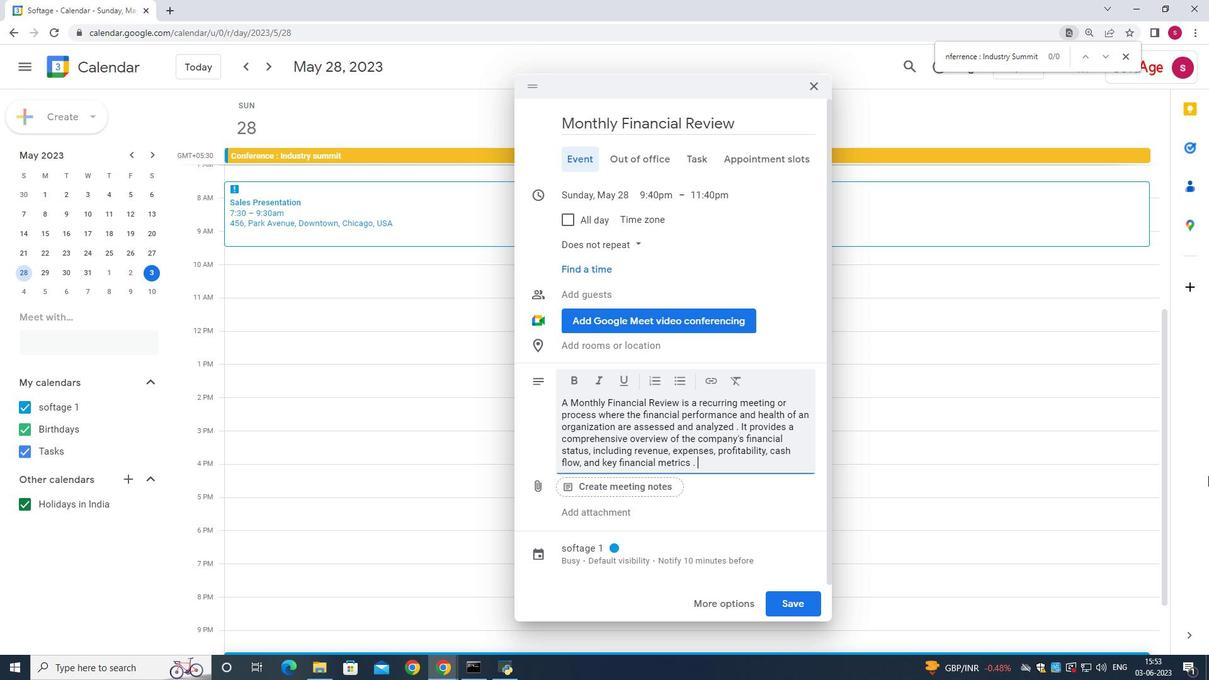 
Action: Mouse moved to (613, 547)
Screenshot: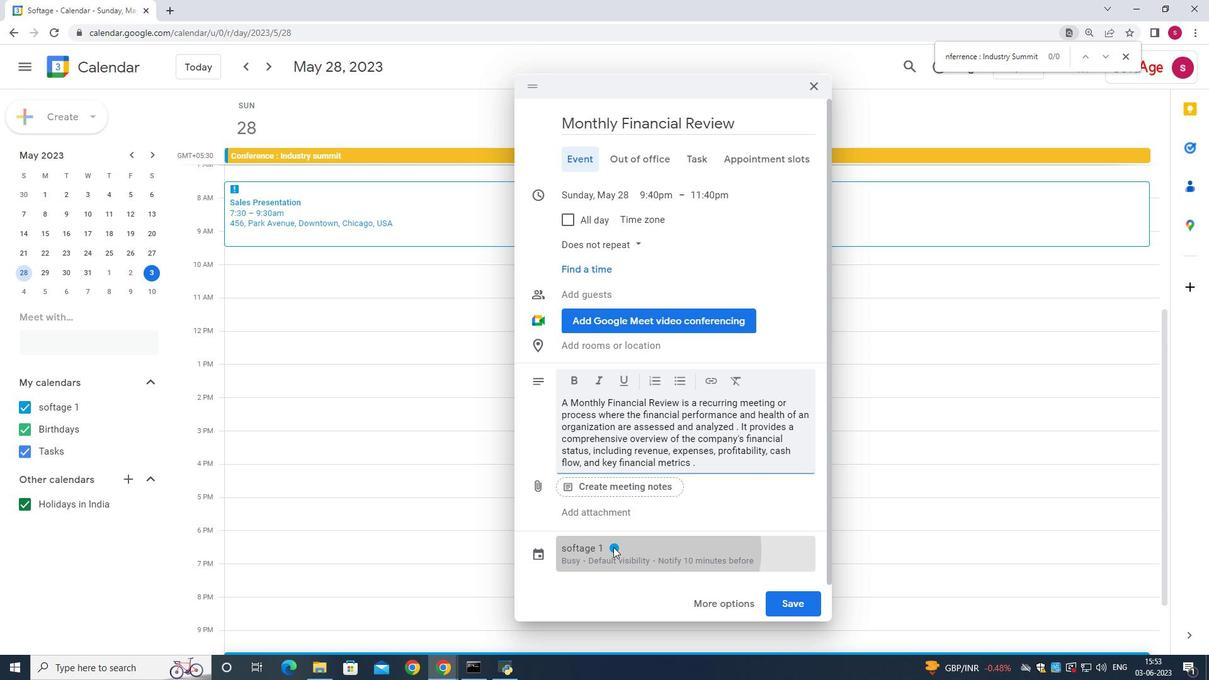 
Action: Mouse pressed left at (613, 547)
Screenshot: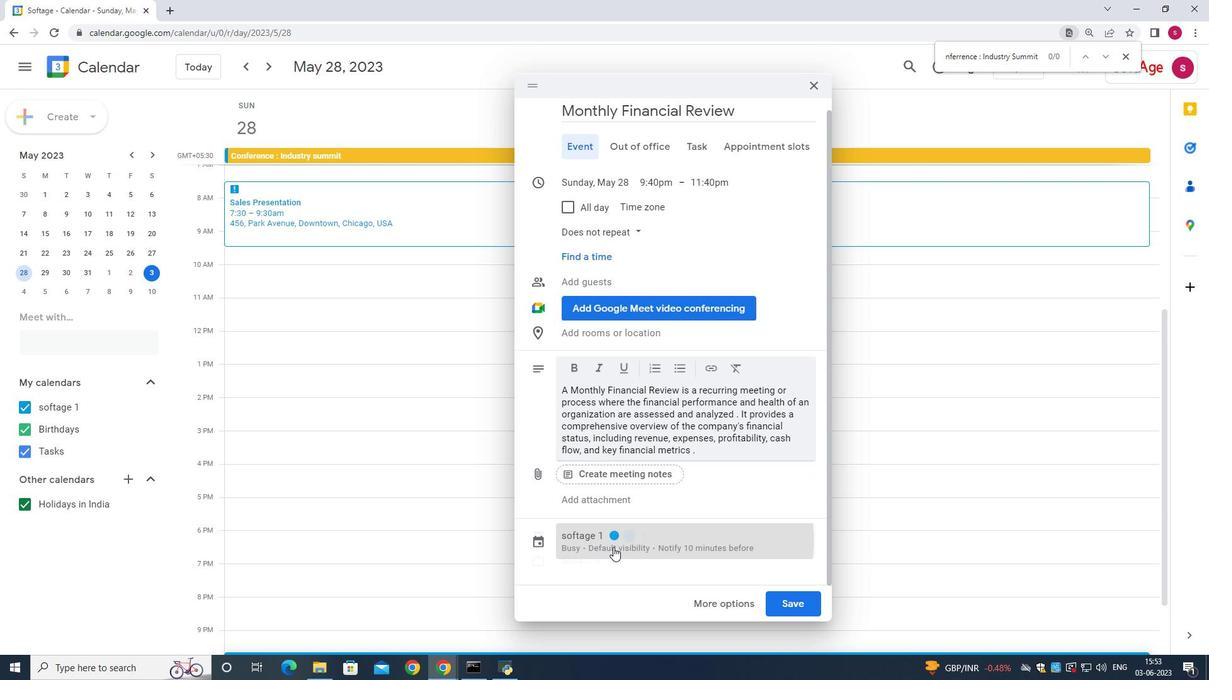 
Action: Mouse moved to (627, 461)
Screenshot: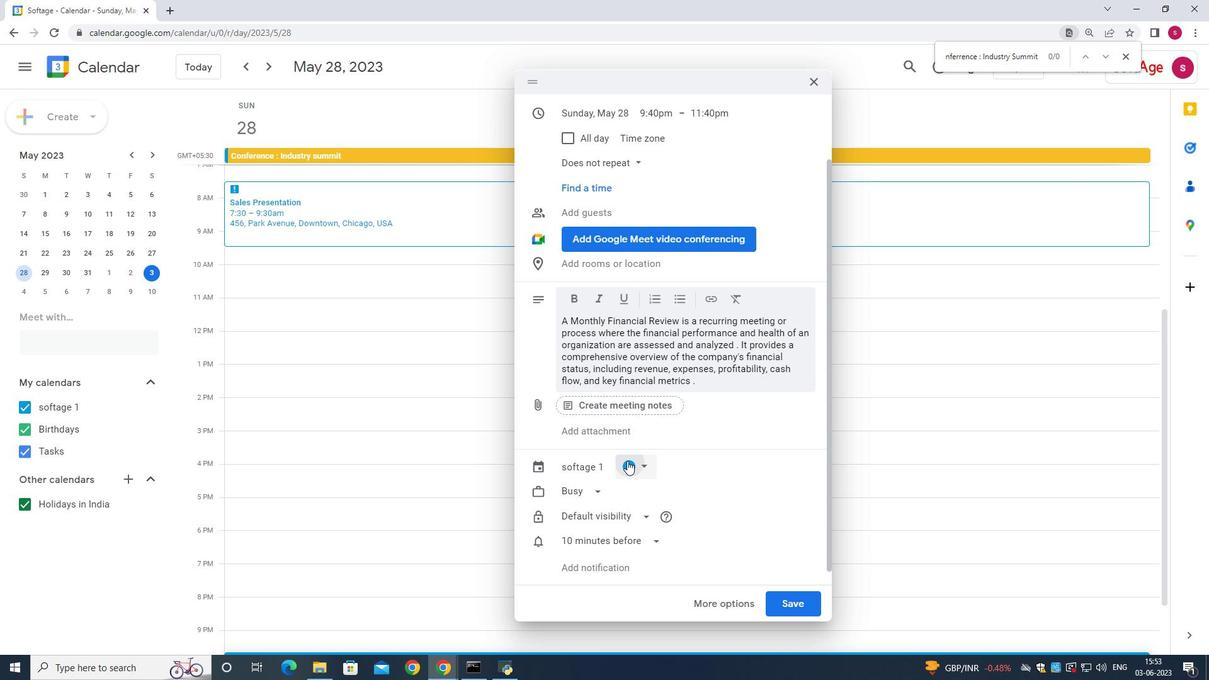 
Action: Mouse pressed left at (627, 461)
Screenshot: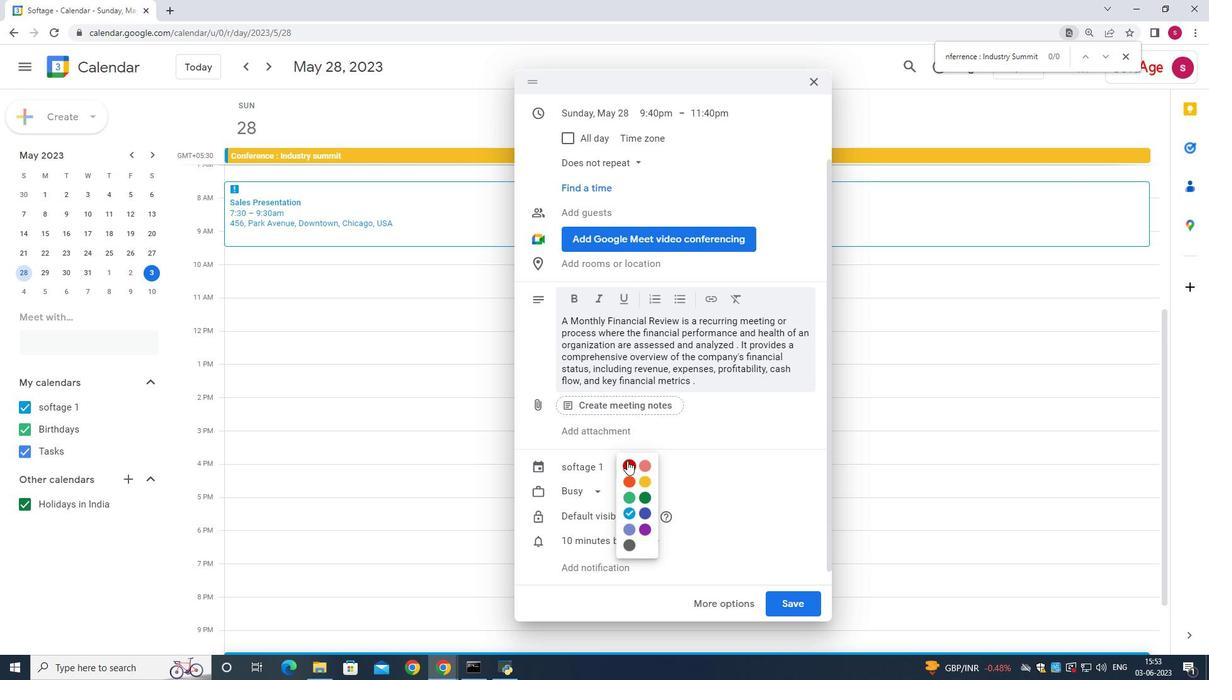
Action: Mouse moved to (650, 535)
Screenshot: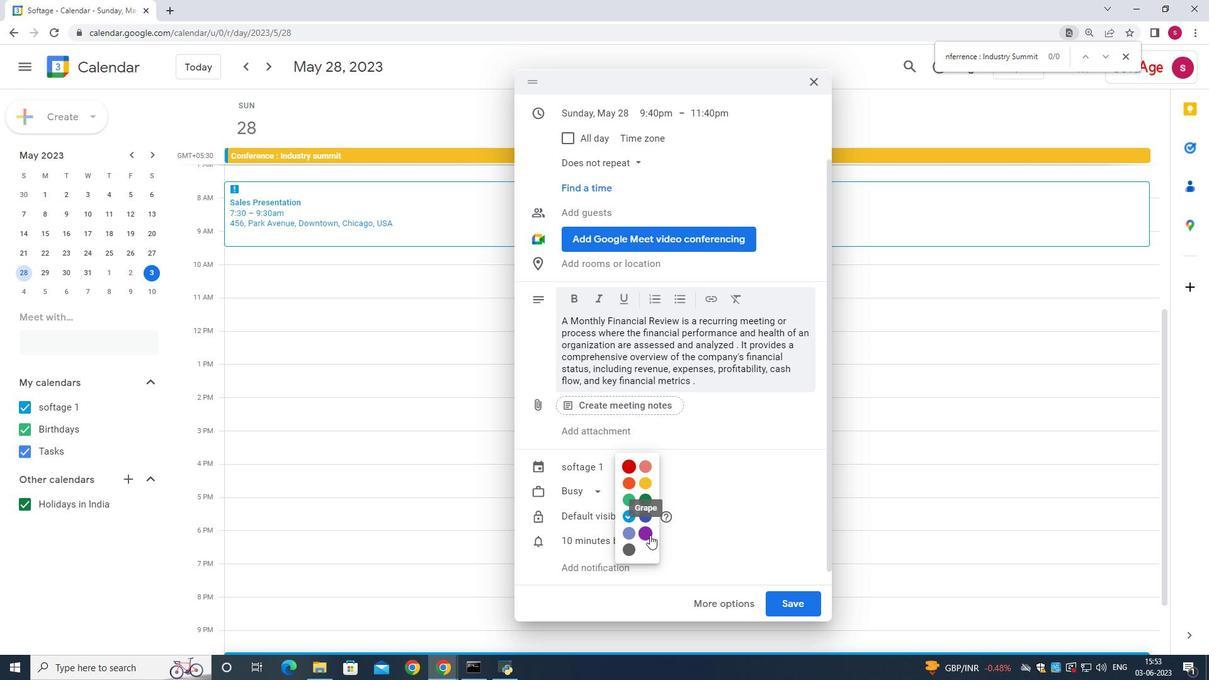 
Action: Mouse pressed left at (650, 535)
Screenshot: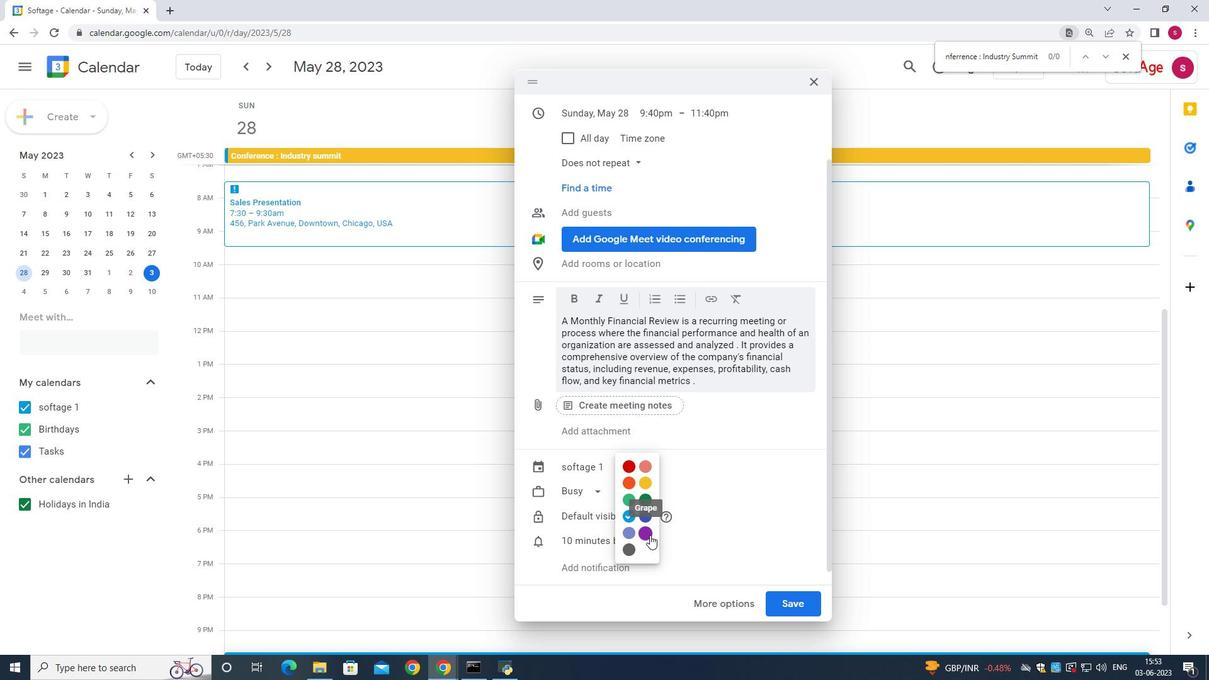 
Action: Mouse moved to (574, 266)
Screenshot: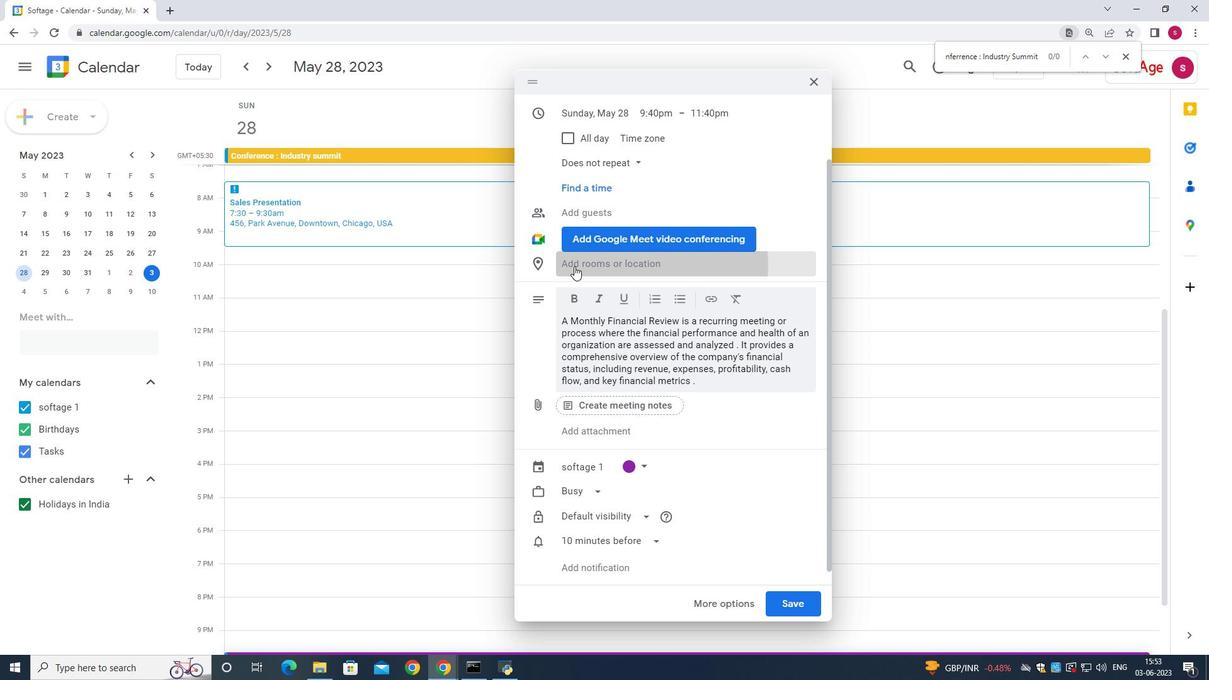 
Action: Mouse pressed left at (574, 266)
Screenshot: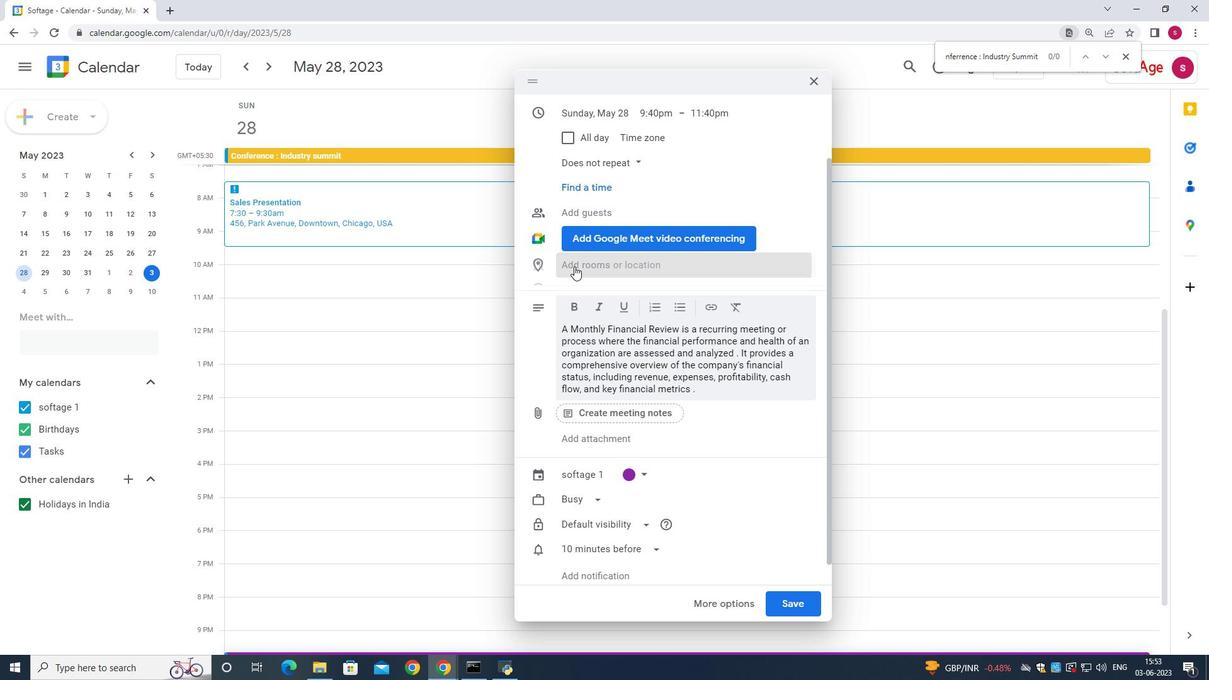 
Action: Mouse moved to (589, 298)
Screenshot: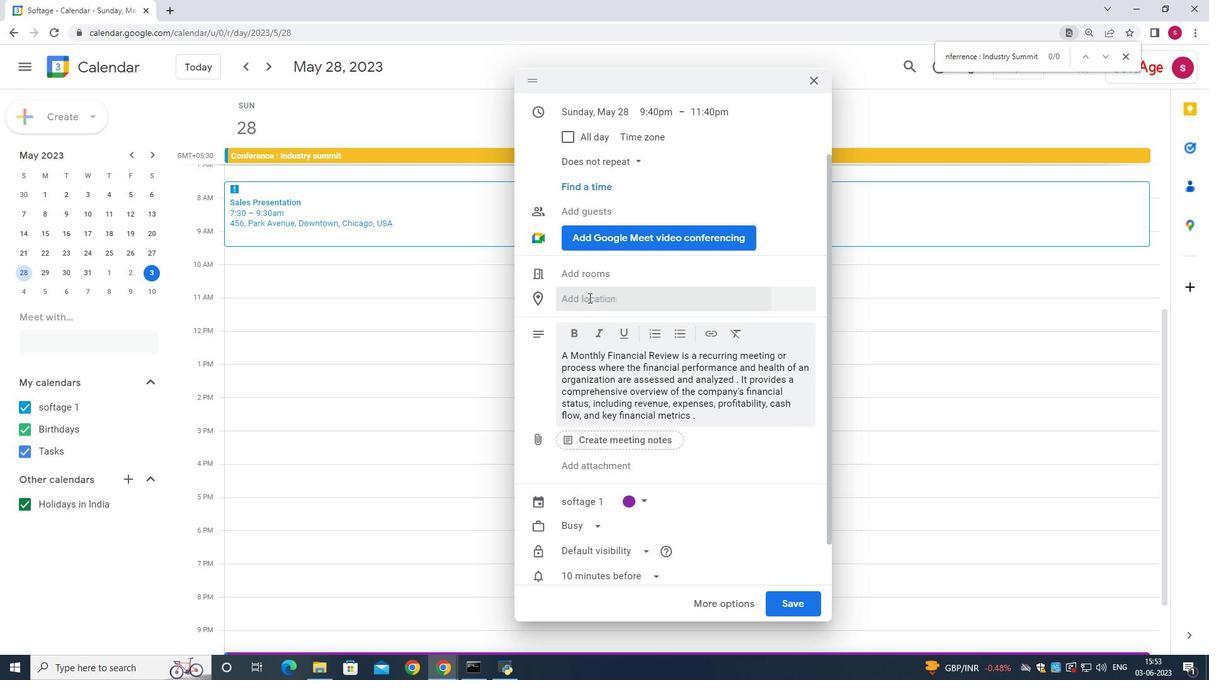 
Action: Mouse pressed left at (589, 298)
Screenshot: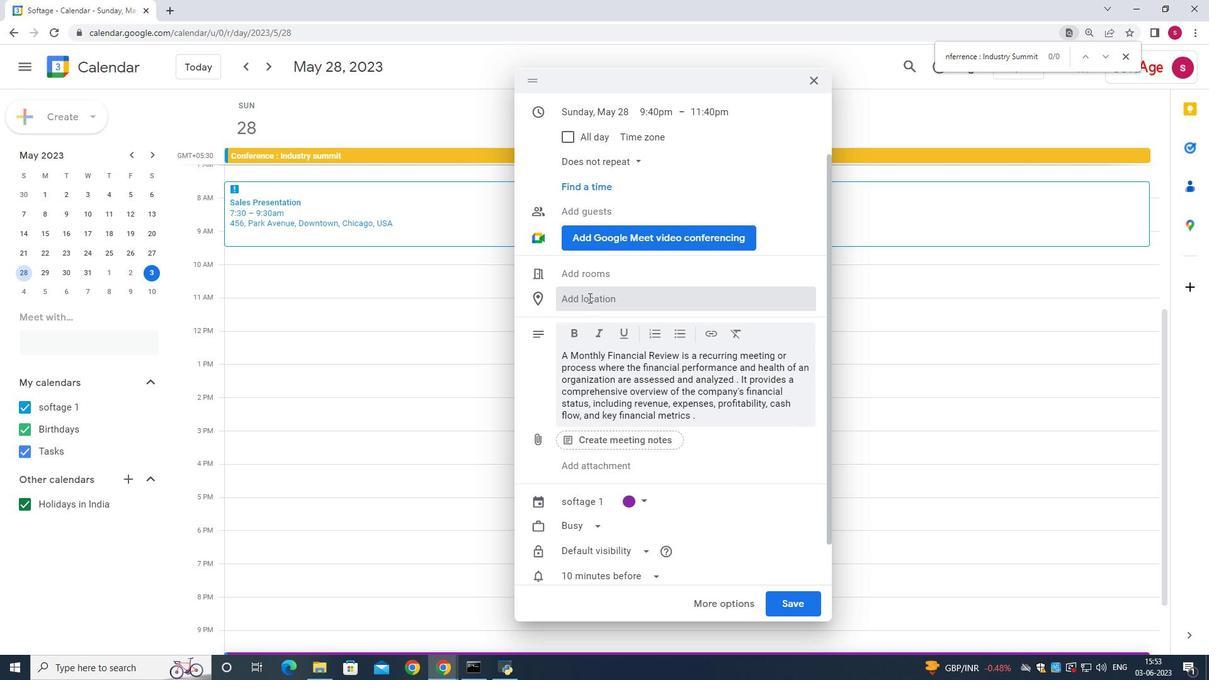 
Action: Key pressed 789<Key.space><Key.shift>Calls<Key.backspace>e
Screenshot: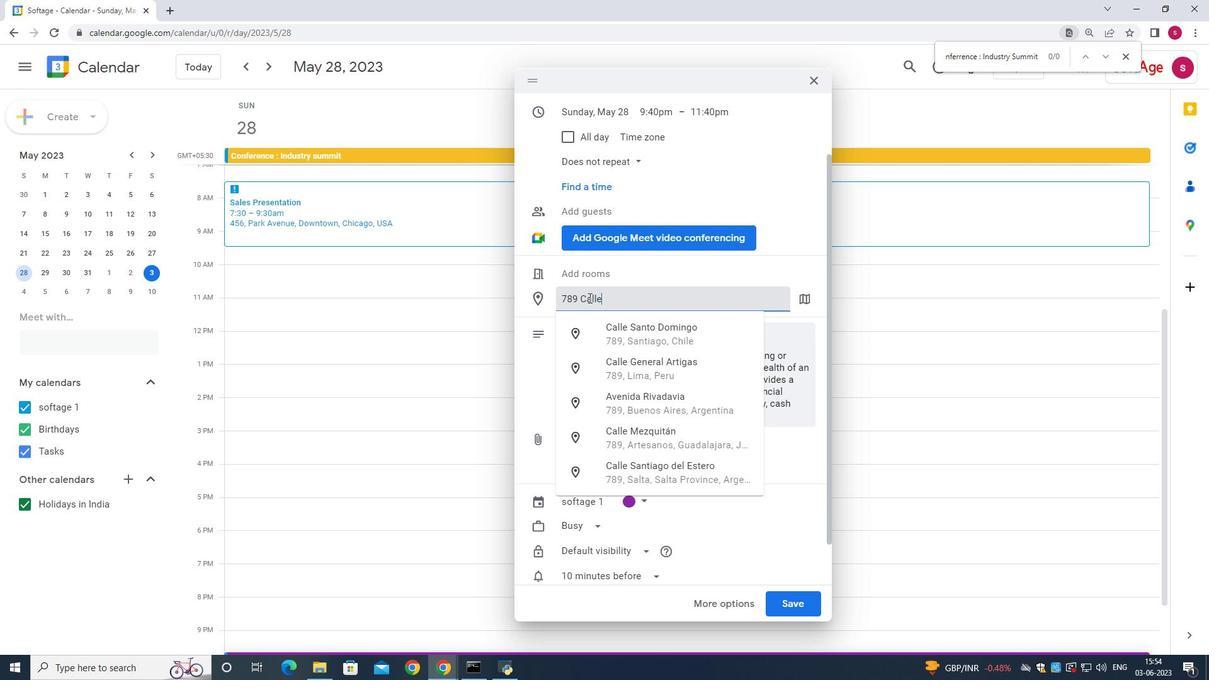 
Action: Mouse moved to (49, 250)
Screenshot: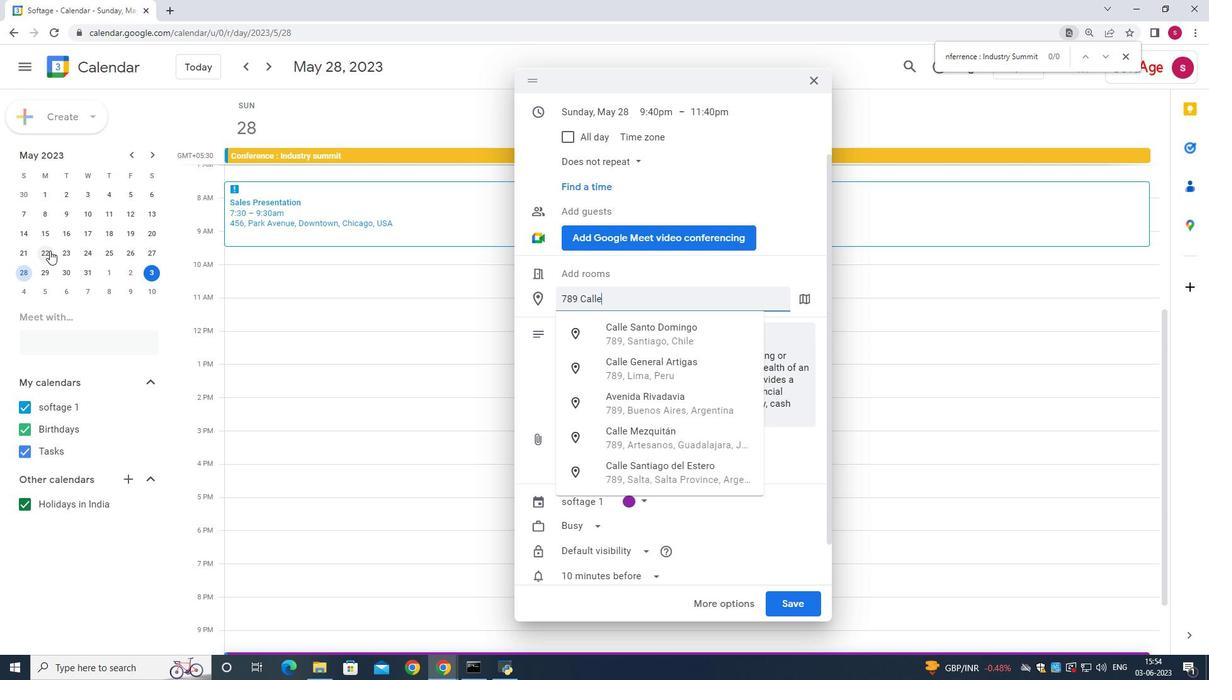 
Action: Key pressed <Key.space>de<Key.space><Key.shift_r><Key.shift_r>Preciados,<Key.space><Key.shift_r>Madrid,<Key.space><Key.shift><Key.shift>Spain,<Key.space><Key.backspace><Key.backspace>
Screenshot: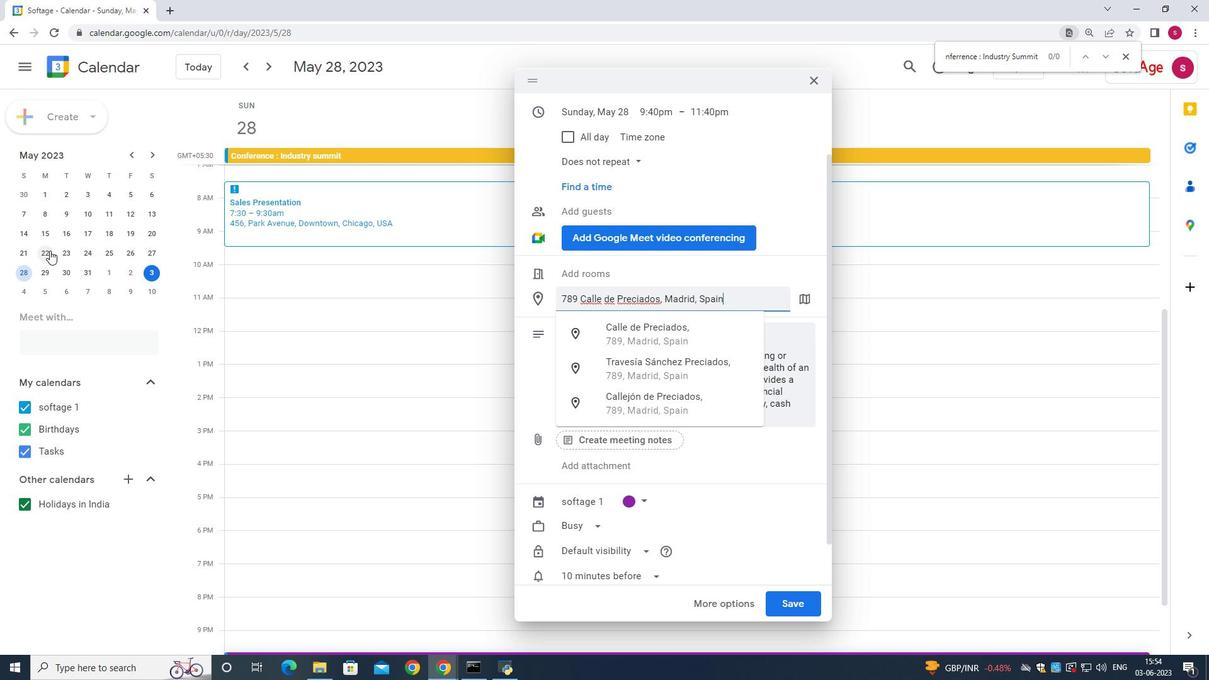 
Action: Mouse moved to (779, 604)
Screenshot: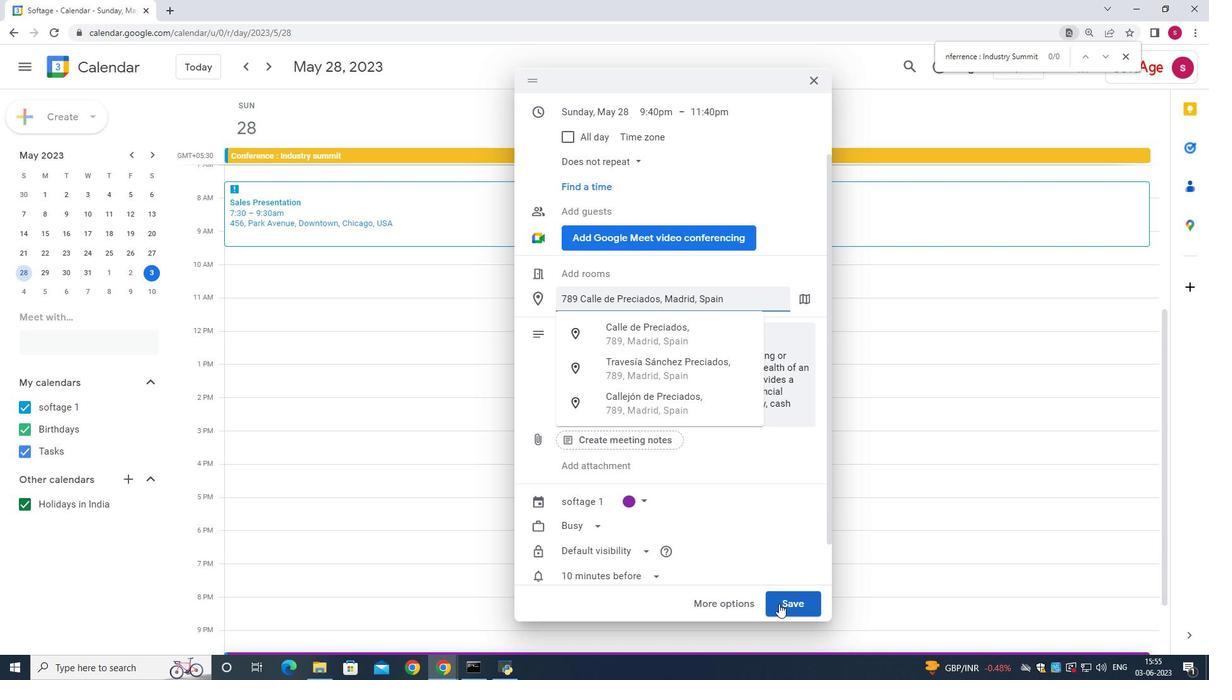 
Action: Mouse pressed left at (779, 604)
Screenshot: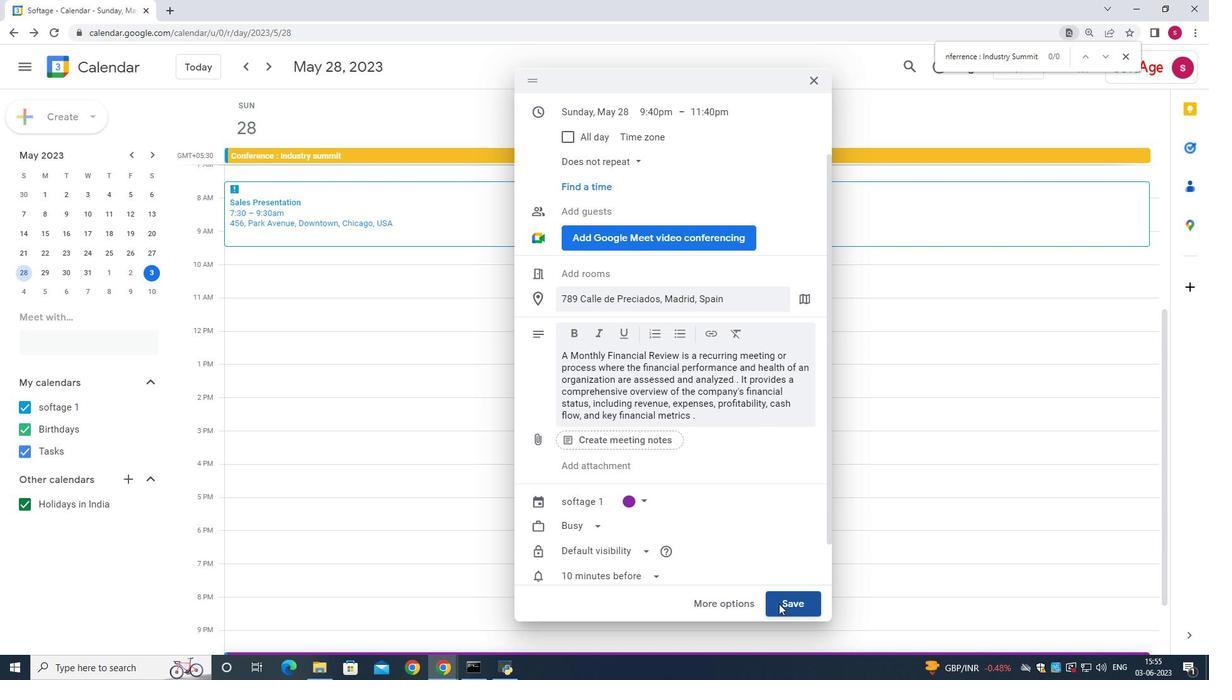 
Action: Mouse moved to (407, 613)
Screenshot: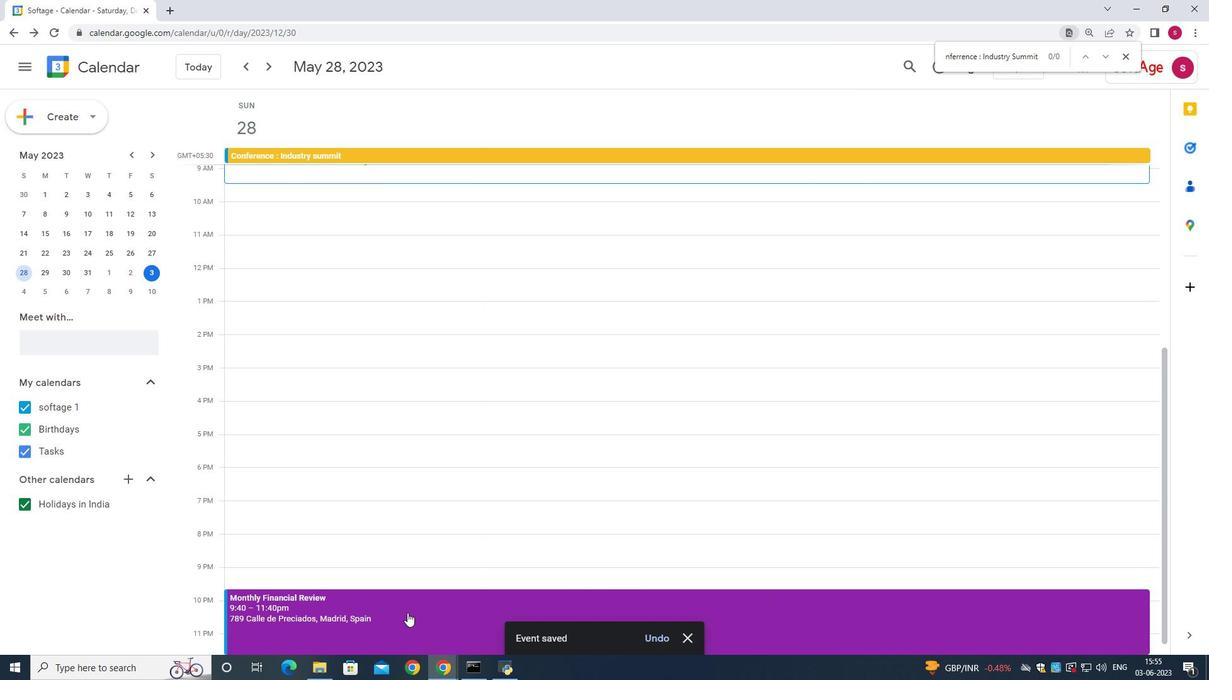 
Action: Mouse pressed left at (407, 613)
Screenshot: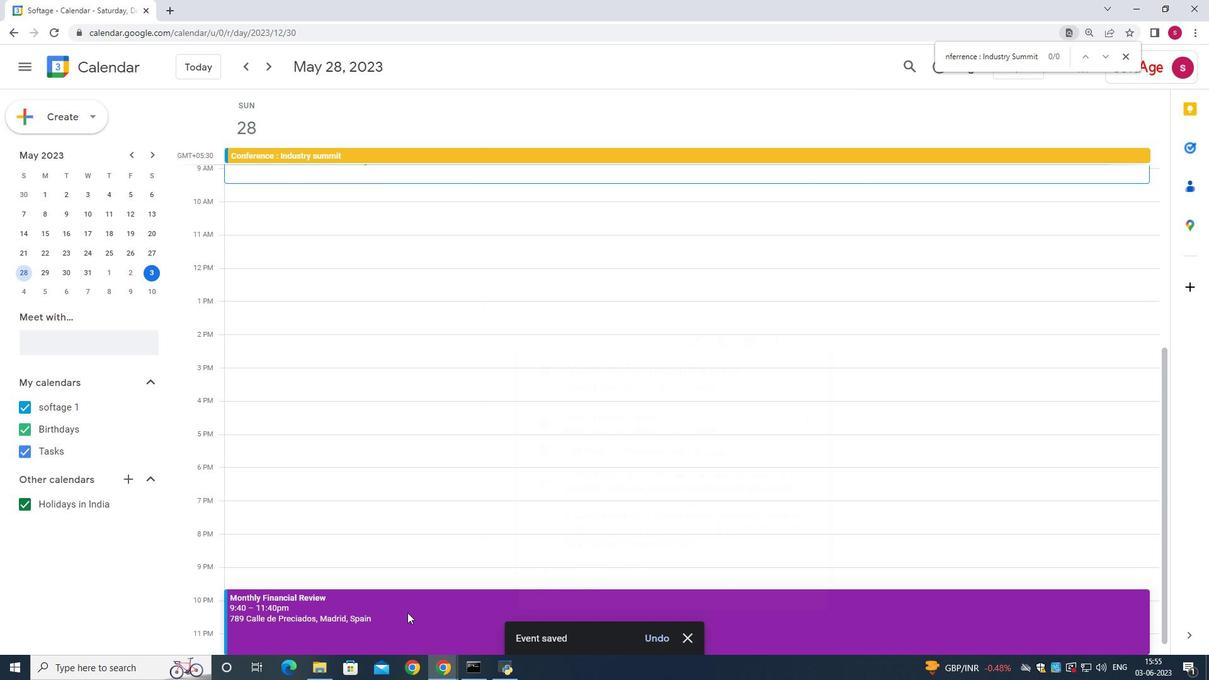 
Action: Mouse moved to (747, 320)
Screenshot: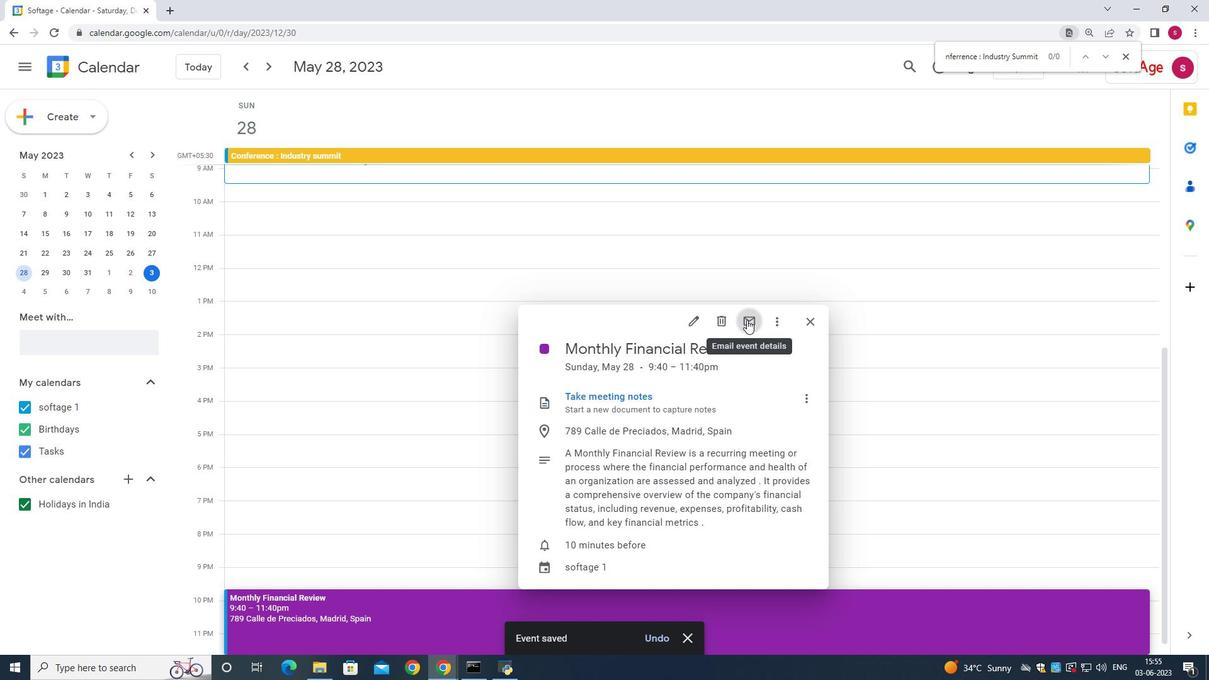 
Action: Mouse pressed left at (747, 320)
Screenshot: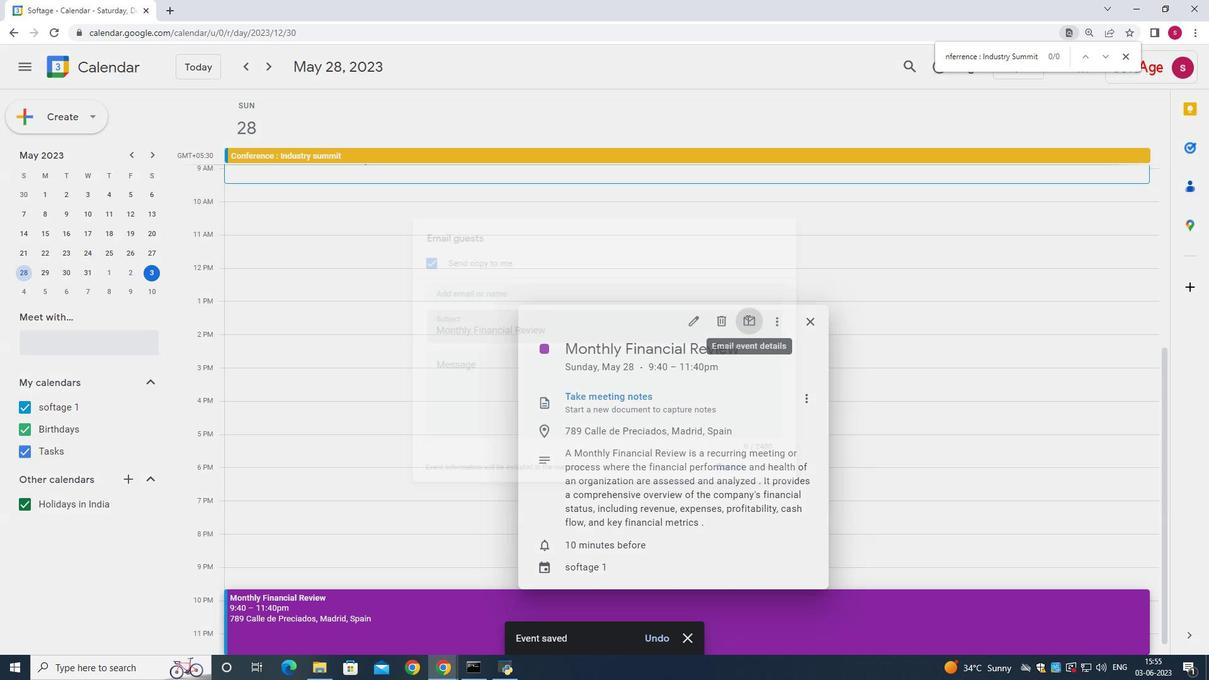 
Action: Mouse moved to (424, 273)
Screenshot: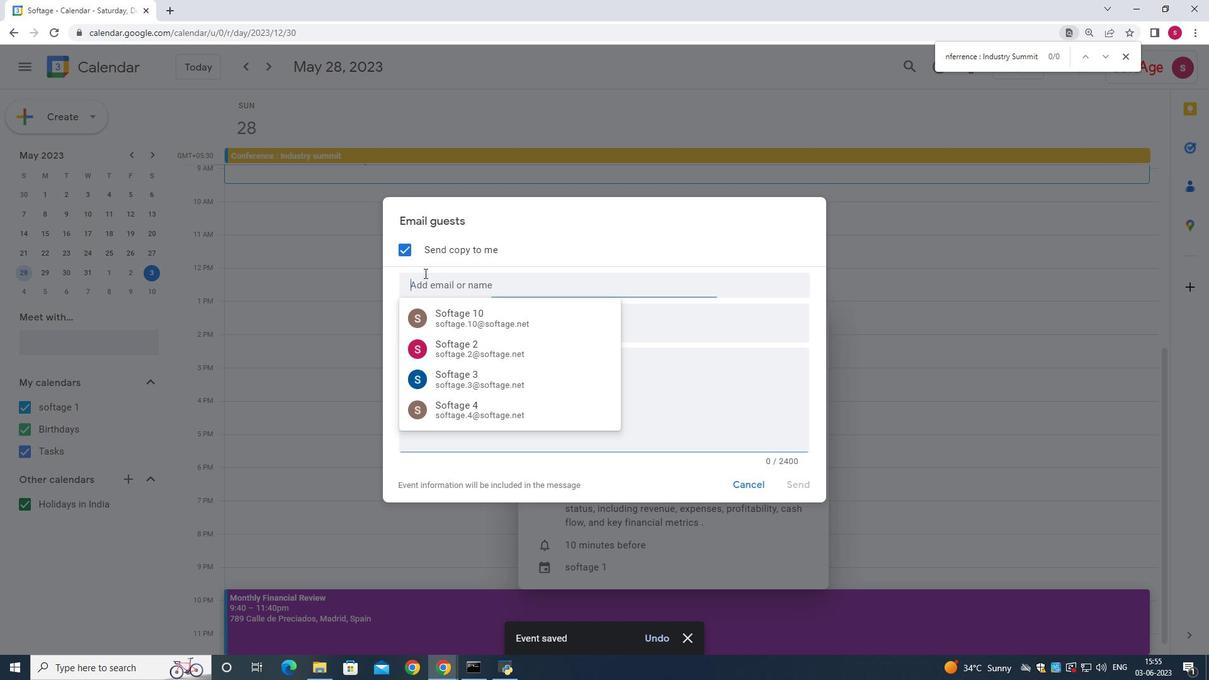 
Action: Mouse pressed left at (424, 273)
Screenshot: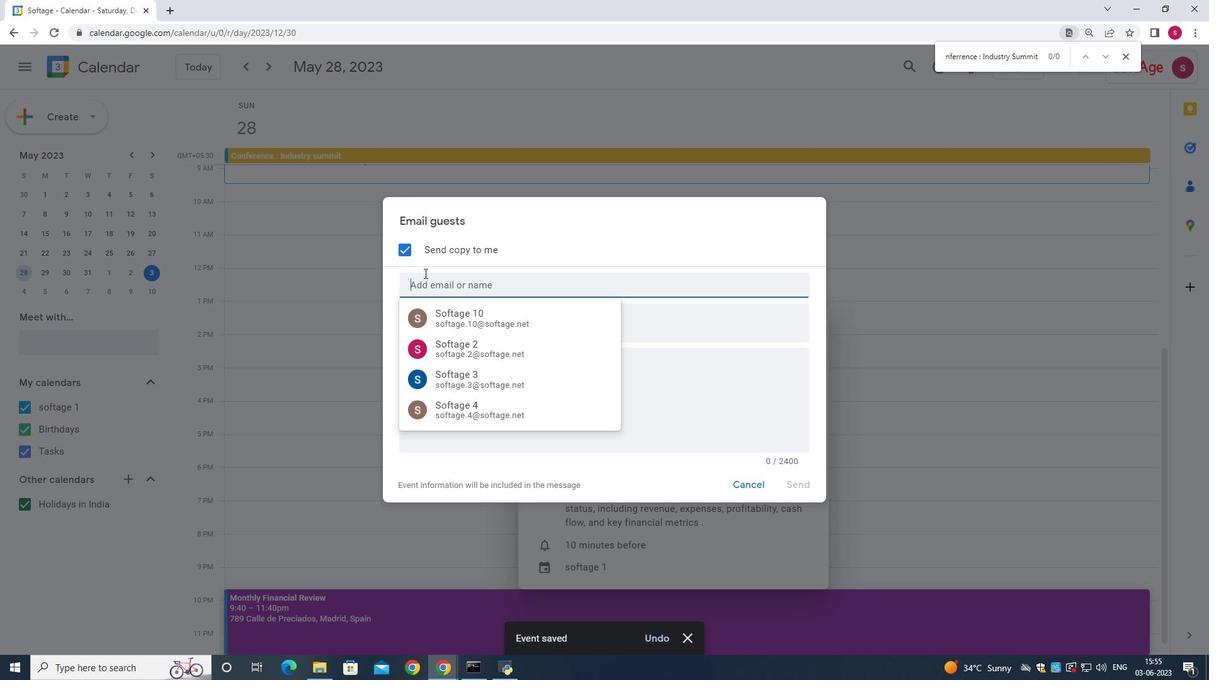 
Action: Key pressed softage.3
Screenshot: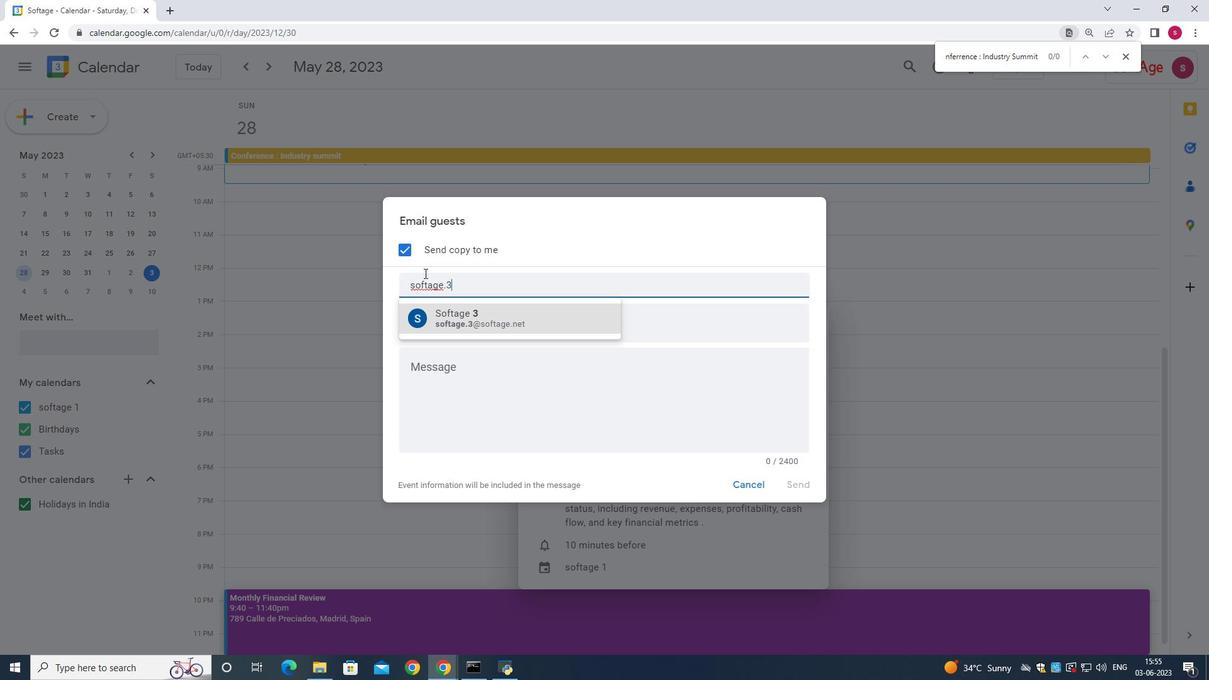 
Action: Mouse scrolled (424, 274) with delta (0, 0)
Screenshot: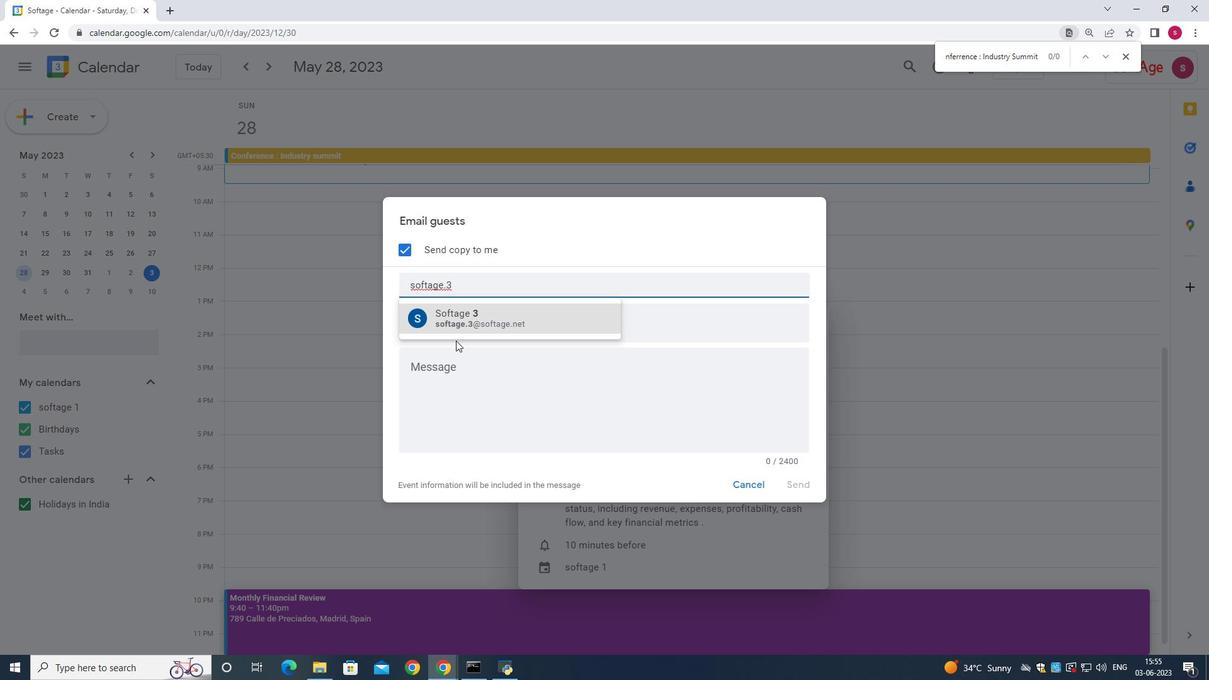 
Action: Mouse moved to (492, 310)
Screenshot: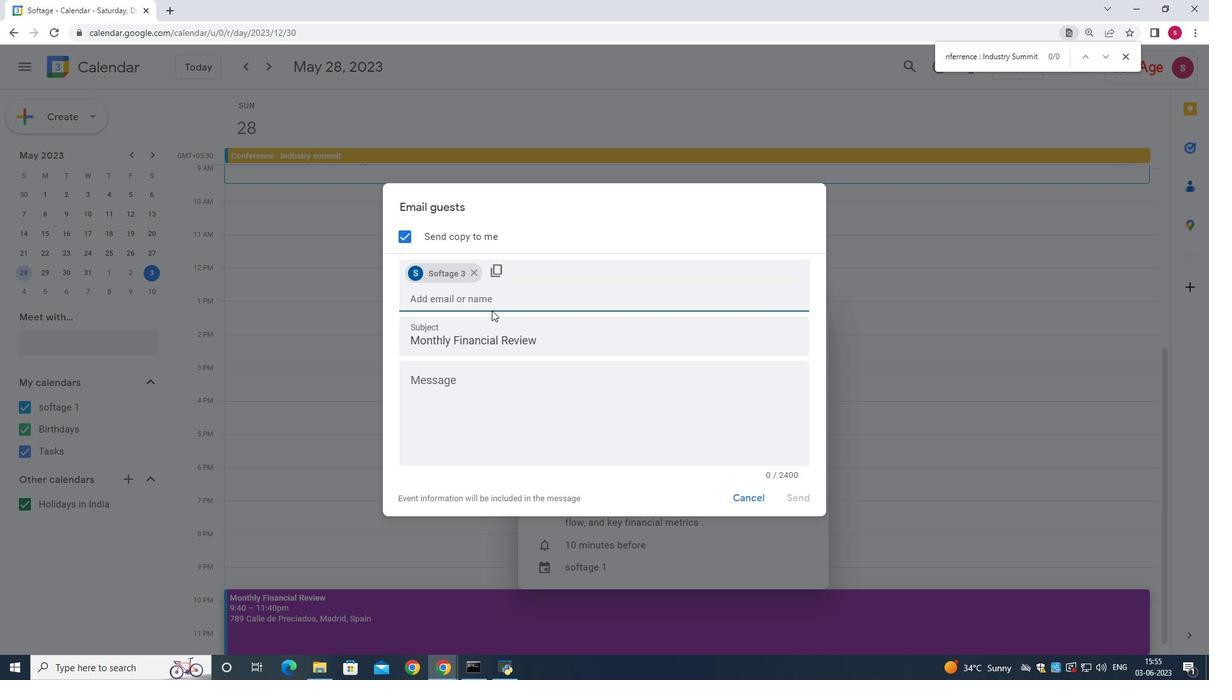 
Action: Mouse pressed left at (492, 310)
Screenshot: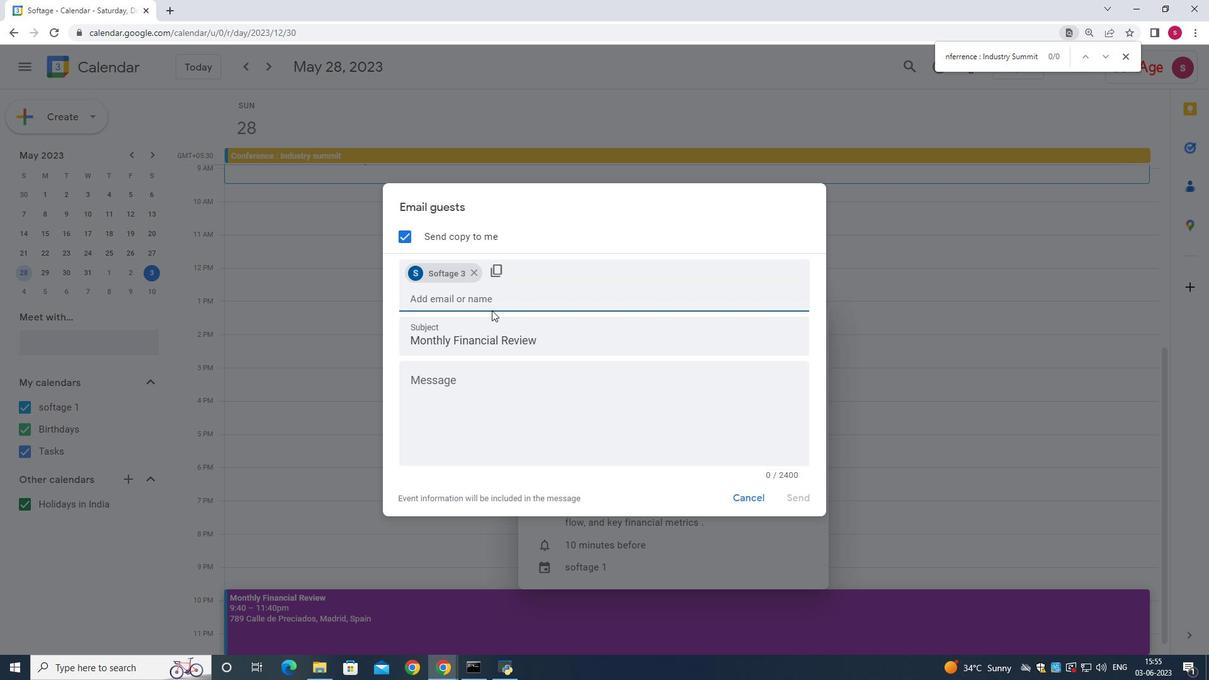 
Action: Mouse moved to (452, 304)
Screenshot: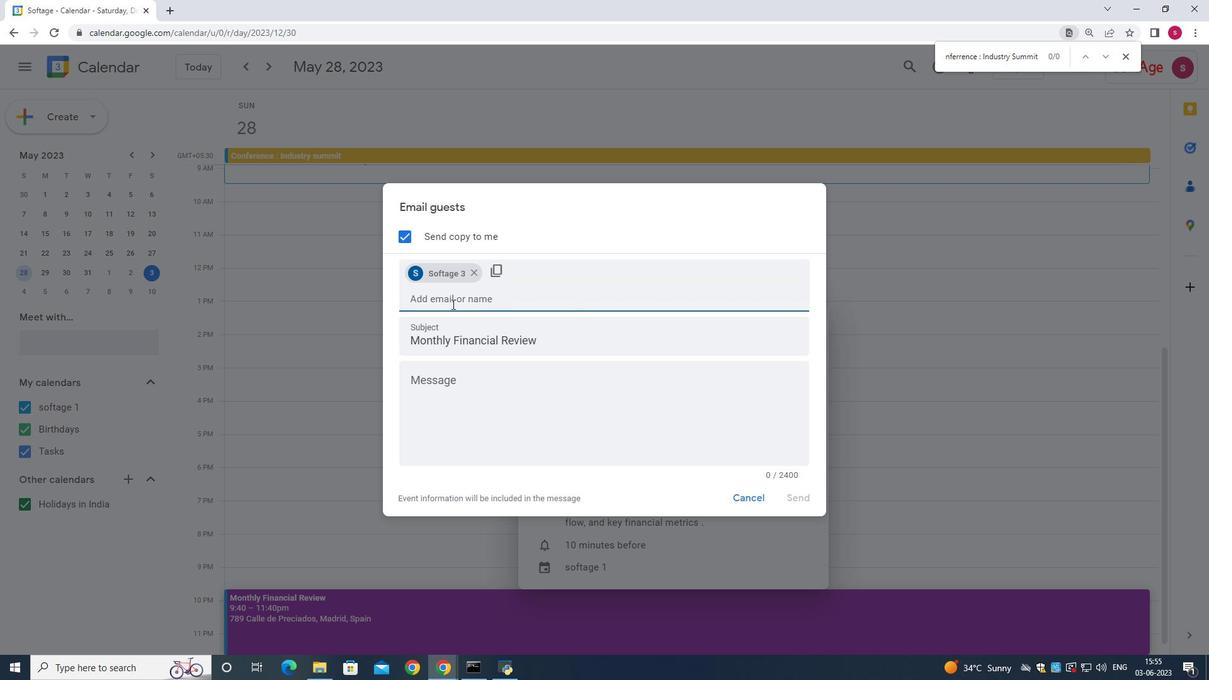 
Action: Key pressed softage.4
Screenshot: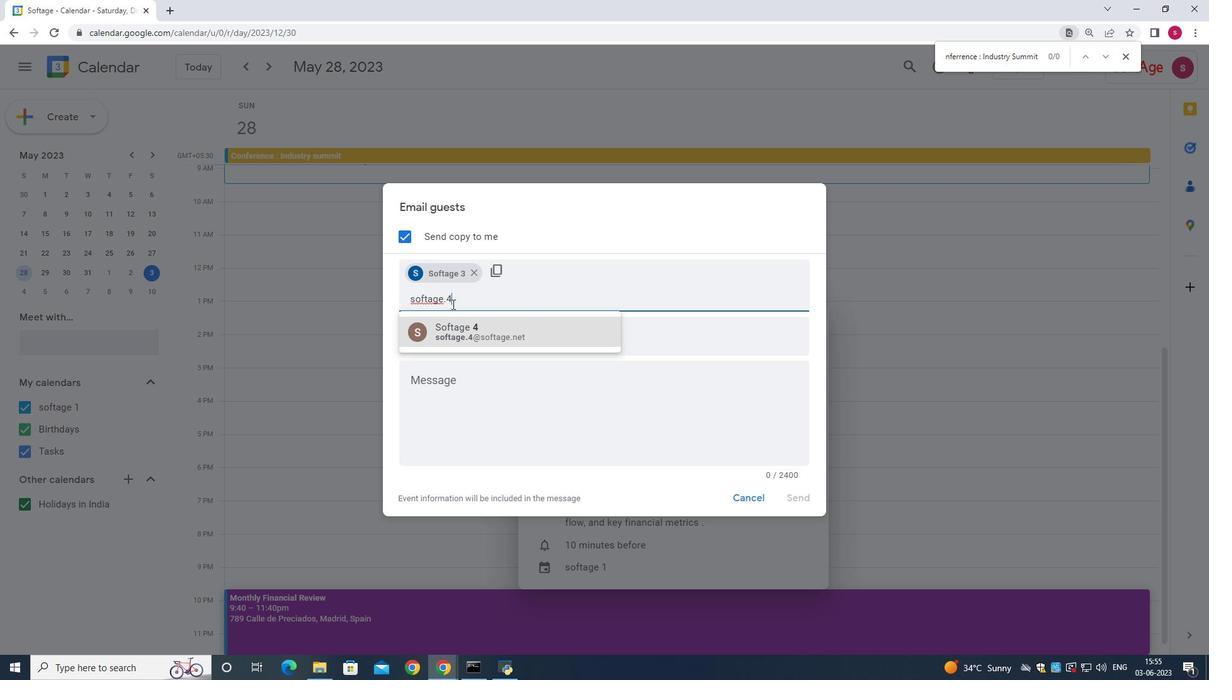 
Action: Mouse moved to (481, 340)
Screenshot: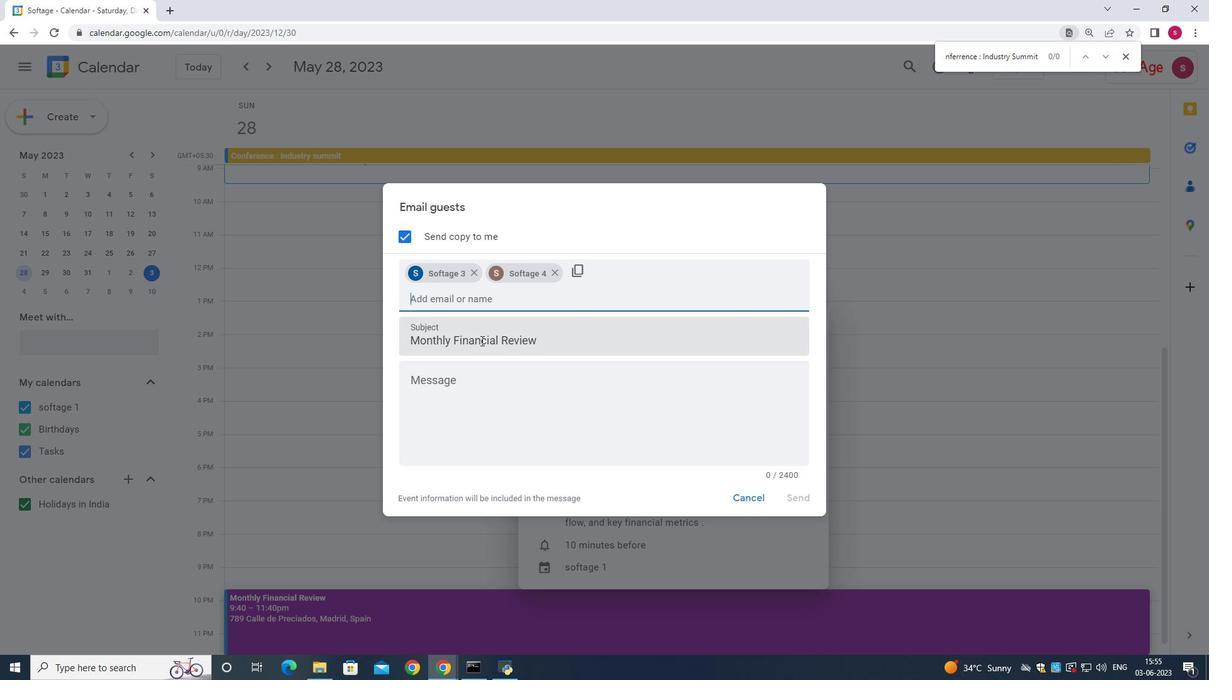 
Action: Mouse pressed left at (481, 340)
Screenshot: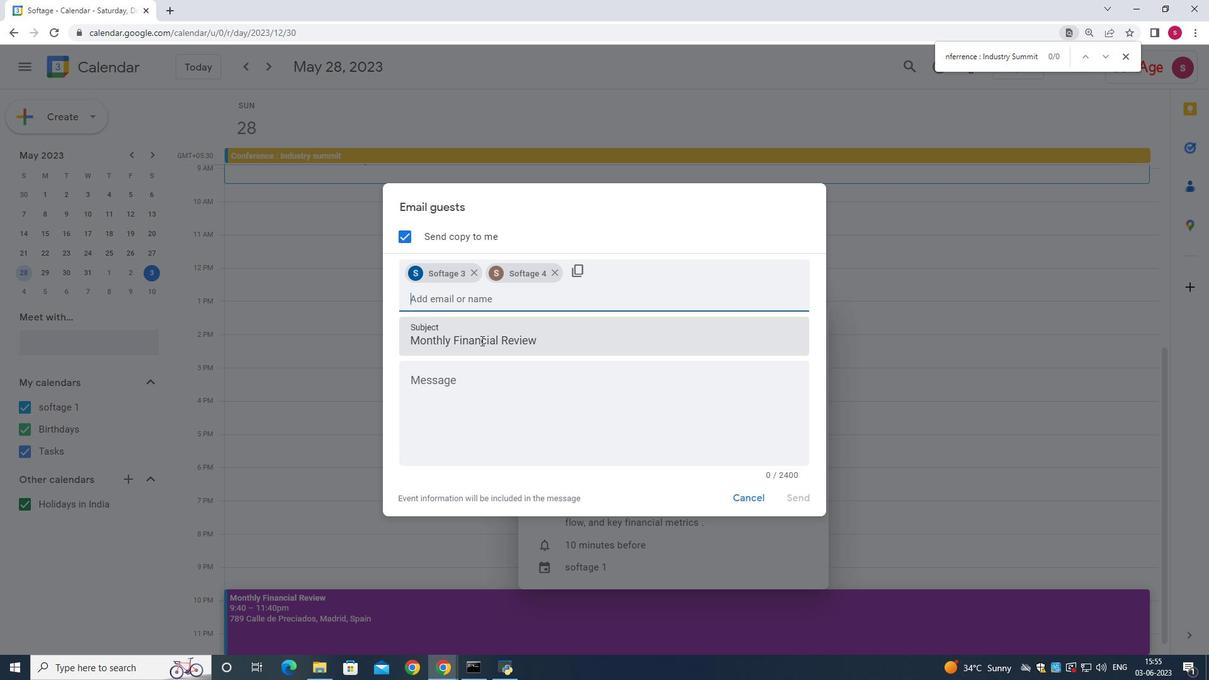 
Action: Mouse moved to (436, 387)
Screenshot: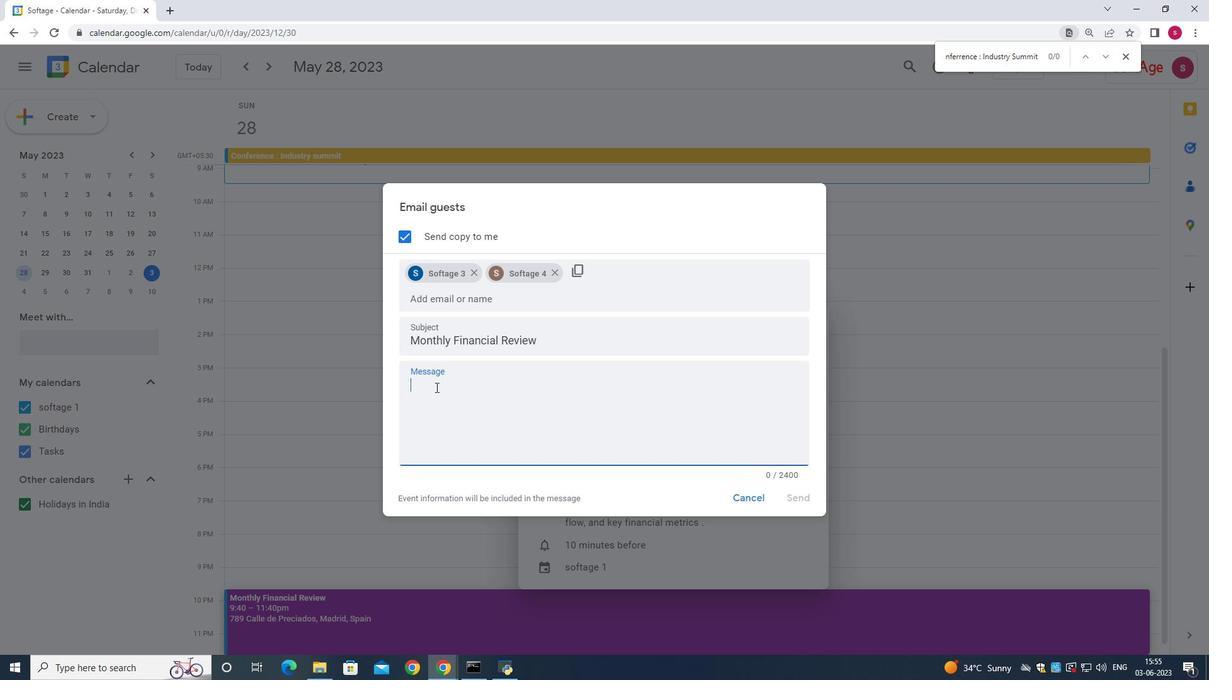 
Action: Mouse pressed left at (436, 387)
Screenshot: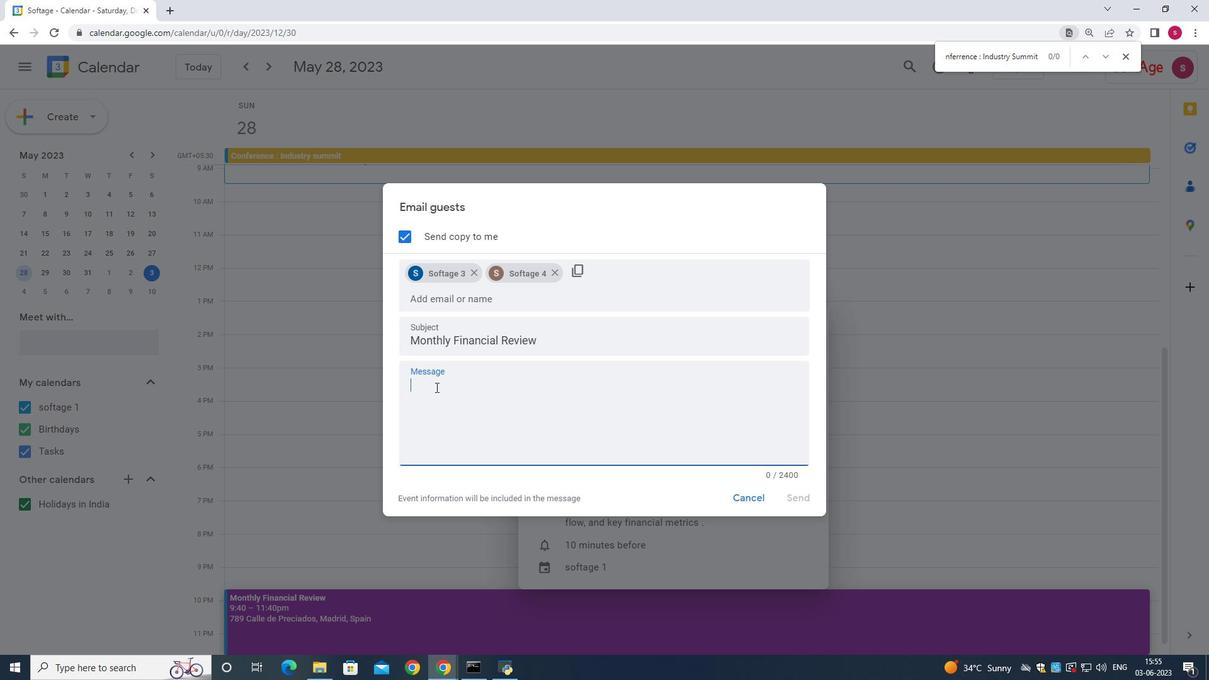 
Action: Key pressed <Key.shift><Key.shift><Key.shift><Key.shift><Key.shift><Key.shift><Key.shift><Key.shift><Key.shift><Key.shift><Key.shift><Key.shift>Remind<Key.space>for<Key.space>the<Key.space>event<Key.space><Key.shift><Key.shift><Key.shift><Key.shift><Key.shift><Key.shift><Key.shift><Key.shift><Key.shift><Key.shift><Key.shift>Daily
Screenshot: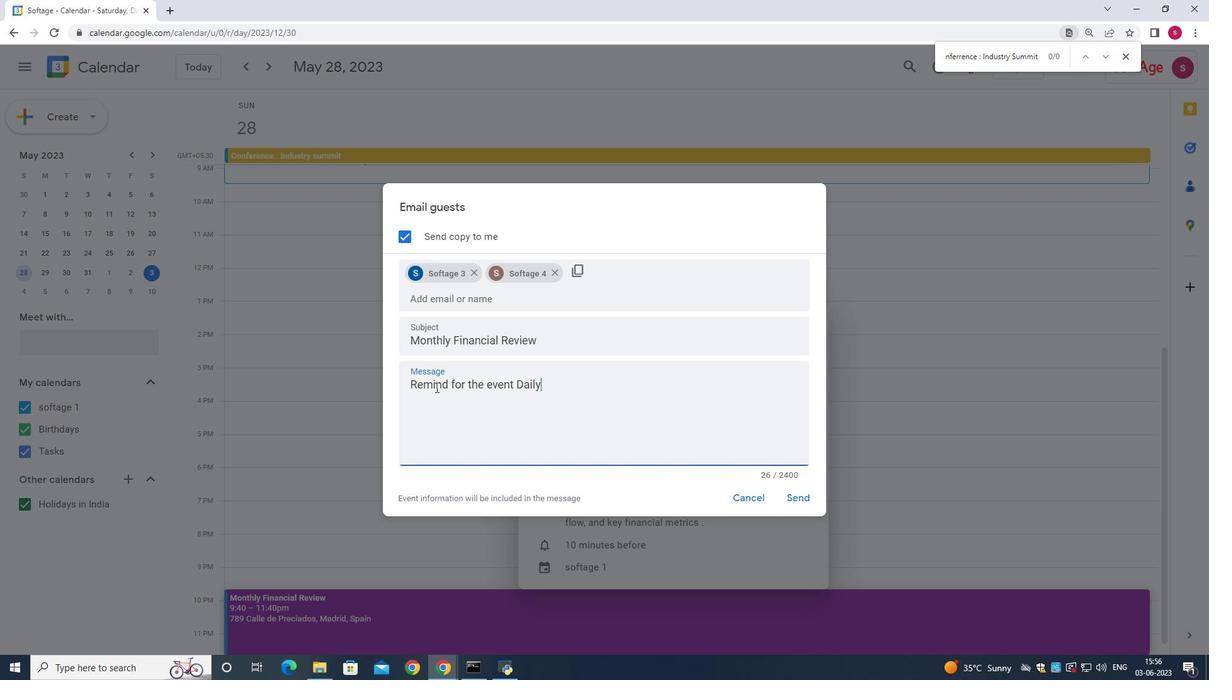 
Action: Mouse moved to (802, 501)
Screenshot: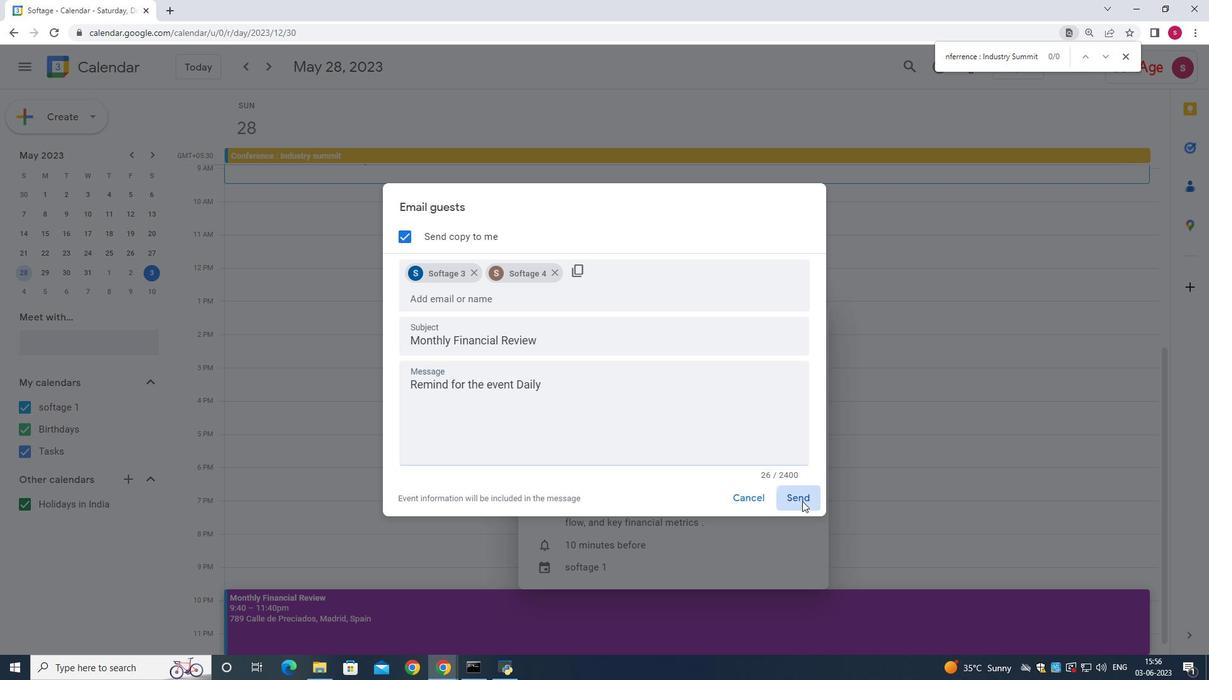 
Action: Mouse pressed left at (802, 501)
Screenshot: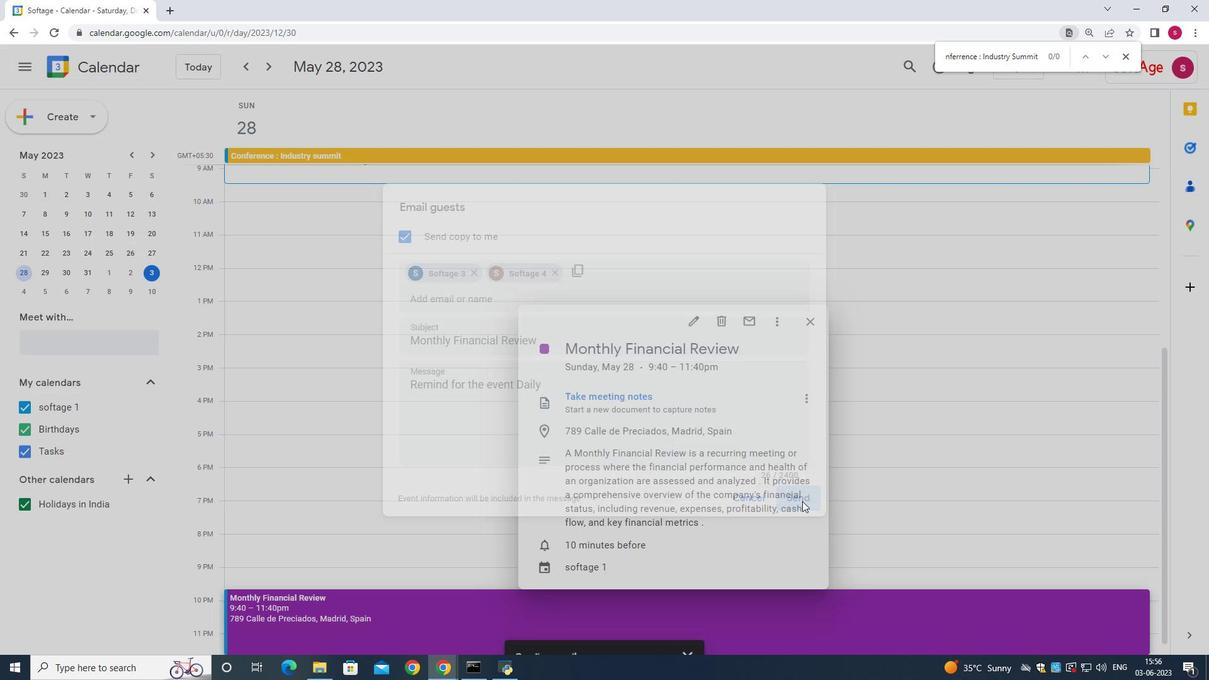 
Action: Mouse moved to (482, 345)
Screenshot: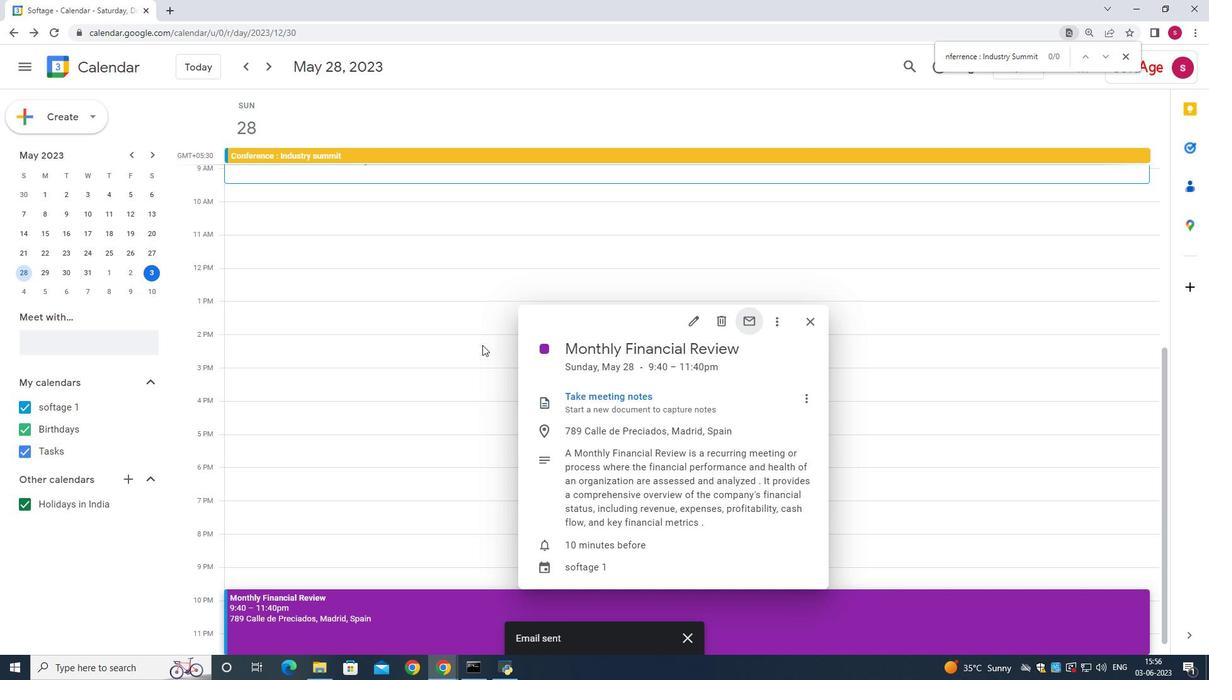 
